 Task: Use action interaction to send mail through flows, save this flow.
Action: Mouse moved to (694, 48)
Screenshot: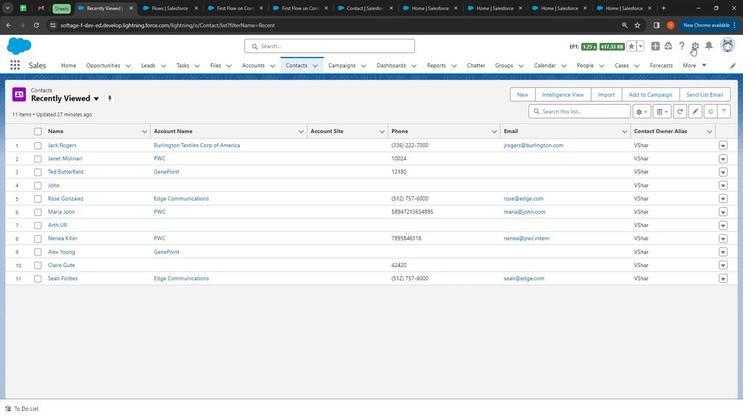 
Action: Mouse pressed left at (694, 48)
Screenshot: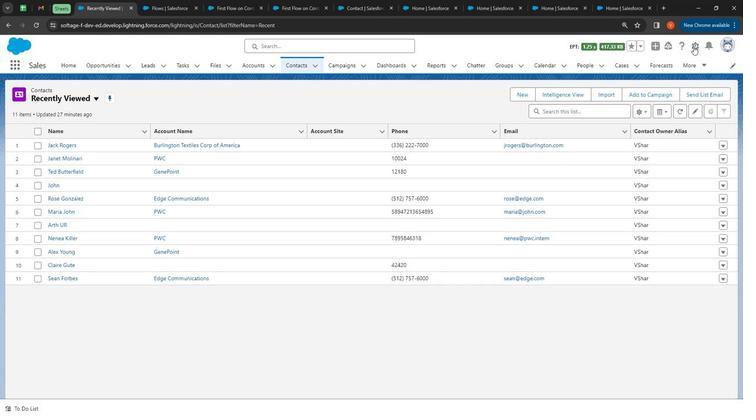 
Action: Mouse moved to (676, 66)
Screenshot: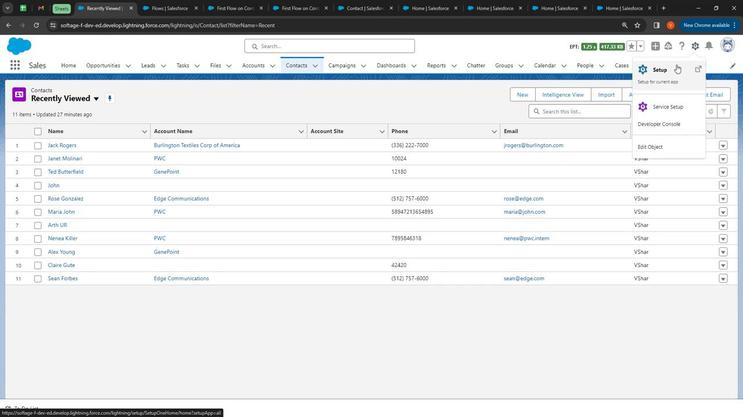 
Action: Mouse pressed left at (676, 66)
Screenshot: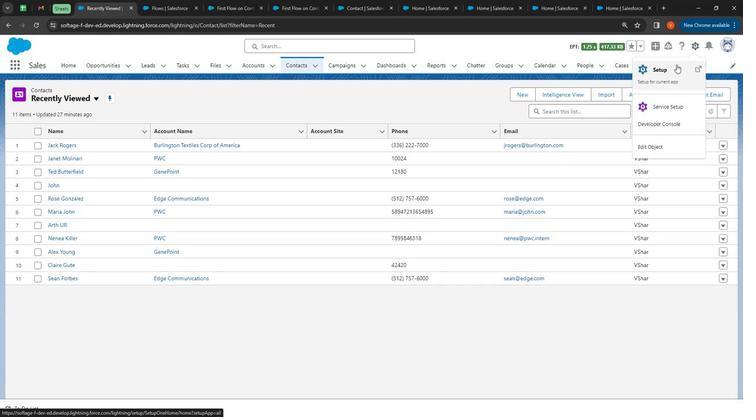 
Action: Mouse moved to (51, 95)
Screenshot: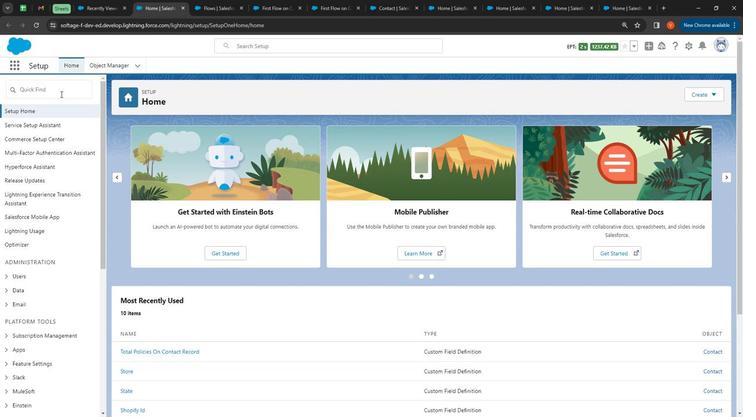 
Action: Mouse pressed left at (51, 95)
Screenshot: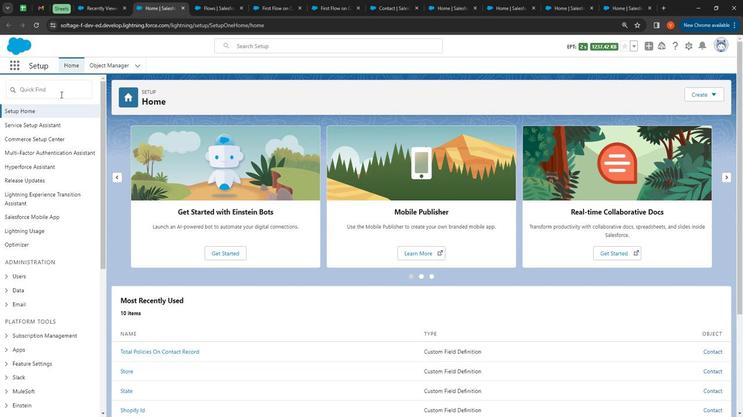 
Action: Mouse moved to (269, 145)
Screenshot: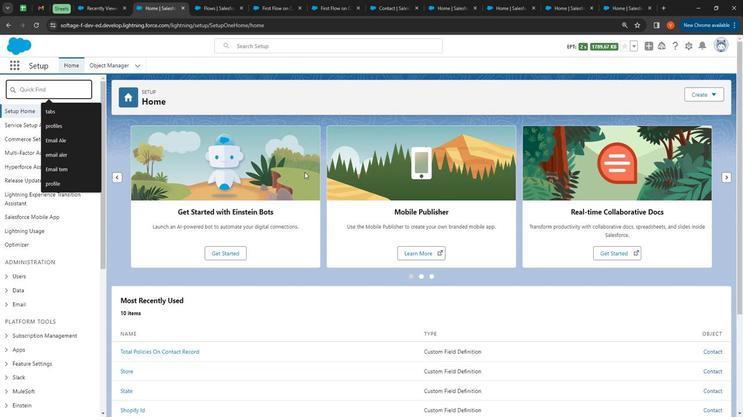 
Action: Key pressed <Key.shift>
Screenshot: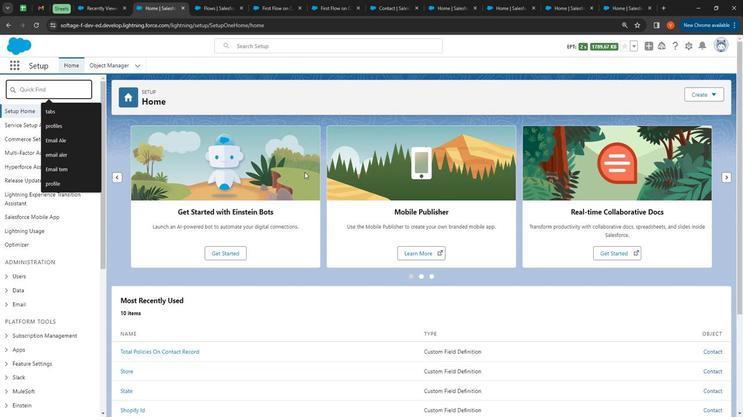 
Action: Mouse moved to (243, 129)
Screenshot: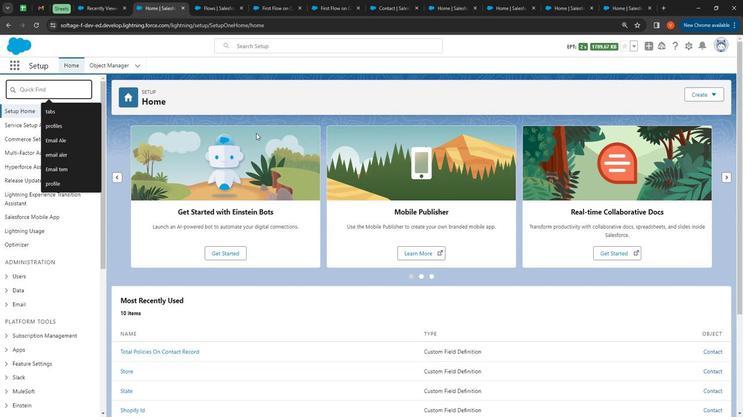
Action: Key pressed Flow
Screenshot: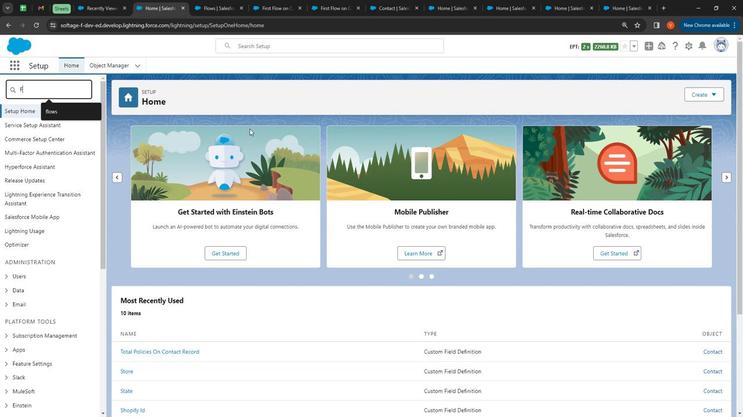 
Action: Mouse moved to (39, 112)
Screenshot: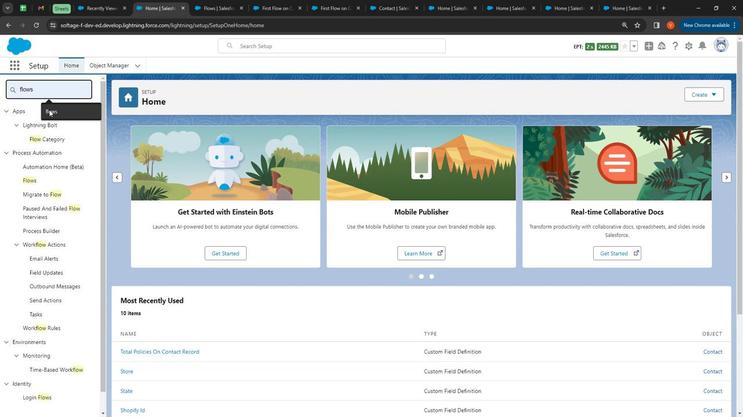 
Action: Mouse pressed left at (39, 112)
Screenshot: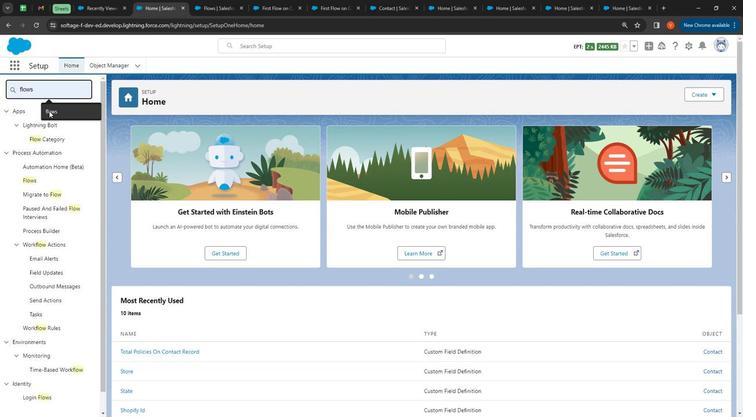 
Action: Mouse moved to (22, 125)
Screenshot: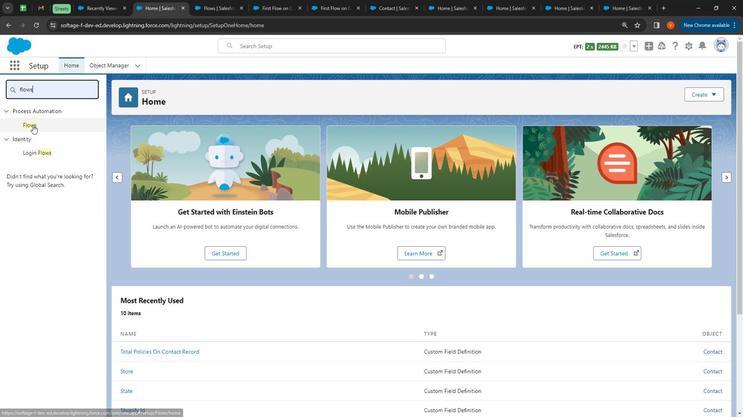 
Action: Mouse pressed left at (22, 125)
Screenshot: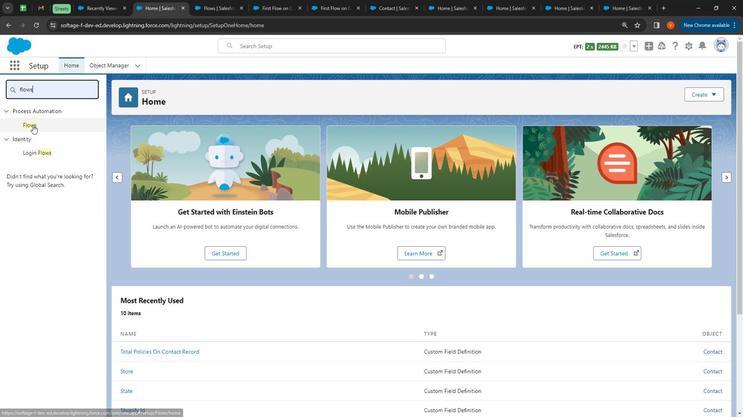 
Action: Mouse moved to (716, 98)
Screenshot: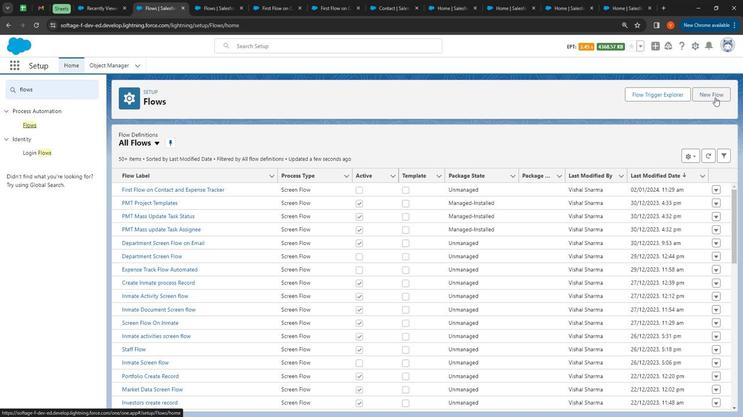 
Action: Mouse pressed left at (716, 98)
Screenshot: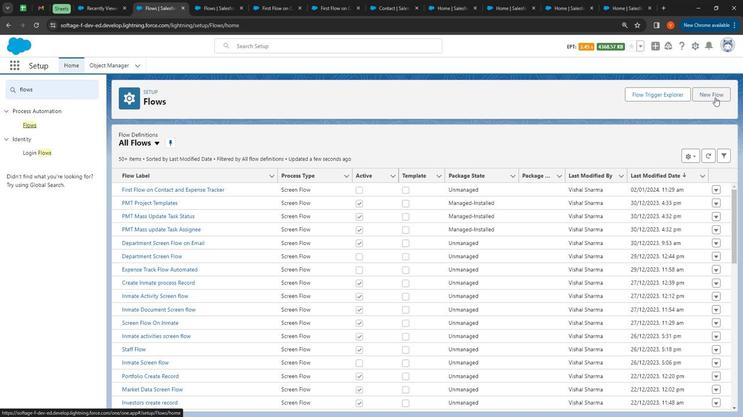 
Action: Mouse moved to (589, 315)
Screenshot: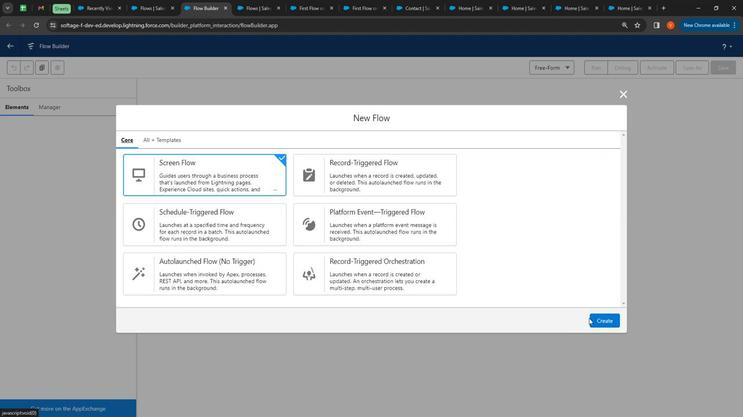 
Action: Mouse pressed left at (589, 315)
Screenshot: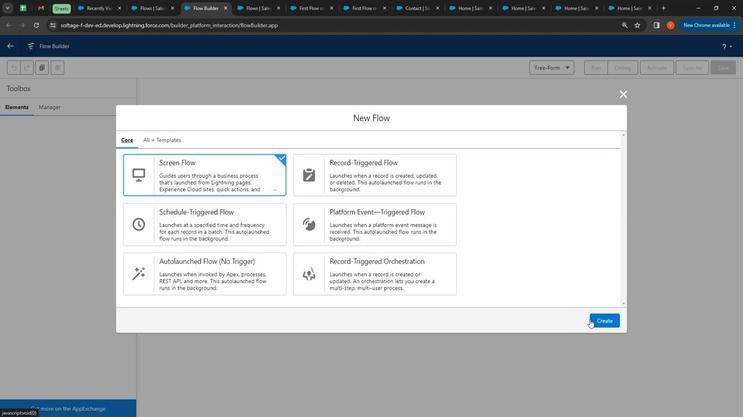 
Action: Mouse moved to (368, 150)
Screenshot: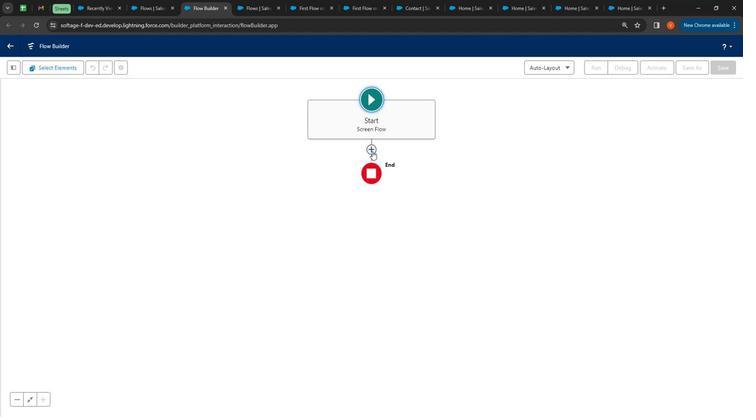 
Action: Mouse pressed left at (368, 150)
Screenshot: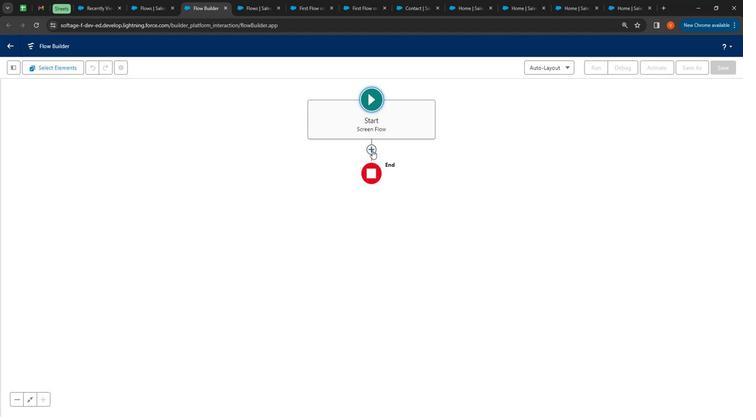 
Action: Mouse moved to (344, 190)
Screenshot: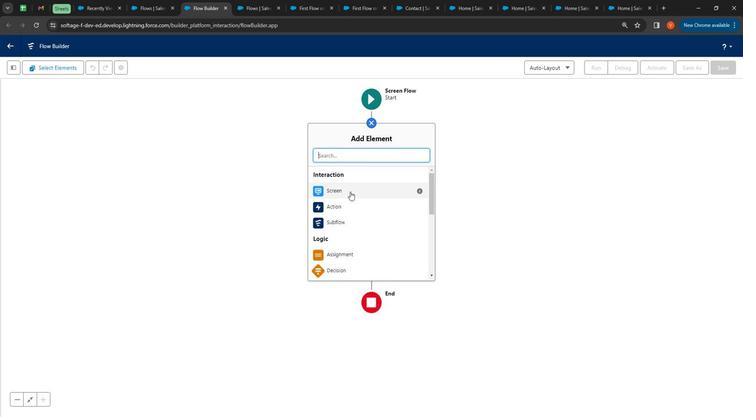 
Action: Mouse pressed left at (344, 190)
Screenshot: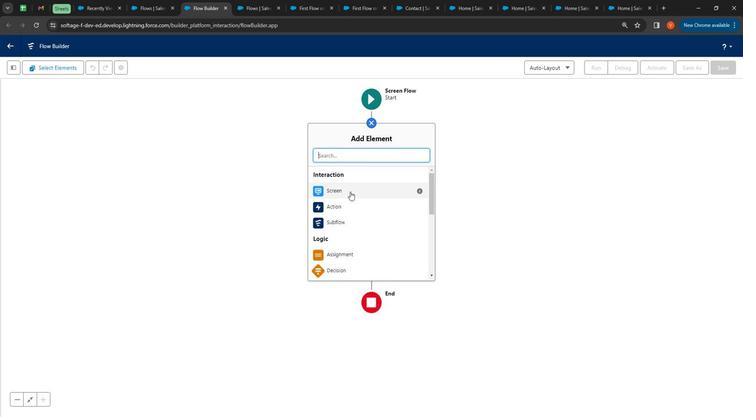 
Action: Mouse moved to (610, 143)
Screenshot: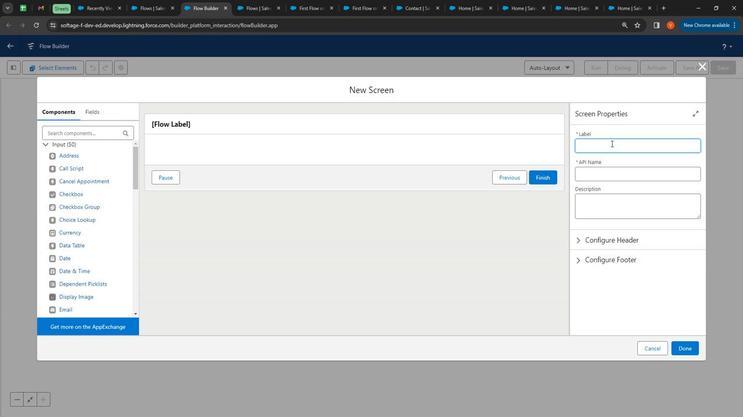 
Action: Mouse pressed left at (610, 143)
Screenshot: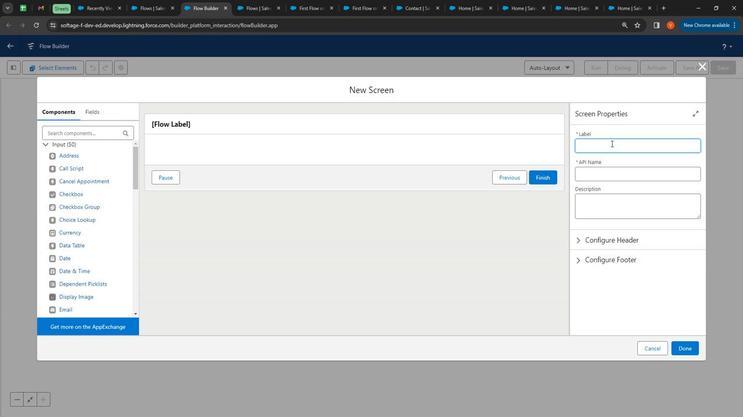
Action: Mouse moved to (488, 157)
Screenshot: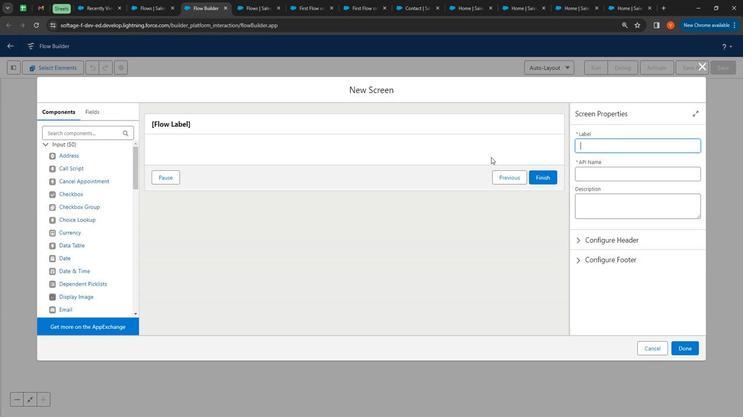 
Action: Key pressed <Key.shift>
Screenshot: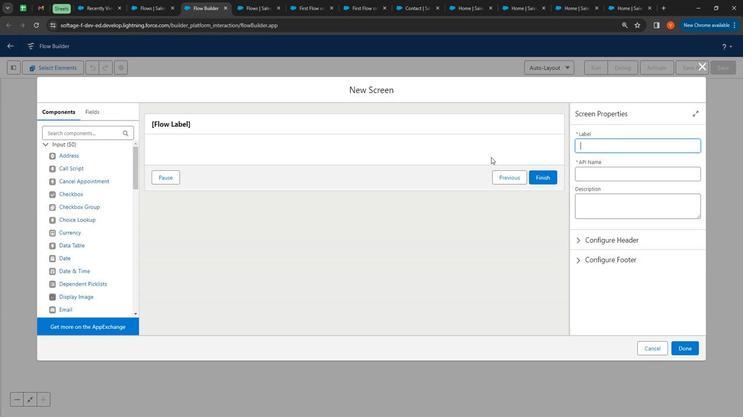 
Action: Mouse moved to (428, 160)
Screenshot: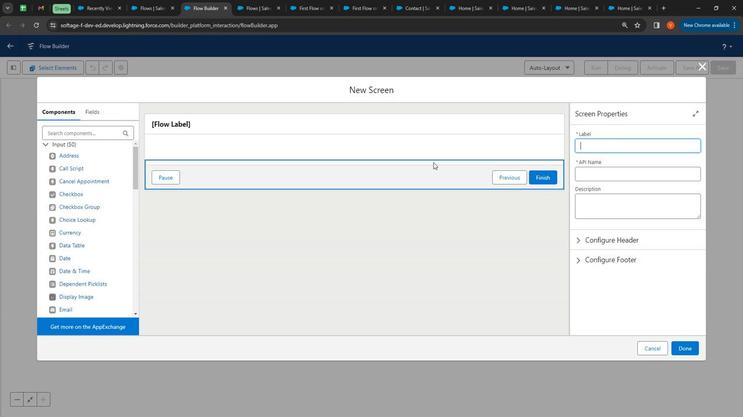 
Action: Key pressed <Key.shift><Key.shift><Key.shift><Key.shift><Key.shift><Key.shift><Key.shift><Key.shift><Key.shift><Key.shift><Key.shift><Key.shift><Key.shift><Key.shift><Key.shift><Key.shift>Ddepart<Key.backspace><Key.backspace><Key.backspace><Key.backspace><Key.backspace><Key.backspace>epartment<Key.space><Key.shift><Key.shift><Key.shift><Key.shift><Key.shift><Key.shift><Key.shift><Key.shift><Key.shift><Key.shift><Key.shift><Key.shift><Key.shift><Key.shift><Key.shift><Key.shift><Key.shift><Key.shift><Key.shift><Key.shift><Key.shift><Key.shift><Key.shift><Key.shift><Key.shift><Key.shift><Key.shift><Key.shift><Key.shift><Key.shift><Key.shift><Key.shift><Key.shift><Key.shift><Key.shift><Key.shift><Key.shift><Key.shift><Key.shift><Key.shift><Key.shift><Key.shift><Key.shift><Key.shift><Key.shift><Key.shift><Key.shift><Key.shift><Key.shift><Key.shift><Key.shift><Key.shift><Key.shift><Key.shift><Key.shift><Key.shift>Screen<Key.space>for<Key.space><Key.shift>Mail
Screenshot: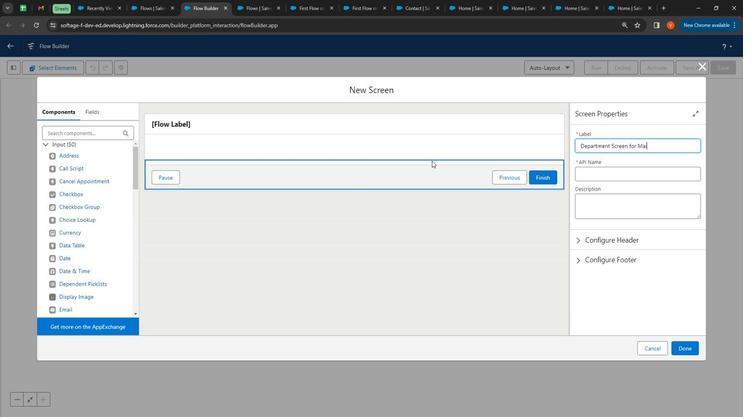 
Action: Mouse moved to (630, 211)
Screenshot: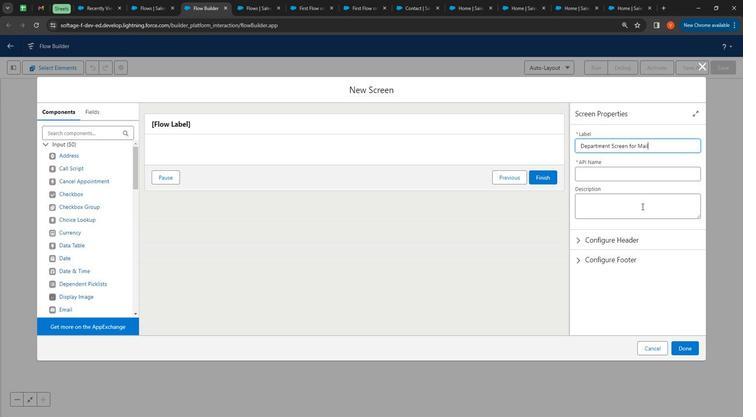 
Action: Mouse pressed left at (630, 211)
Screenshot: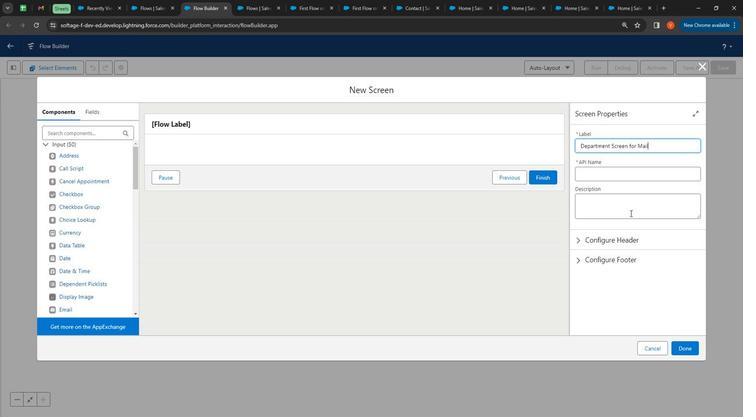 
Action: Mouse moved to (631, 211)
Screenshot: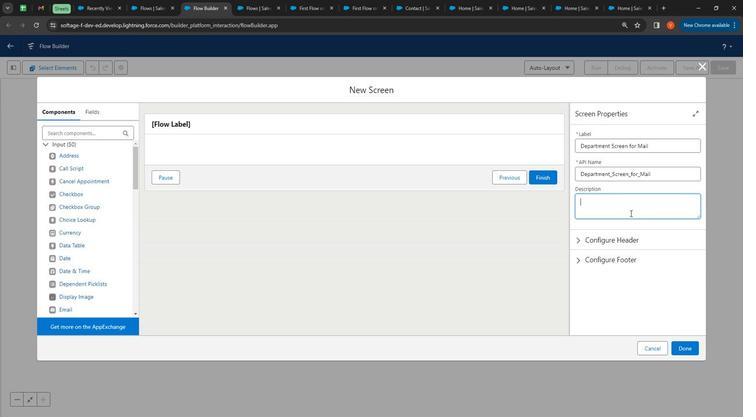 
Action: Key pressed <Key.shift>
Screenshot: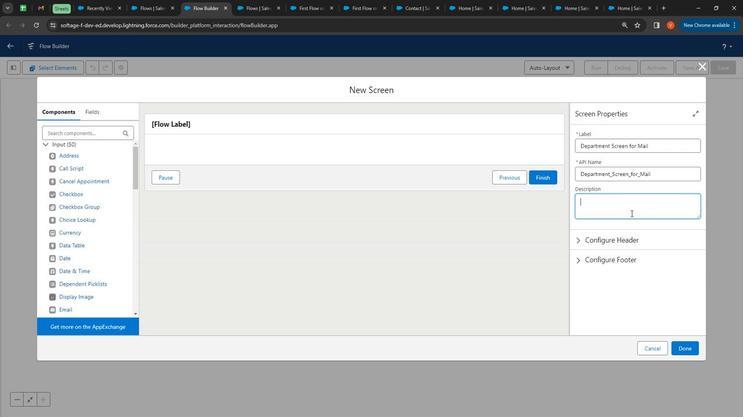 
Action: Mouse moved to (579, 180)
Screenshot: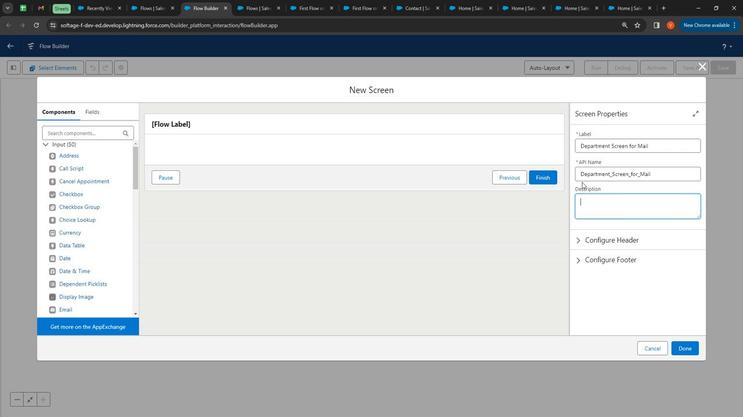 
Action: Key pressed Department<Key.space><Key.shift>Screen<Key.space>flwo<Key.backspace><Key.backspace><Key.backspace>or<Key.space>mail
Screenshot: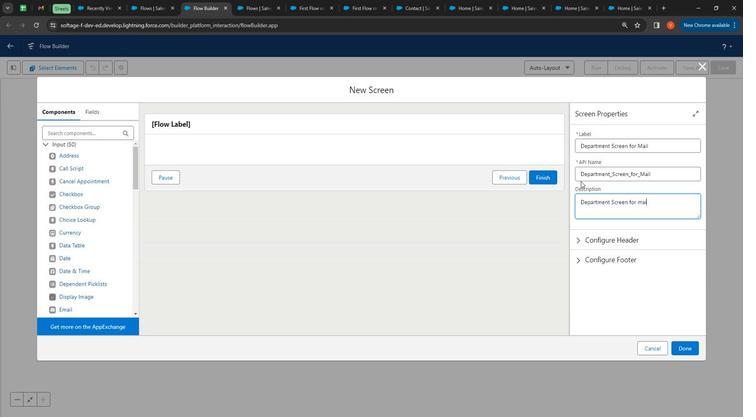 
Action: Mouse moved to (467, 240)
Screenshot: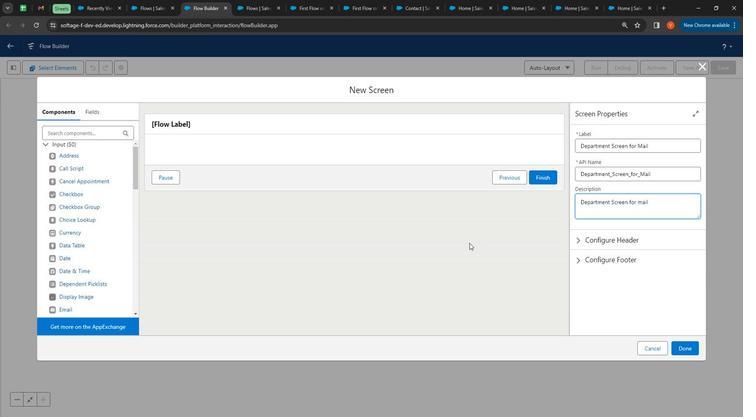 
Action: Mouse pressed left at (467, 240)
Screenshot: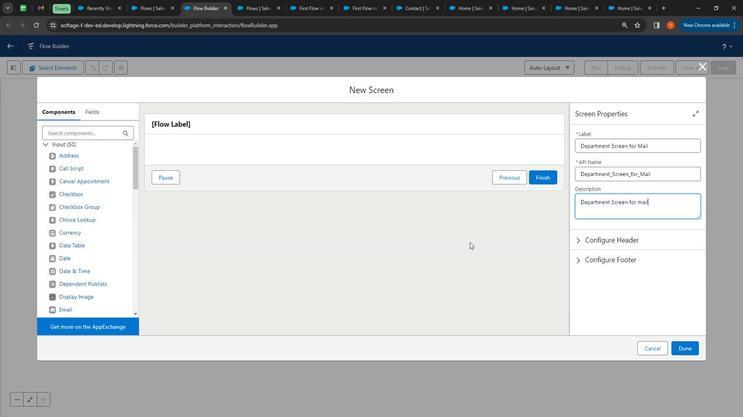 
Action: Mouse moved to (63, 135)
Screenshot: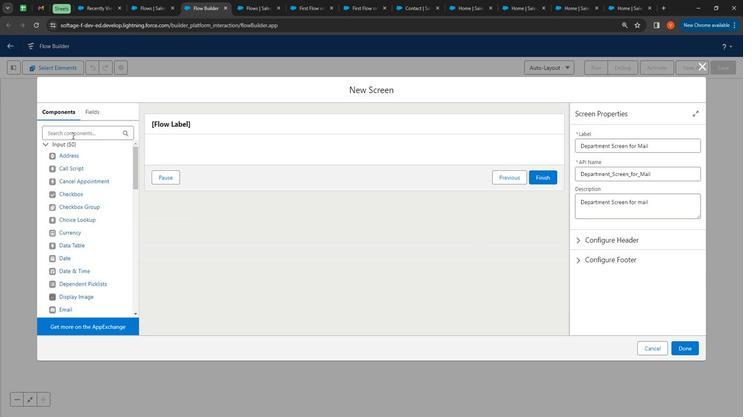
Action: Mouse pressed left at (63, 135)
Screenshot: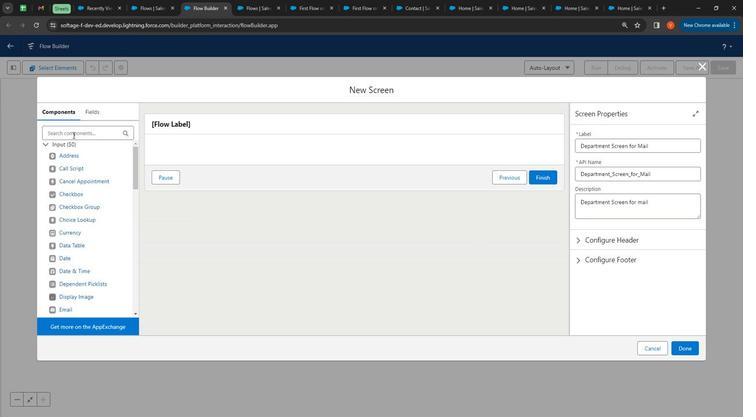 
Action: Mouse moved to (55, 128)
Screenshot: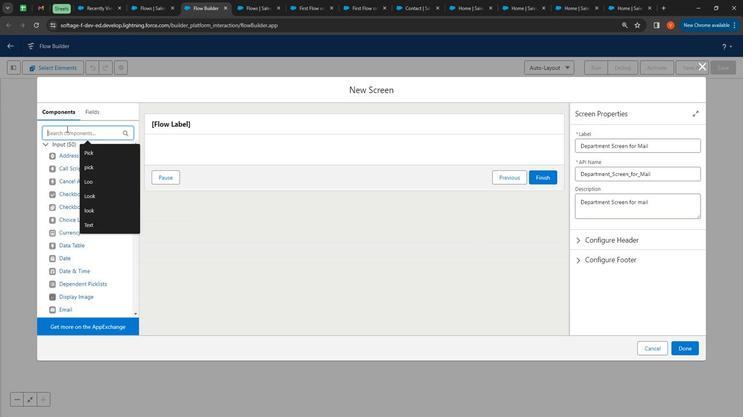 
Action: Key pressed <Key.shift><Key.shift><Key.shift><Key.shift><Key.shift><Key.shift><Key.shift>Text
Screenshot: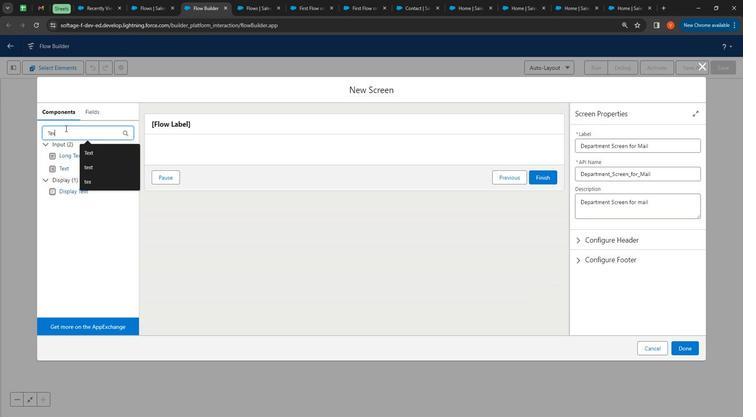 
Action: Mouse moved to (48, 172)
Screenshot: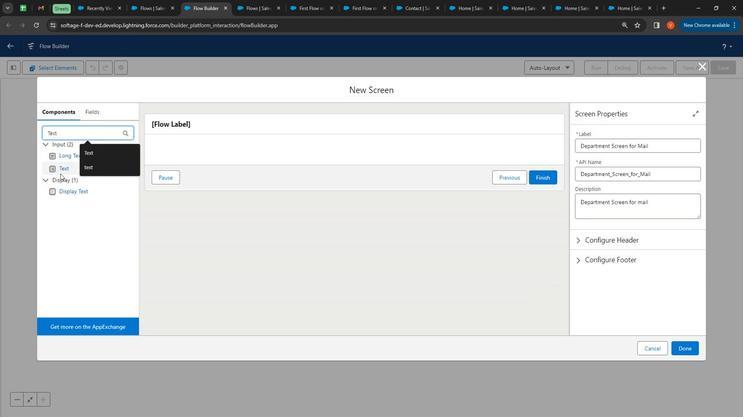 
Action: Mouse pressed left at (48, 172)
Screenshot: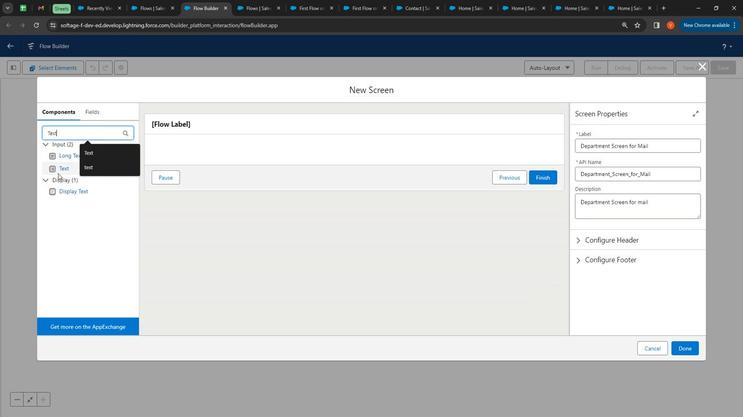 
Action: Mouse moved to (51, 166)
Screenshot: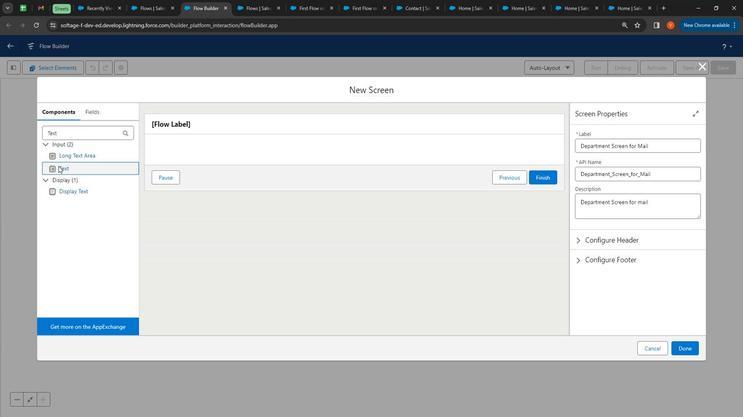 
Action: Mouse pressed left at (51, 166)
Screenshot: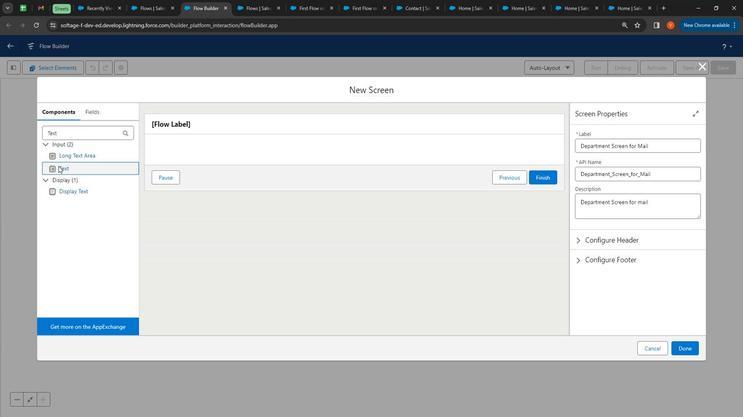 
Action: Mouse moved to (597, 143)
Screenshot: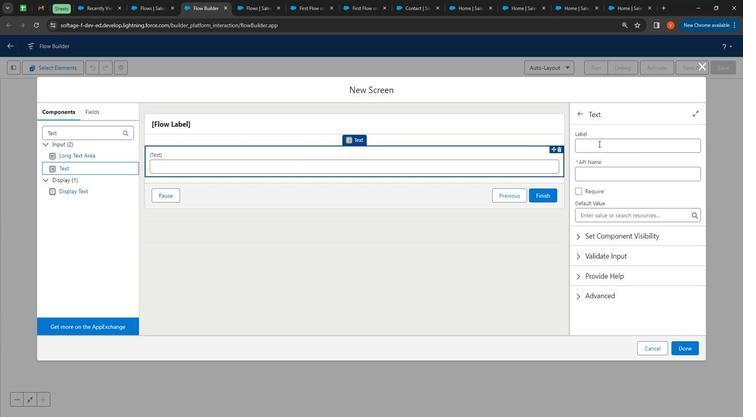 
Action: Mouse pressed left at (597, 143)
Screenshot: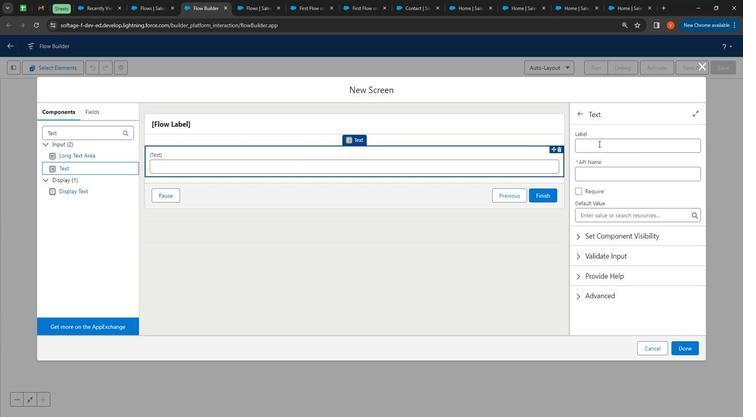 
Action: Mouse moved to (504, 171)
Screenshot: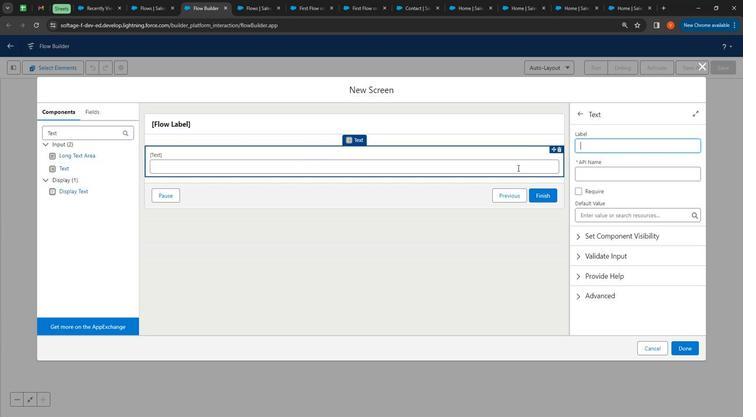 
Action: Key pressed <Key.shift>
Screenshot: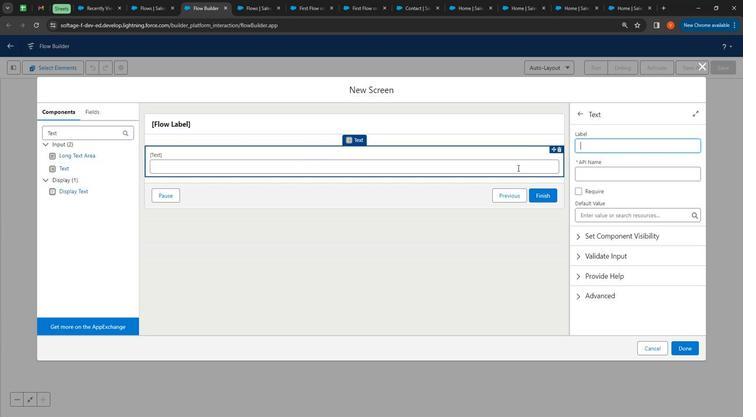 
Action: Mouse moved to (417, 198)
Screenshot: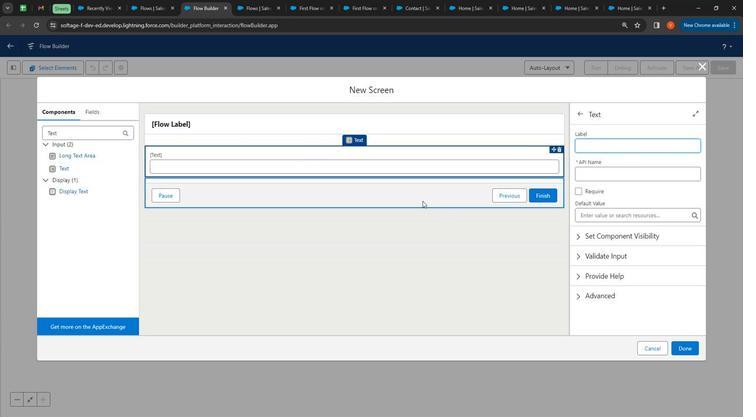 
Action: Key pressed <Key.shift>
Screenshot: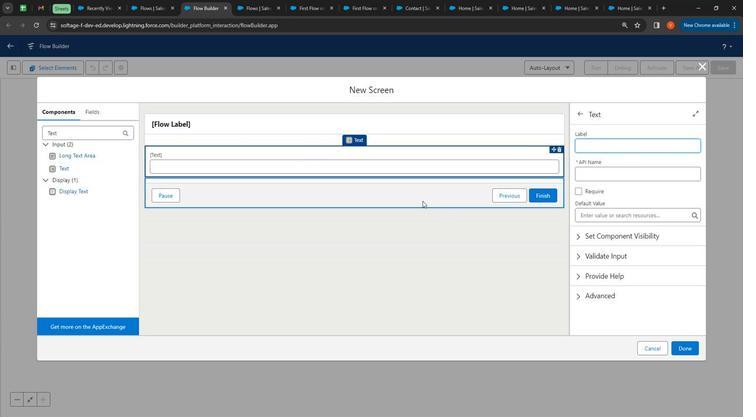 
Action: Mouse moved to (416, 197)
Screenshot: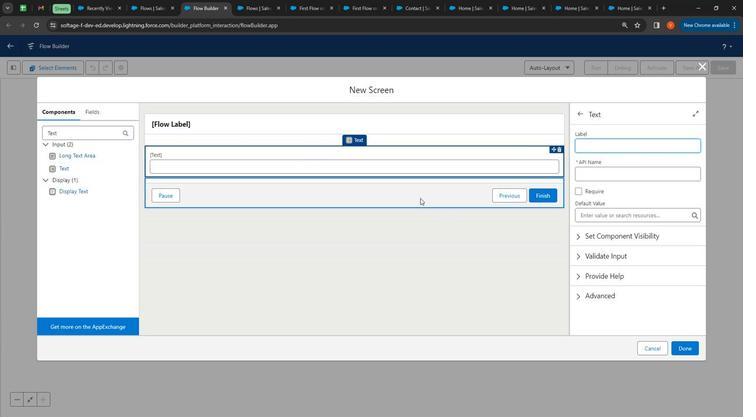 
Action: Key pressed <Key.shift>
Screenshot: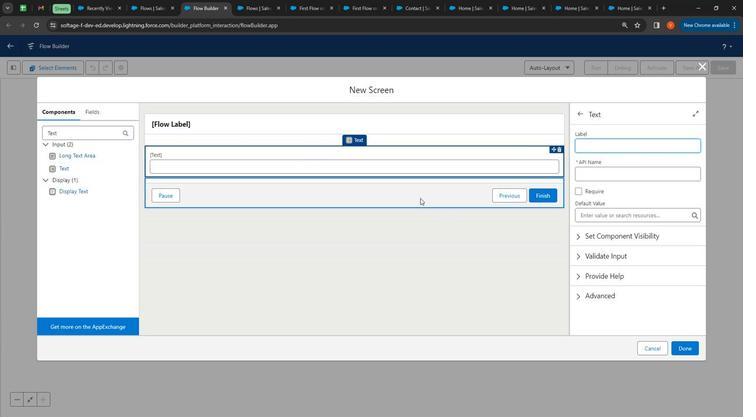 
Action: Mouse moved to (415, 196)
Screenshot: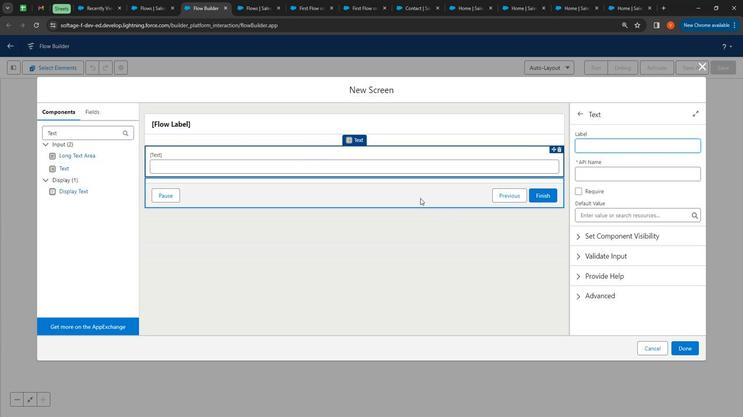 
Action: Key pressed <Key.shift><Key.shift><Key.shift><Key.shift><Key.shift><Key.shift><Key.shift><Key.shift><Key.shift><Key.shift><Key.shift><Key.shift><Key.shift><Key.shift><Key.shift><Key.shift><Key.shift><Key.shift><Key.shift><Key.shift>Department<Key.space><Key.shift>ANm<Key.backspace><Key.backspace><Key.backspace><Key.shift>Name
Screenshot: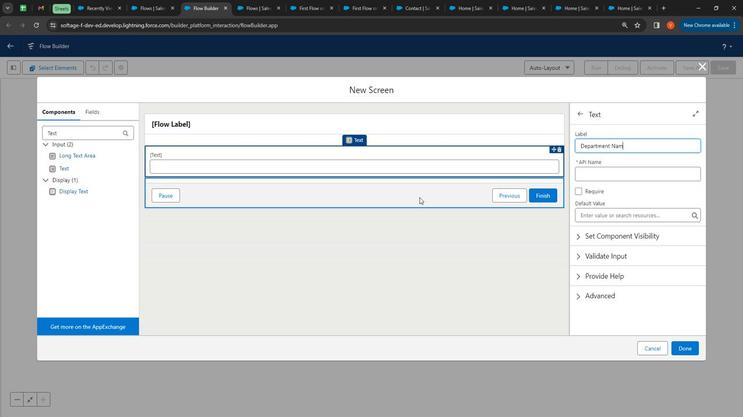
Action: Mouse moved to (606, 167)
Screenshot: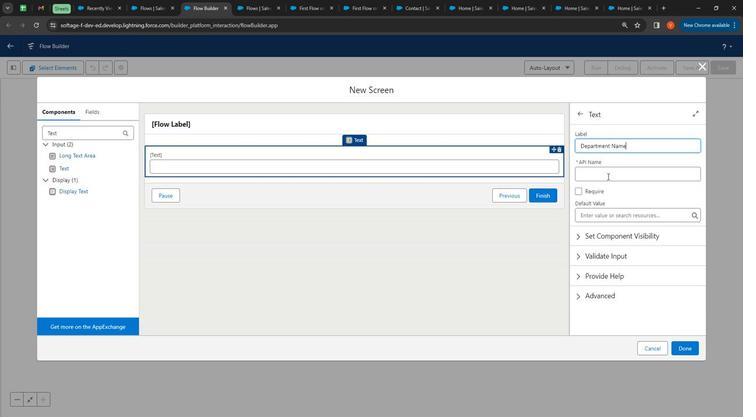 
Action: Mouse pressed left at (606, 167)
Screenshot: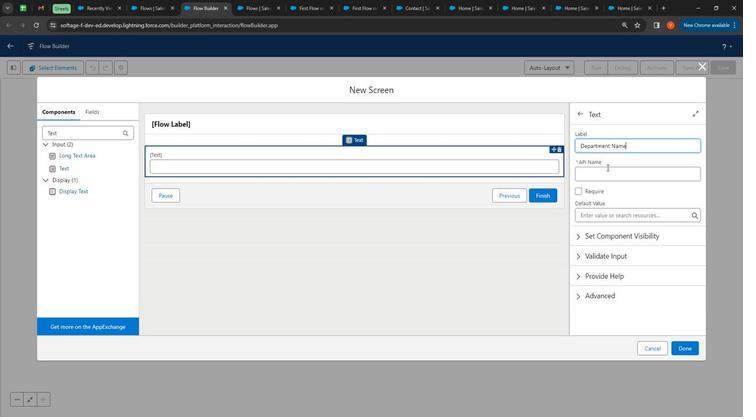 
Action: Mouse moved to (582, 187)
Screenshot: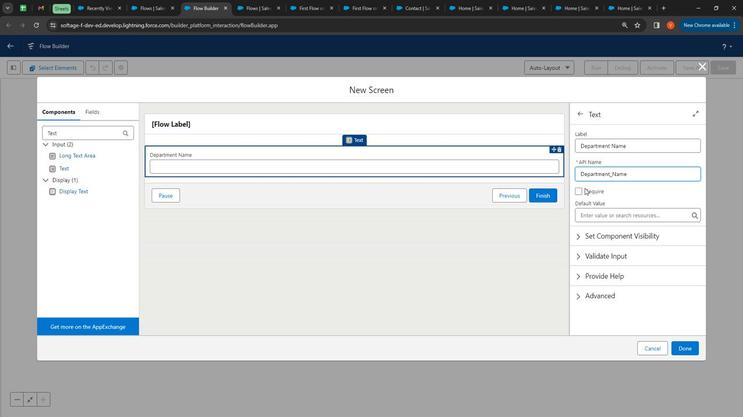 
Action: Mouse pressed left at (582, 187)
Screenshot: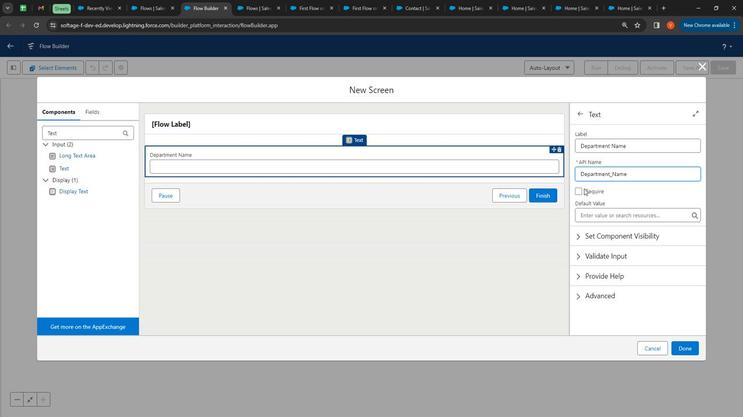 
Action: Mouse moved to (686, 347)
Screenshot: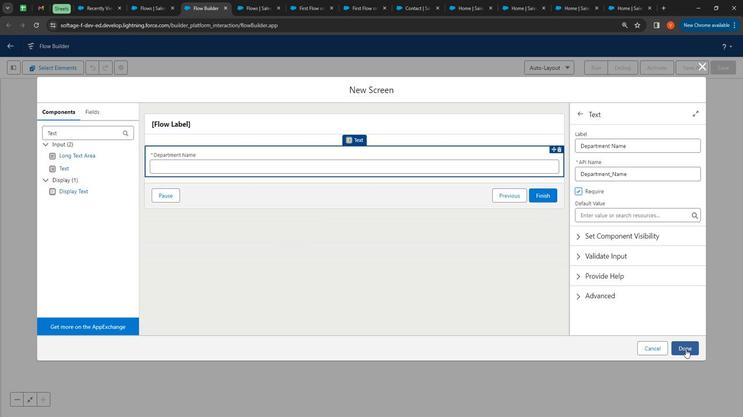 
Action: Mouse pressed left at (686, 347)
Screenshot: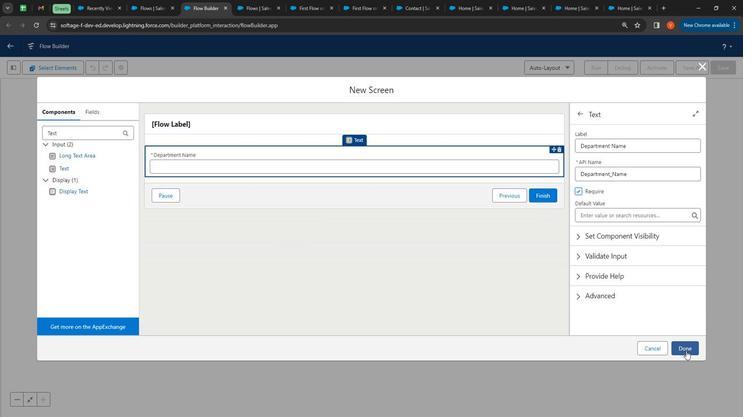 
Action: Mouse moved to (366, 170)
Screenshot: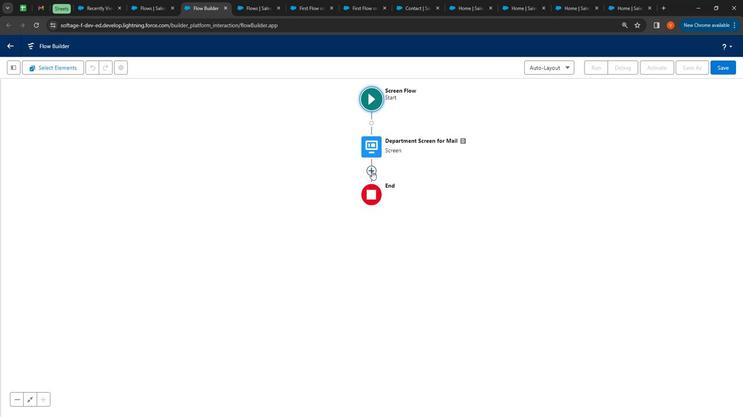 
Action: Mouse pressed left at (366, 170)
Screenshot: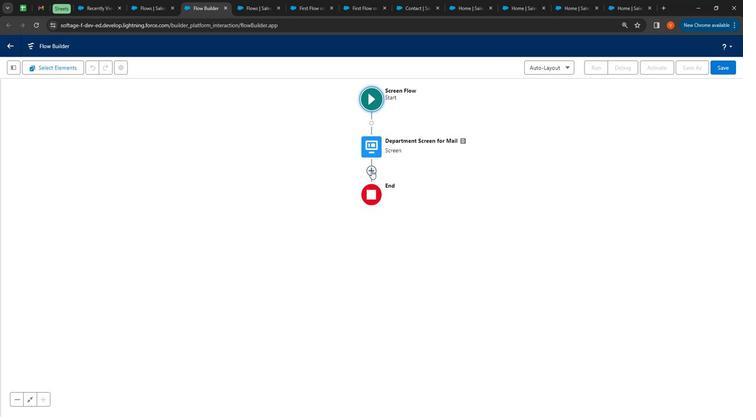 
Action: Mouse moved to (334, 254)
Screenshot: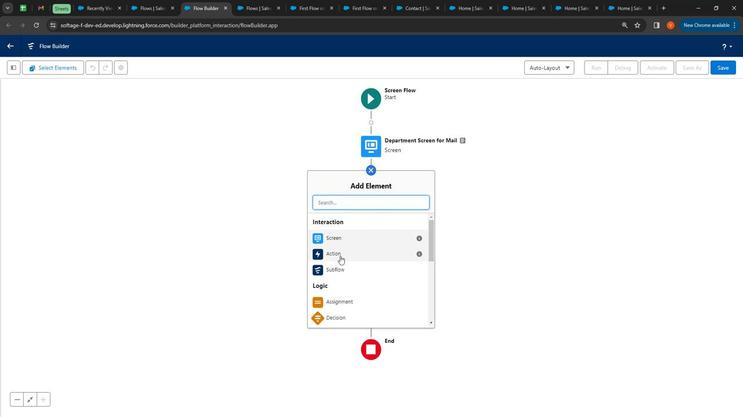 
Action: Mouse pressed left at (334, 254)
Screenshot: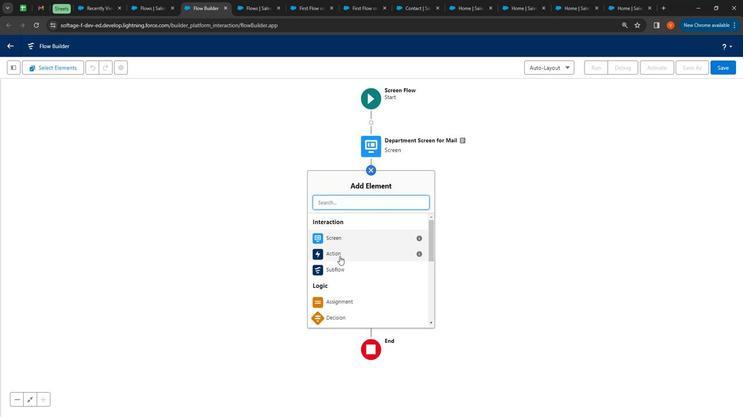 
Action: Mouse moved to (402, 134)
Screenshot: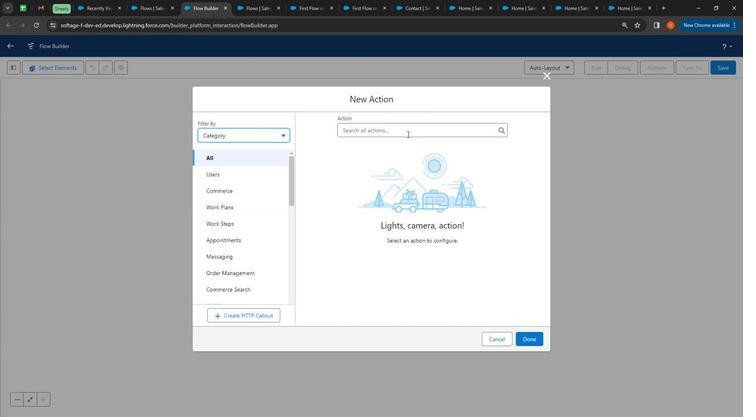 
Action: Mouse pressed left at (402, 134)
Screenshot: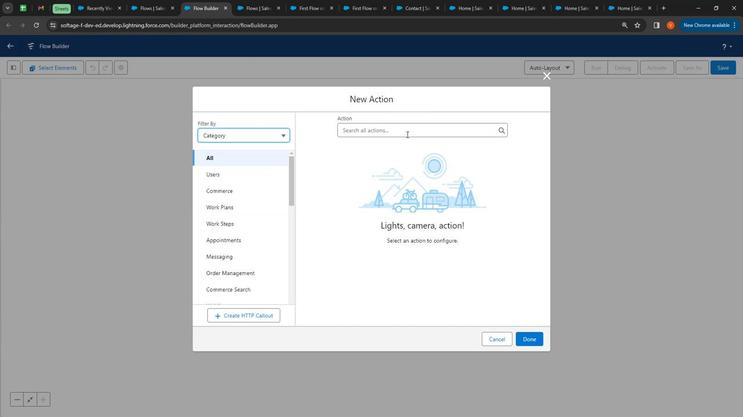 
Action: Mouse moved to (348, 192)
Screenshot: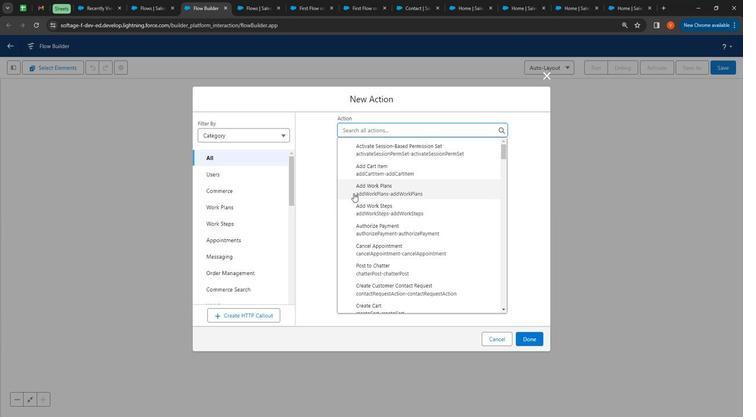 
Action: Key pressed <Key.shift>
Screenshot: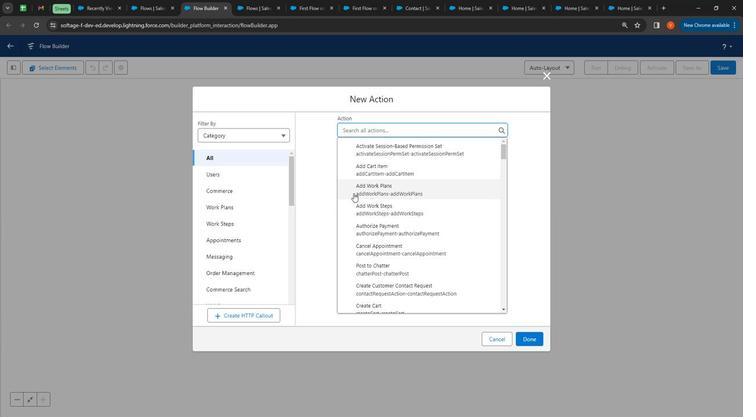 
Action: Mouse moved to (322, 181)
Screenshot: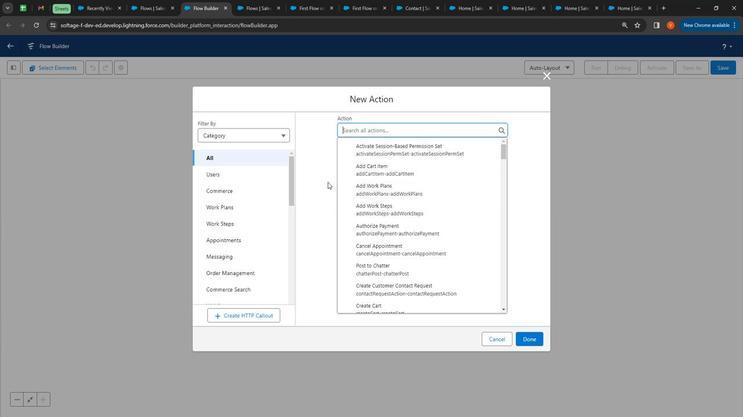 
Action: Key pressed <Key.shift><Key.shift><Key.shift><Key.shift><Key.shift><Key.shift><Key.shift><Key.shift><Key.shift><Key.shift><Key.shift><Key.shift><Key.shift>Mail
Screenshot: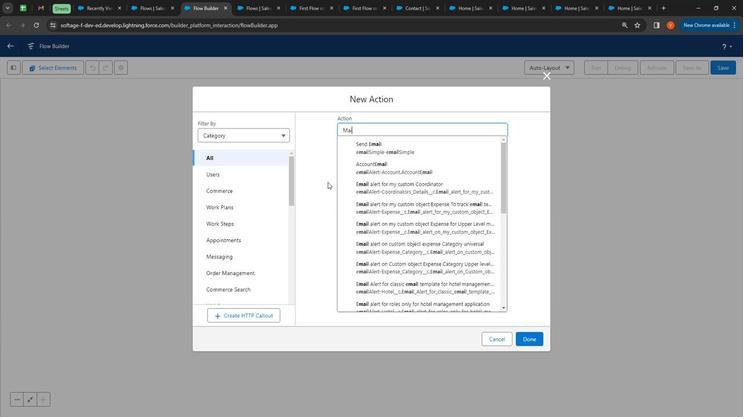 
Action: Mouse moved to (387, 153)
Screenshot: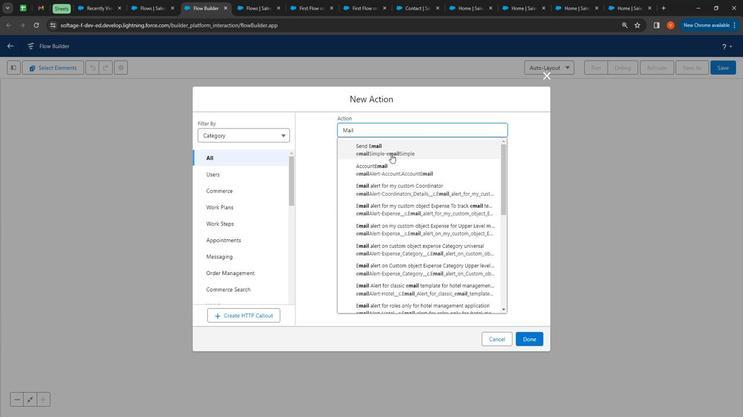 
Action: Mouse pressed left at (387, 153)
Screenshot: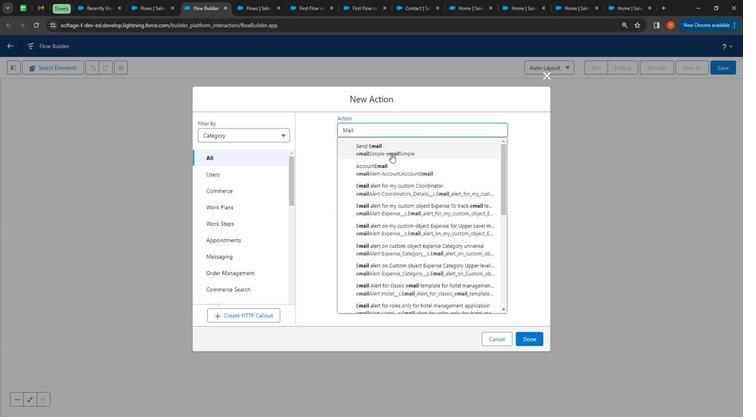 
Action: Mouse moved to (325, 159)
Screenshot: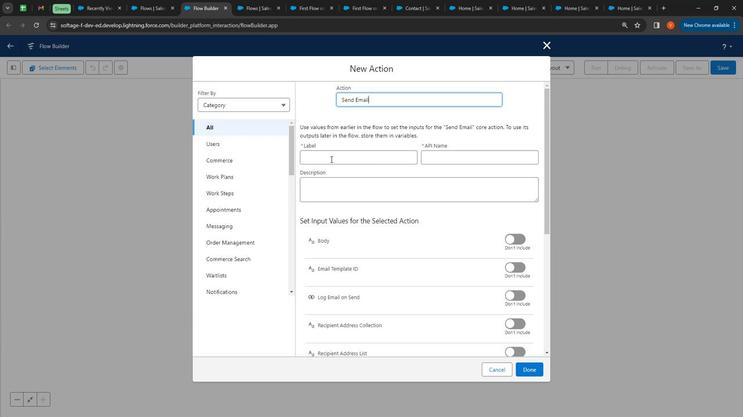 
Action: Mouse pressed left at (325, 159)
Screenshot: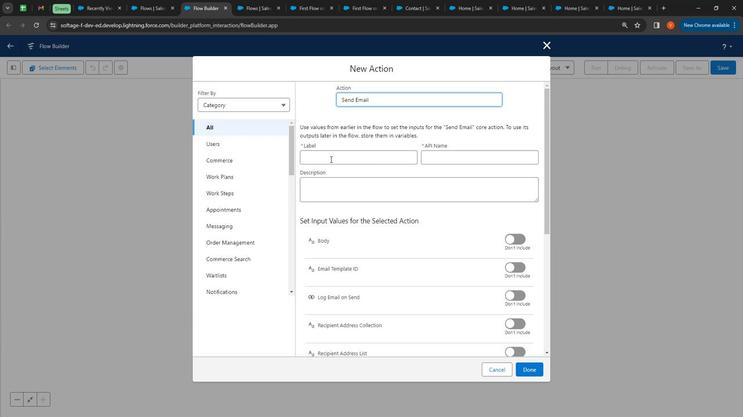 
Action: Mouse moved to (20, 178)
Screenshot: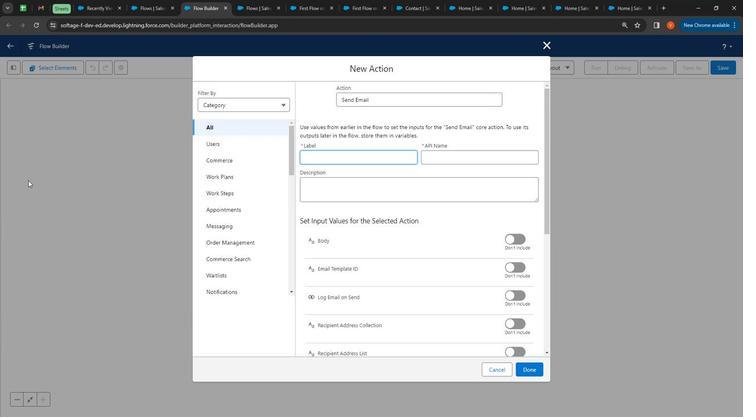 
Action: Key pressed <Key.shift>
Screenshot: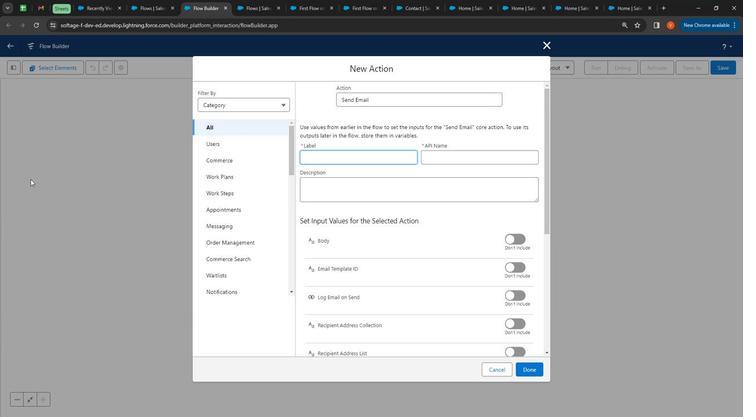 
Action: Mouse moved to (65, 206)
Screenshot: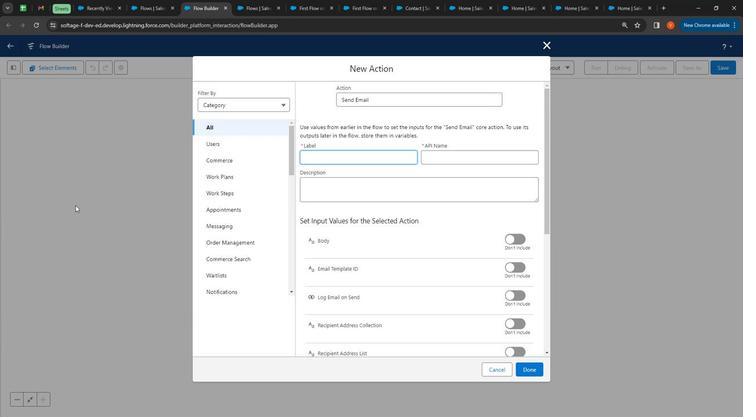
Action: Key pressed <Key.shift>
Screenshot: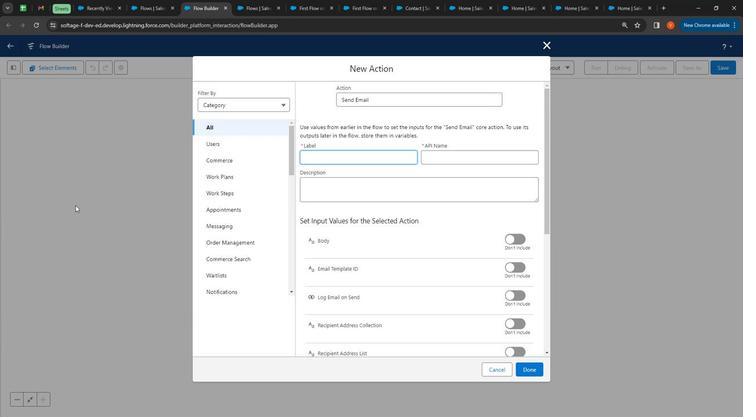 
Action: Mouse moved to (60, 203)
Screenshot: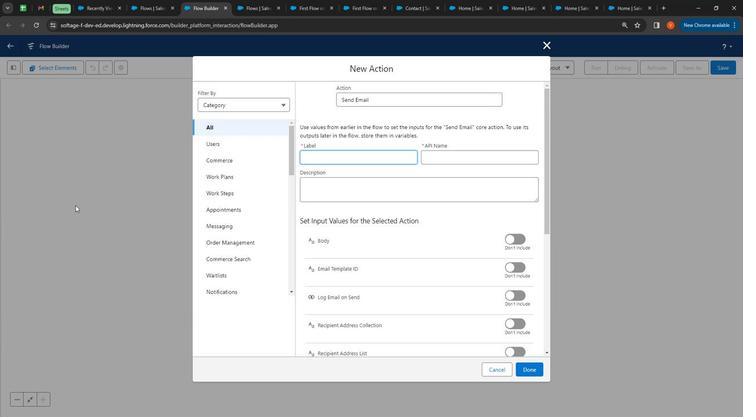 
Action: Key pressed <Key.shift>
Screenshot: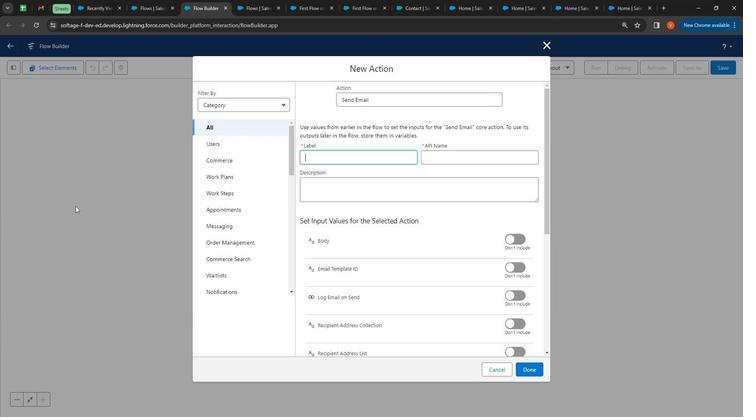 
Action: Mouse moved to (59, 203)
Screenshot: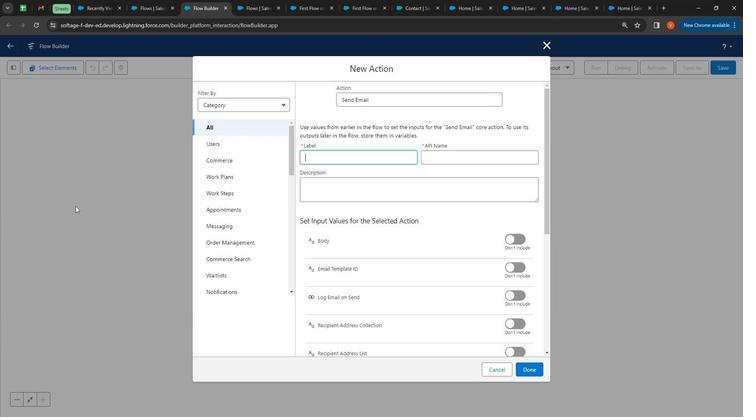 
Action: Key pressed <Key.shift>
Screenshot: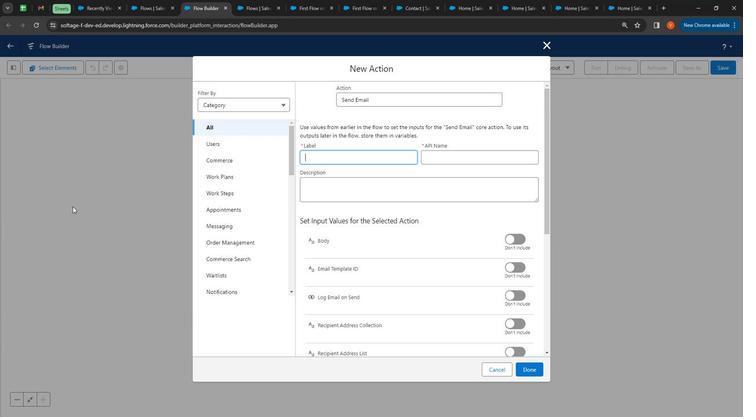 
Action: Mouse moved to (59, 202)
Screenshot: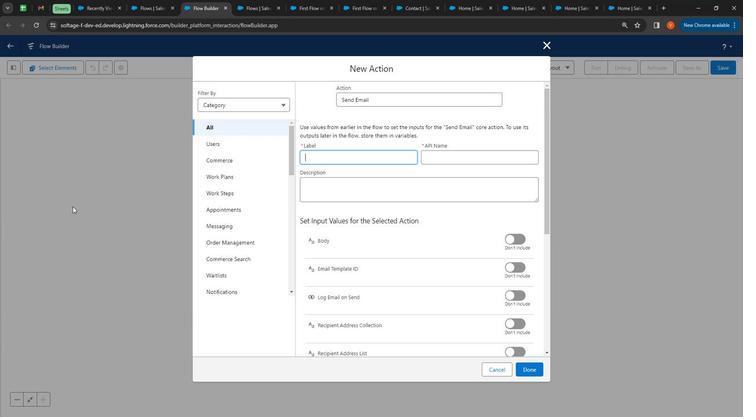 
Action: Key pressed <Key.shift><Key.shift><Key.shift><Key.shift><Key.shift><Key.shift><Key.shift><Key.shift><Key.shift><Key.shift><Key.shift><Key.shift><Key.shift><Key.shift><Key.shift><Key.shift>Send<Key.space>mail<Key.space><Key.shift>to<Key.space>all<Key.space>the<Key.space>recordswhich<Key.space>are<Key.space>created
Screenshot: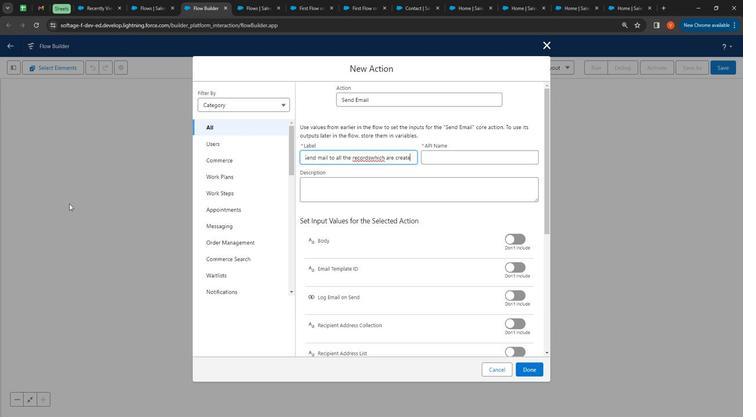 
Action: Mouse moved to (362, 158)
Screenshot: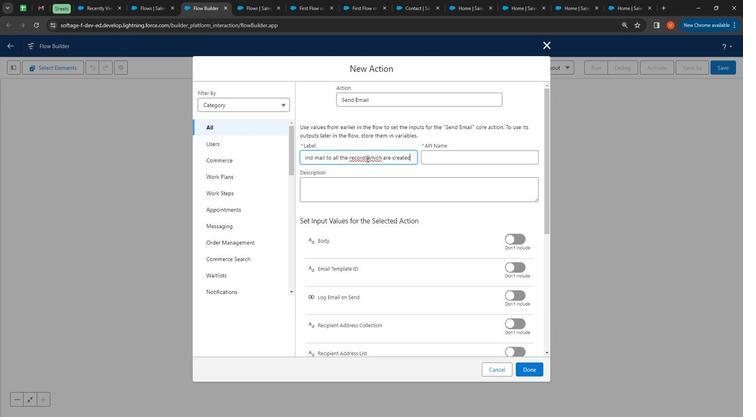 
Action: Mouse pressed left at (362, 158)
Screenshot: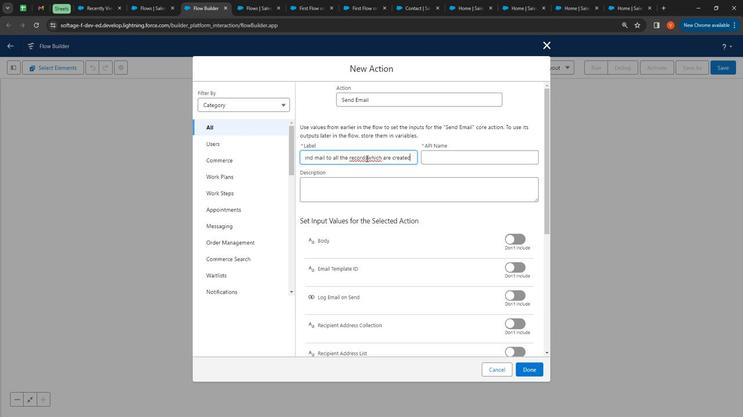 
Action: Mouse moved to (363, 156)
Screenshot: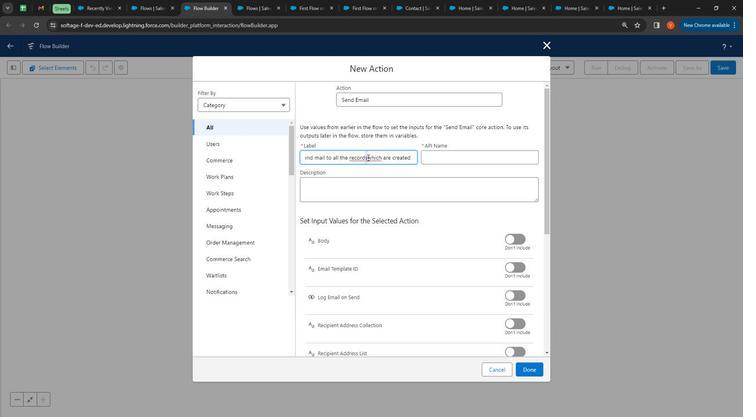 
Action: Mouse pressed left at (363, 156)
Screenshot: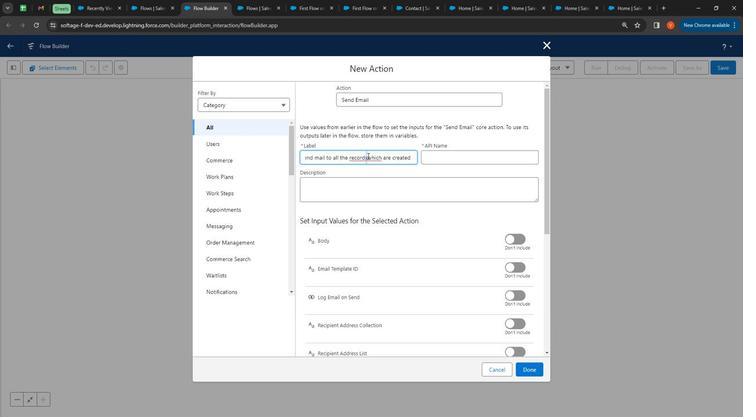 
Action: Mouse moved to (364, 163)
Screenshot: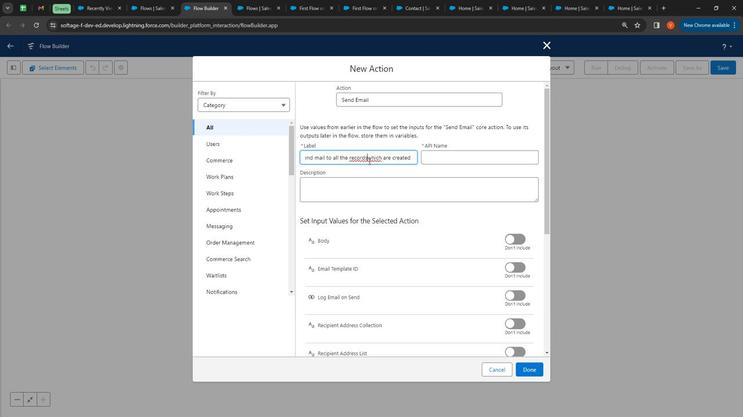 
Action: Key pressed <Key.space>
Screenshot: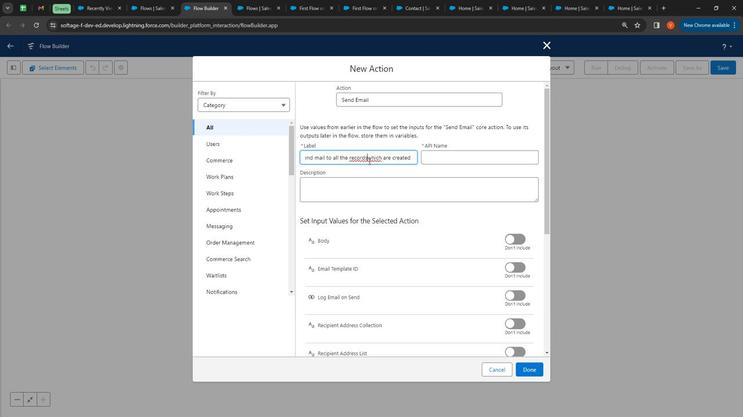 
Action: Mouse moved to (462, 159)
Screenshot: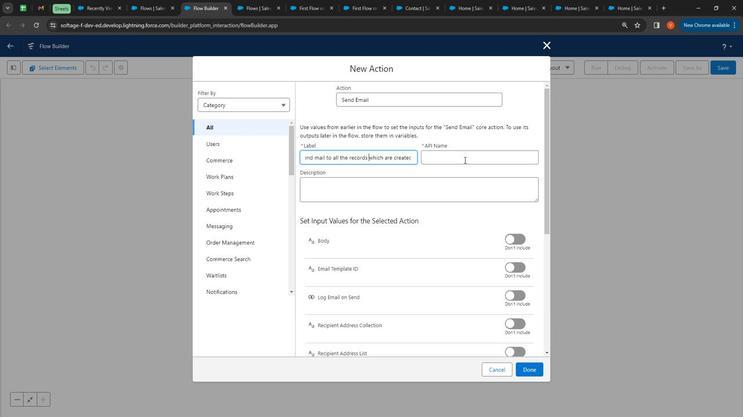 
Action: Mouse pressed left at (462, 159)
Screenshot: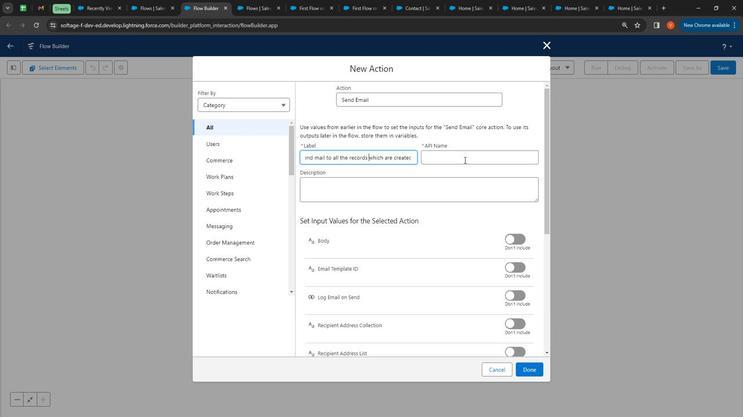 
Action: Mouse moved to (392, 188)
Screenshot: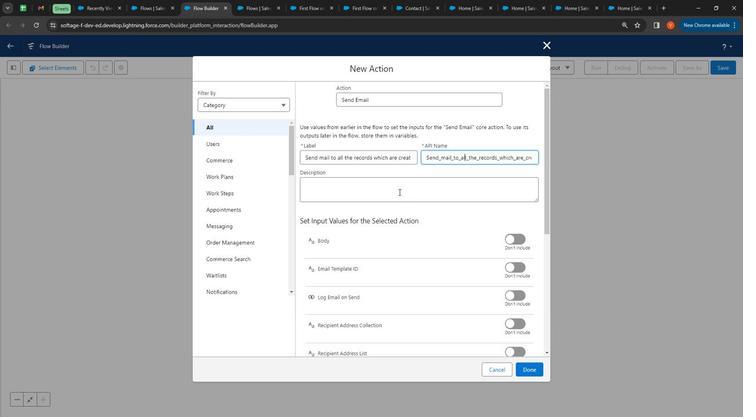 
Action: Mouse pressed left at (392, 188)
Screenshot: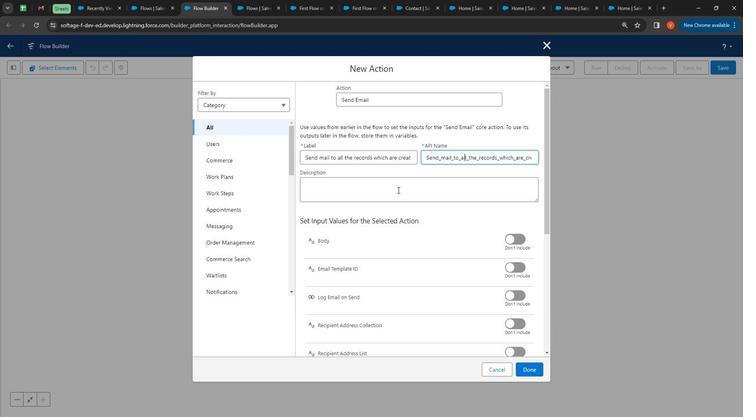 
Action: Mouse moved to (370, 175)
Screenshot: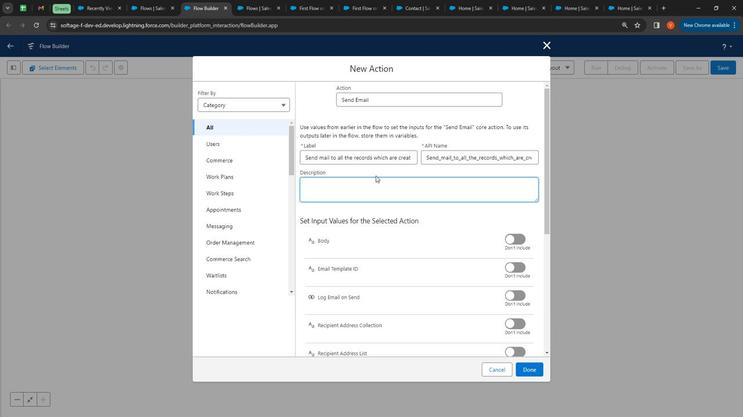 
Action: Key pressed <Key.space><Key.backspace><Key.shift><Key.shift><Key.shift><Key.shift><Key.shift><Key.shift><Key.shift><Key.shift><Key.shift><Key.shift><Key.shift><Key.shift><Key.shift><Key.shift><Key.shift>Send<Key.space>mail<Key.space>to<Key.space>all<Key.space>the<Key.space>newely<Key.space>created<Key.space><Key.shift>Records
Screenshot: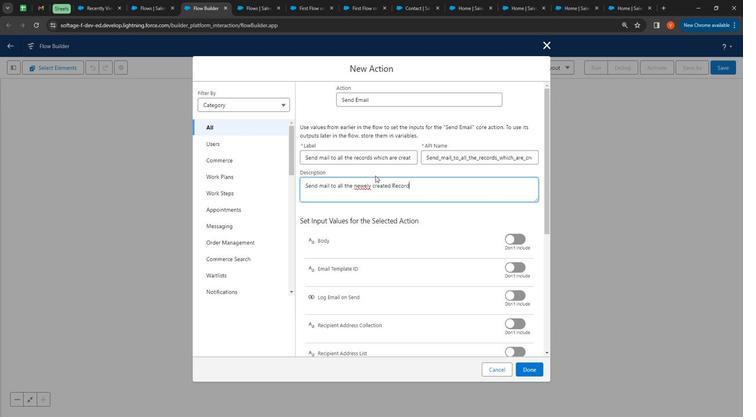 
Action: Mouse moved to (357, 183)
Screenshot: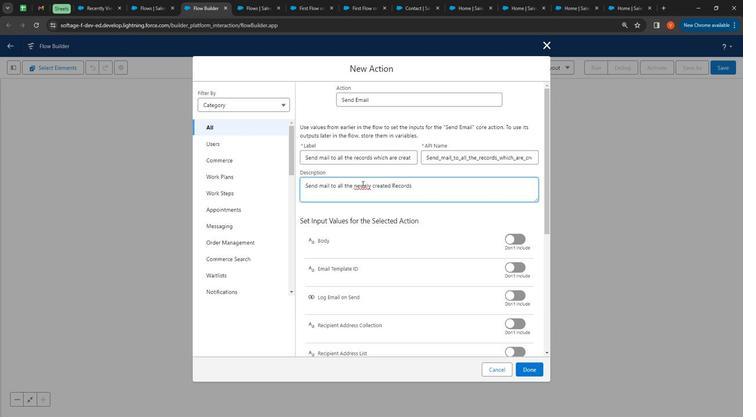 
Action: Mouse pressed right at (357, 183)
Screenshot: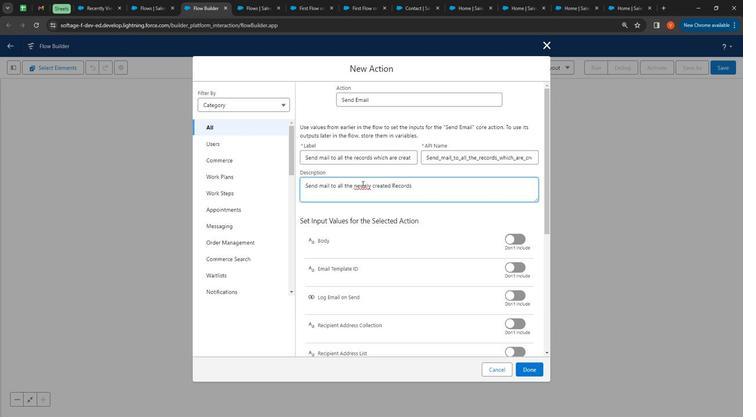 
Action: Mouse moved to (394, 206)
Screenshot: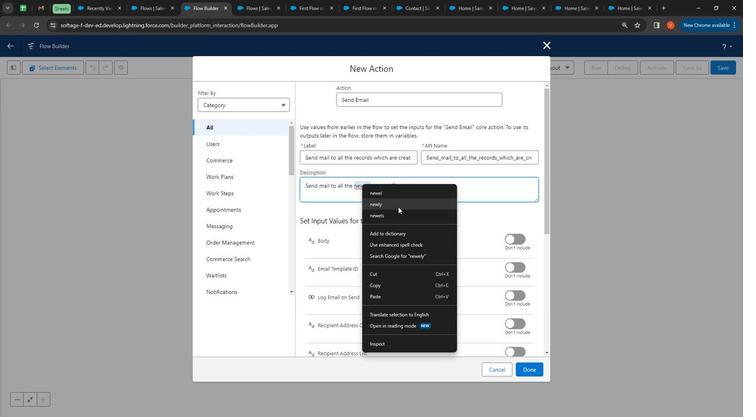 
Action: Mouse pressed left at (394, 206)
Screenshot: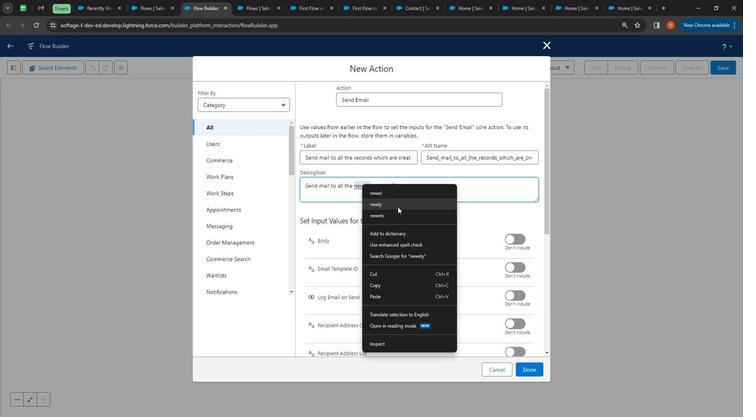 
Action: Mouse moved to (424, 187)
Screenshot: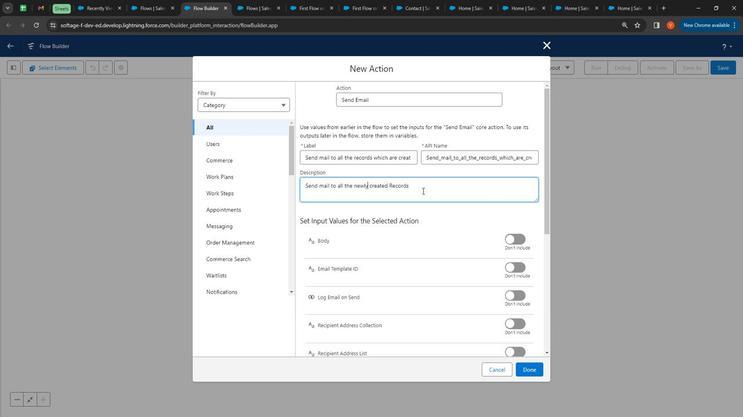 
Action: Mouse pressed left at (424, 187)
Screenshot: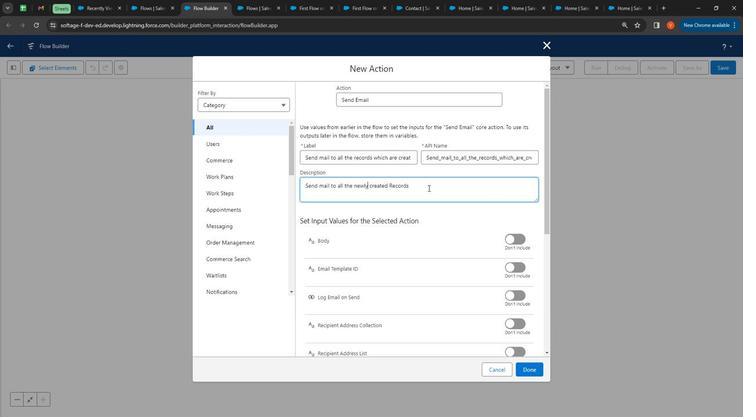
Action: Mouse moved to (385, 254)
Screenshot: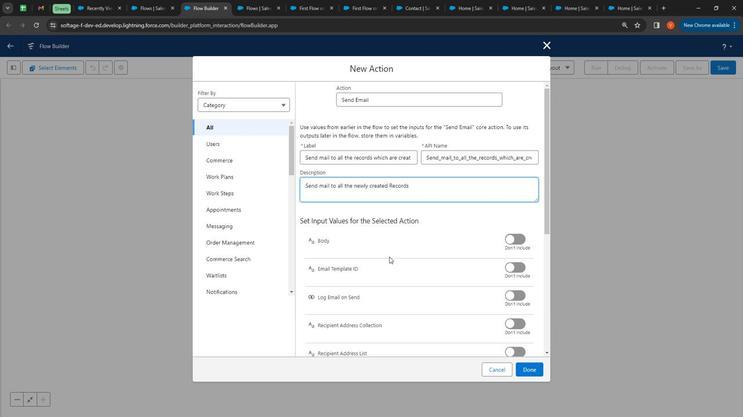 
Action: Key pressed ,<Key.space><Key.shift><Key.shift>Send<Key.space>them<Key.space><Key.shift>Welcome<Key.space>message<Key.space>mail.
Screenshot: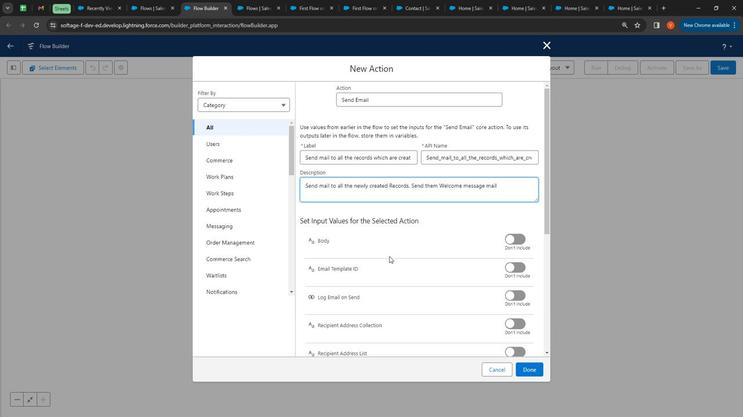 
Action: Mouse moved to (518, 239)
Screenshot: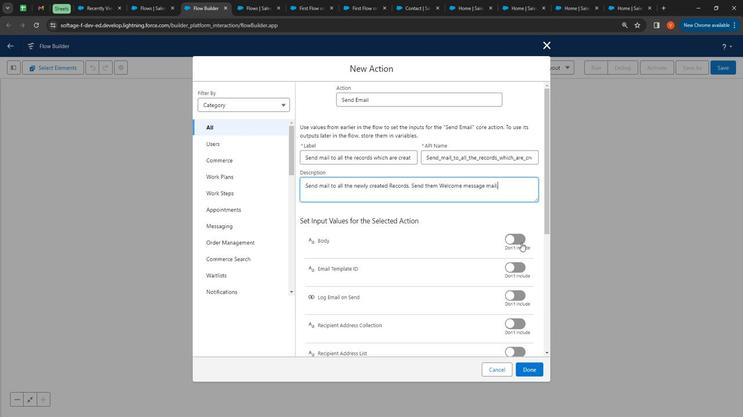 
Action: Mouse pressed left at (518, 239)
Screenshot: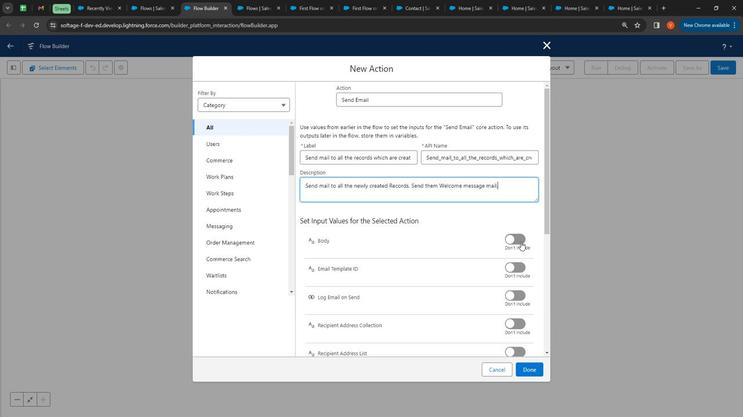 
Action: Mouse moved to (374, 249)
Screenshot: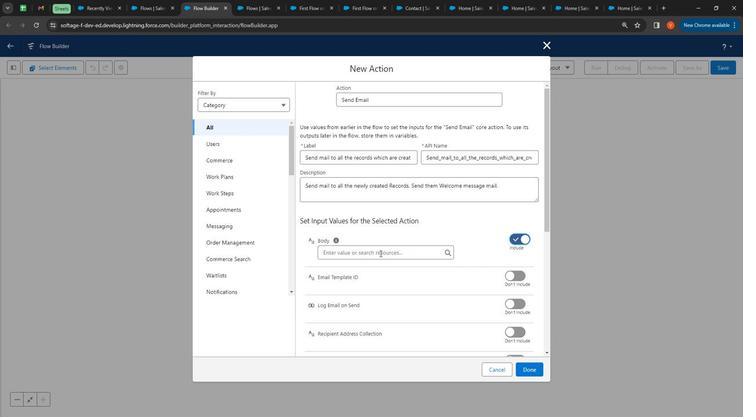 
Action: Mouse pressed left at (374, 249)
Screenshot: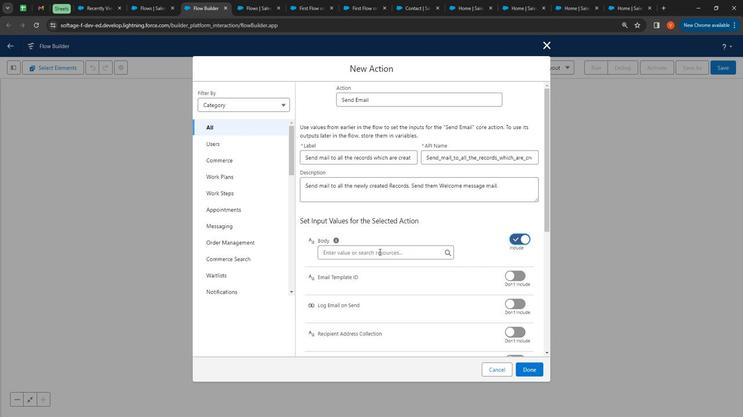 
Action: Mouse moved to (390, 86)
Screenshot: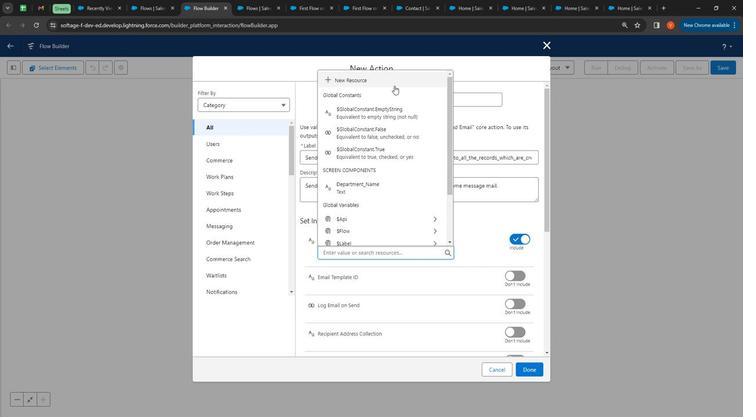 
Action: Mouse pressed left at (390, 86)
Screenshot: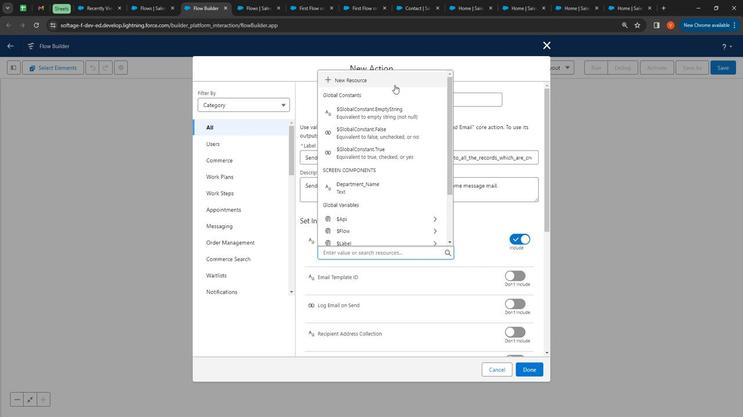 
Action: Mouse moved to (249, 187)
Screenshot: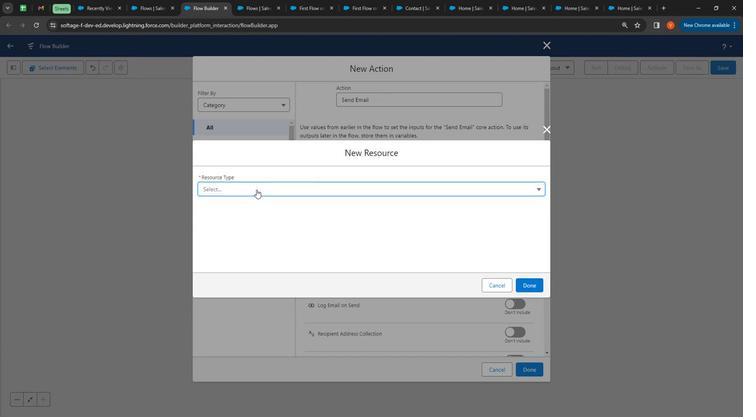 
Action: Mouse pressed left at (249, 187)
Screenshot: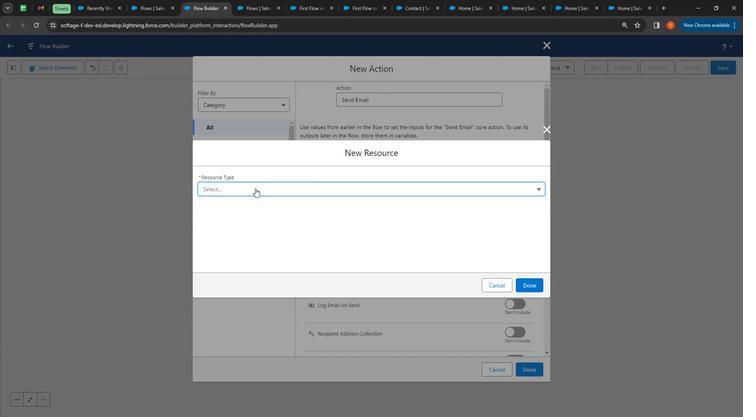 
Action: Mouse moved to (257, 260)
Screenshot: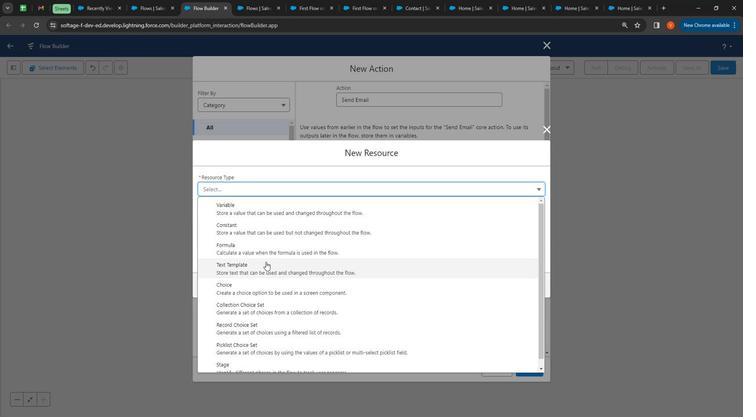 
Action: Mouse pressed left at (257, 260)
Screenshot: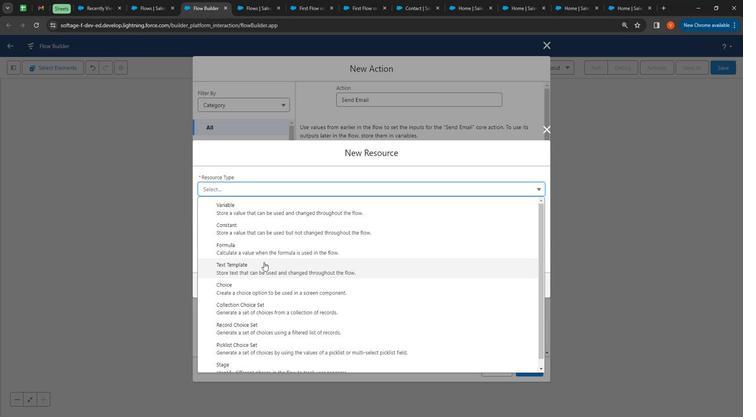 
Action: Mouse moved to (249, 165)
Screenshot: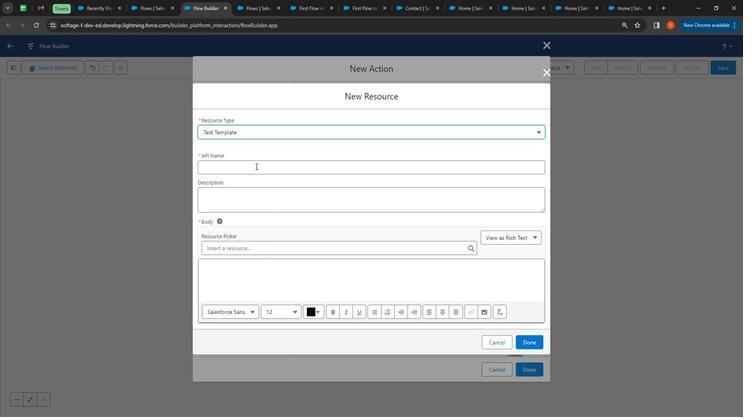 
Action: Mouse pressed left at (249, 165)
Screenshot: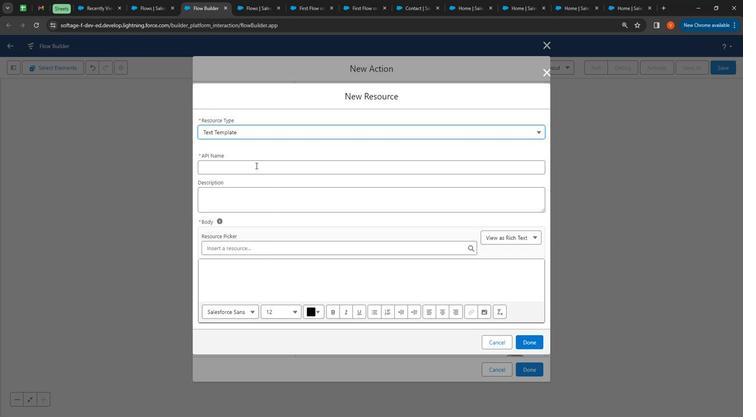 
Action: Mouse moved to (314, 148)
Screenshot: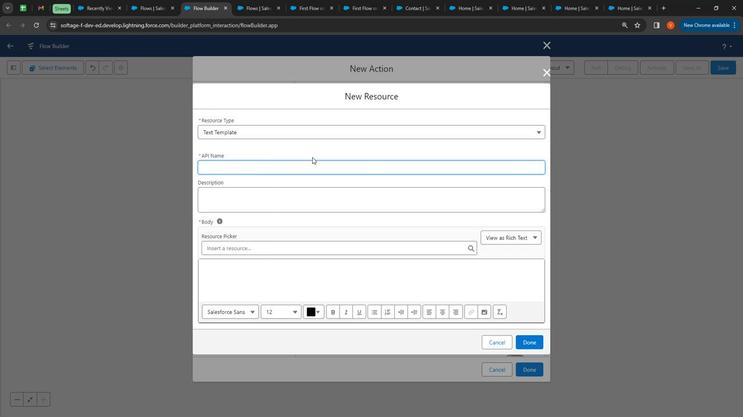 
Action: Key pressed send<Key.space>mail<Key.space>to<Key.space>all<Key.space>the<Key.space><Key.shift><Key.shift><Key.shift><Key.shift><Key.shift><Key.shift><Key.shift><Key.shift><Key.shift><Key.shift><Key.shift><Key.shift>Department<Key.space><Key.shift><Key.shift><Key.shift><Key.shift><Key.shift><Key.shift><Key.shift><Key.shift><Key.shift><Key.shift><Key.shift><Key.shift><Key.shift><Key.shift><Key.shift><Key.shift><Key.shift><Key.shift><Key.shift><Key.shift><Key.shift><Key.shift><Key.shift><Key.shift><Key.shift><Key.shift><Key.shift>Created<Key.space><Key.shift>Records.
Screenshot: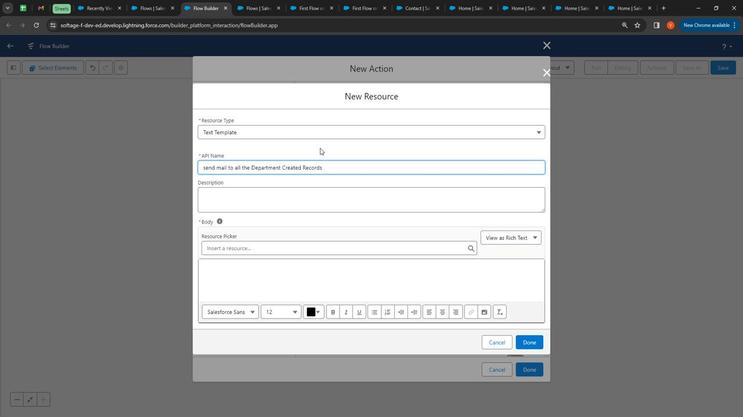
Action: Mouse moved to (222, 194)
Screenshot: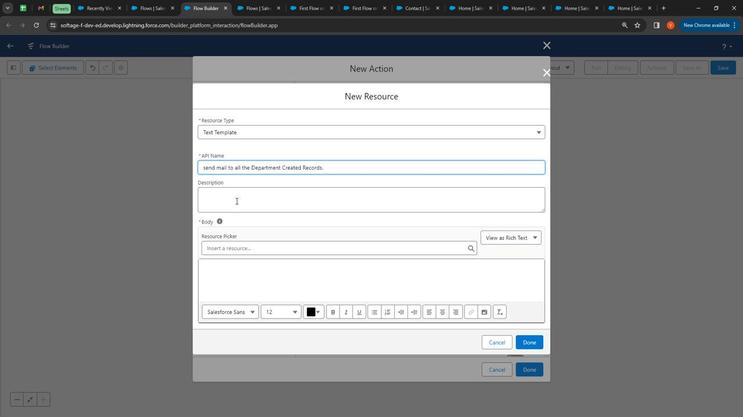 
Action: Mouse pressed left at (222, 194)
Screenshot: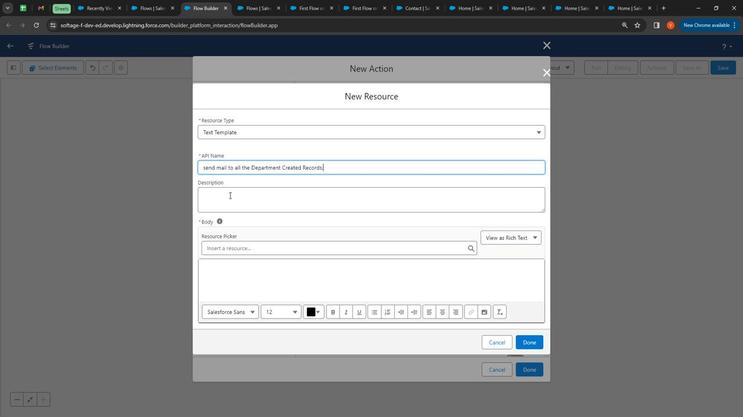 
Action: Mouse moved to (243, 196)
Screenshot: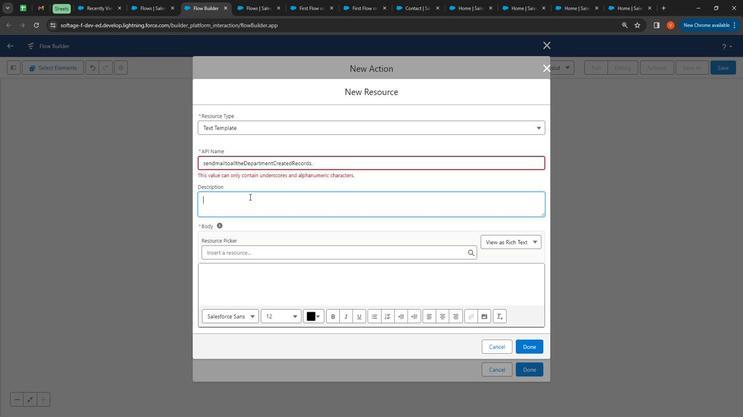 
Action: Key pressed <Key.shift>
Screenshot: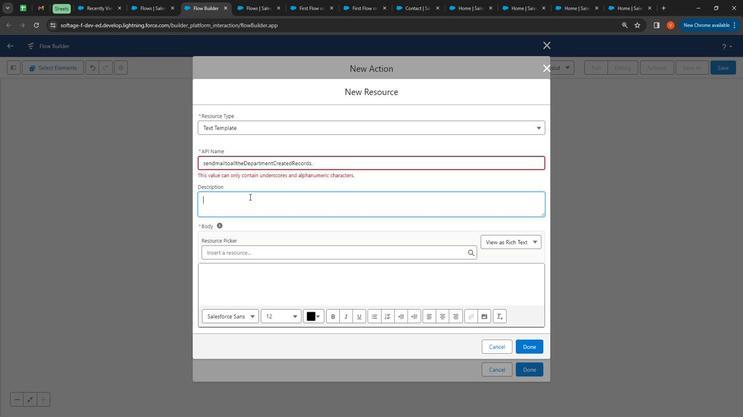 
Action: Mouse moved to (323, 164)
Screenshot: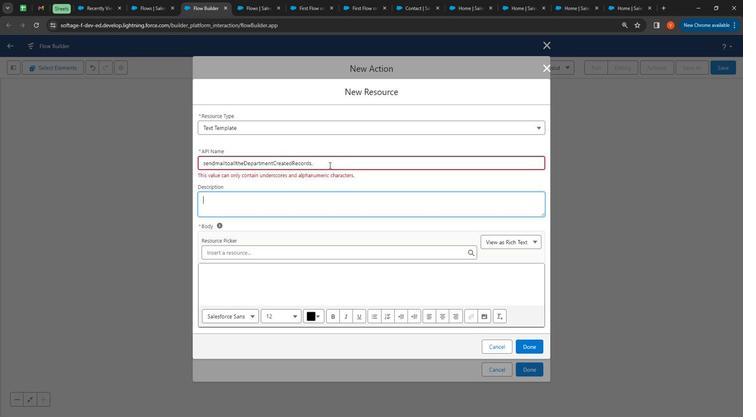 
Action: Mouse pressed left at (323, 164)
Screenshot: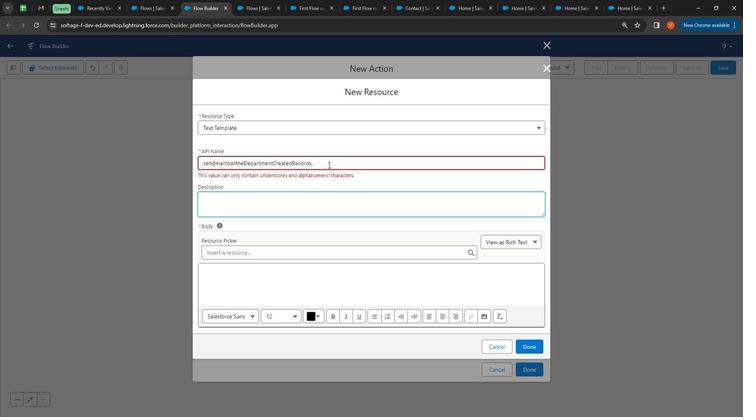 
Action: Mouse moved to (268, 128)
Screenshot: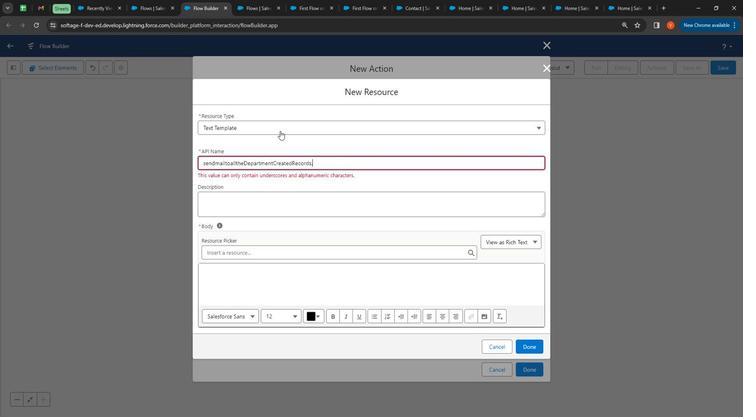 
Action: Key pressed <Key.backspace>
Screenshot: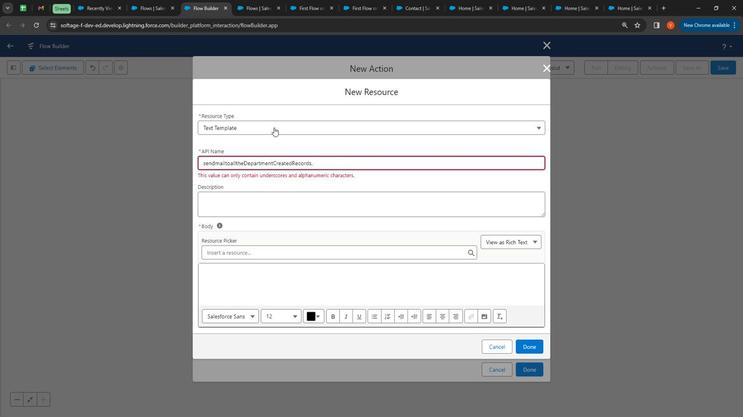 
Action: Mouse moved to (246, 206)
Screenshot: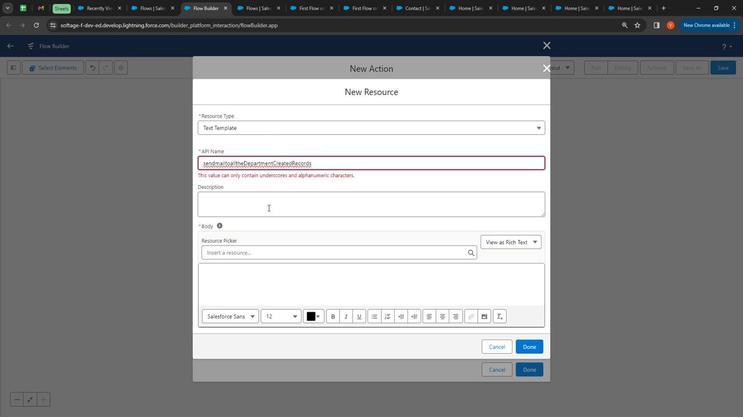 
Action: Mouse pressed left at (246, 206)
Screenshot: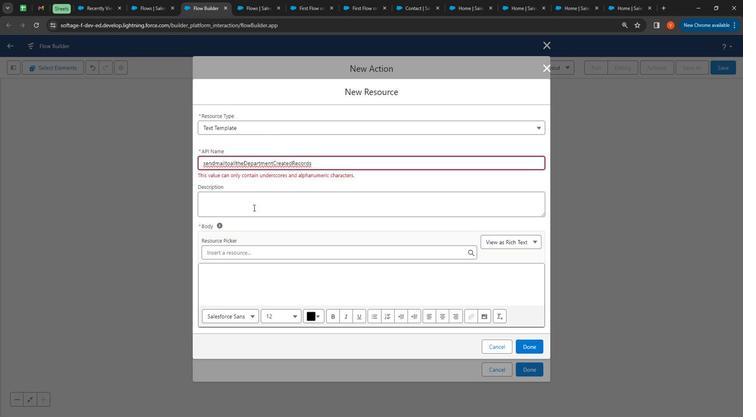
Action: Mouse moved to (248, 205)
Screenshot: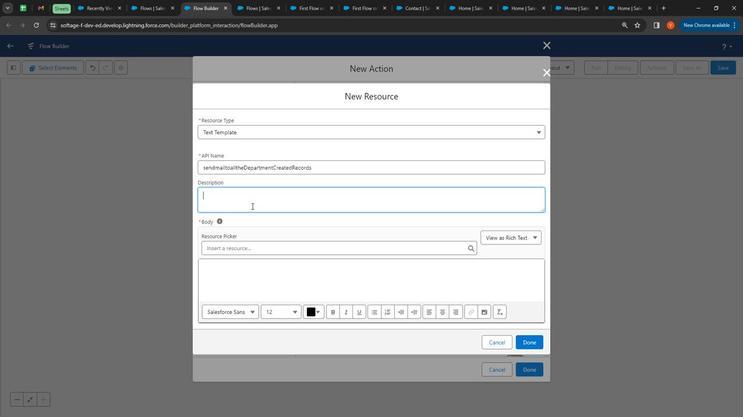 
Action: Key pressed <Key.shift>Send<Key.space>mail<Key.space>to<Key.space>all<Key.space>the<Key.space>new<Key.space>created<Key.space>recorrds<Key.backspace><Key.backspace><Key.backspace>ds<Key.space><Key.shift>Which<Key.space>are<Key.space>created<Key.space>in<Key.space><Key.shift>Expense<Key.space><Key.shift>Tracker<Key.backspace>r<Key.space><Key.shift>Application
Screenshot: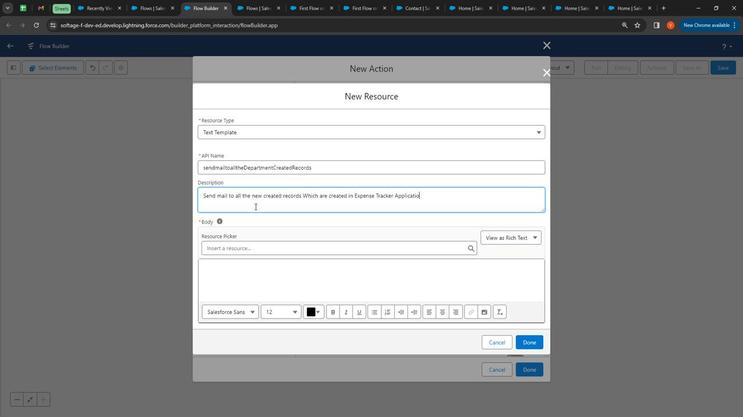 
Action: Mouse moved to (231, 262)
Screenshot: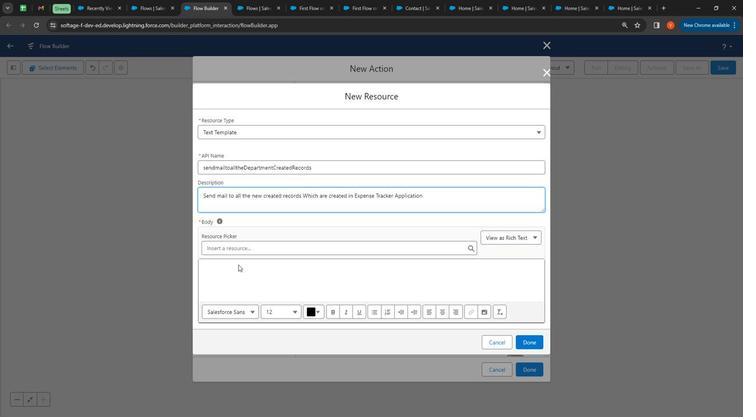 
Action: Mouse pressed left at (231, 262)
Screenshot: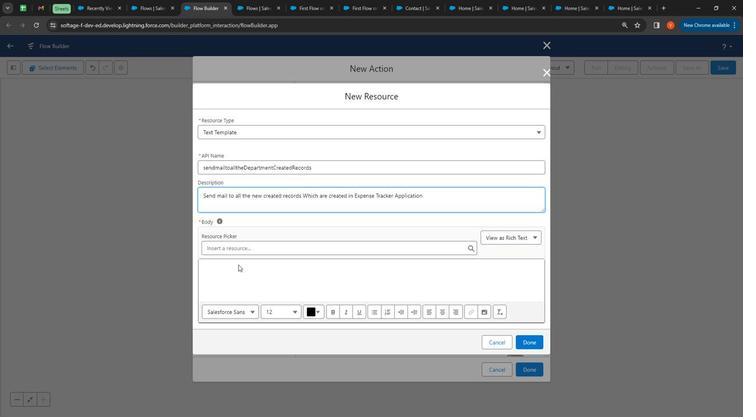 
Action: Mouse moved to (221, 250)
Screenshot: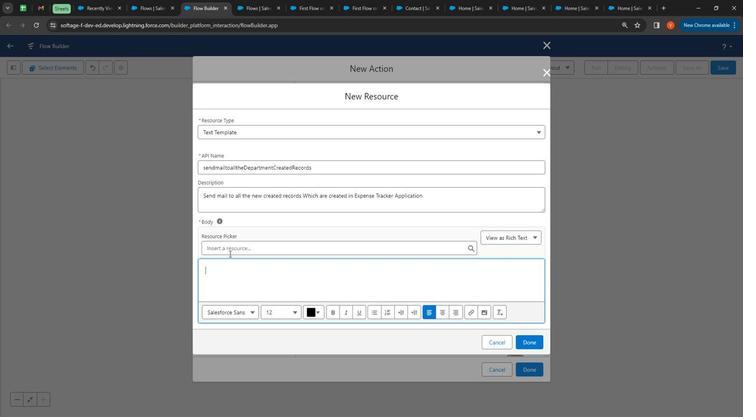 
Action: Mouse pressed left at (221, 250)
Screenshot: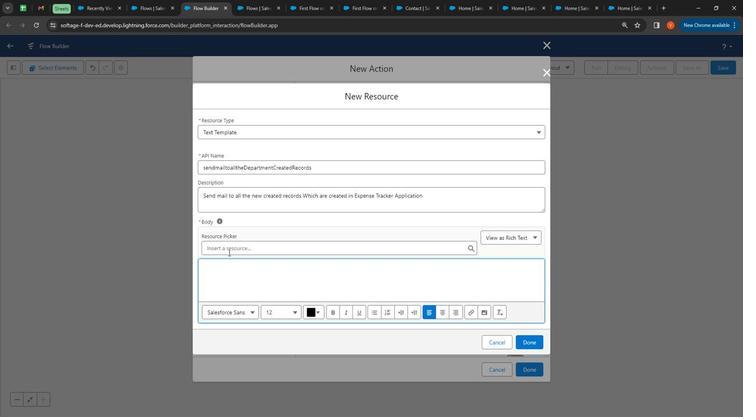 
Action: Mouse moved to (258, 265)
Screenshot: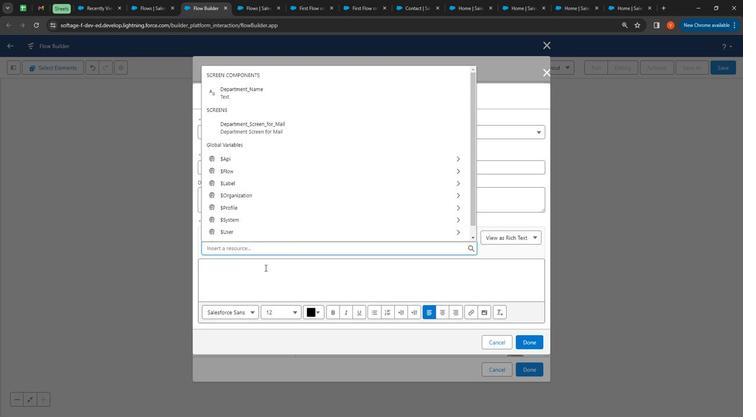 
Action: Mouse pressed left at (258, 265)
Screenshot: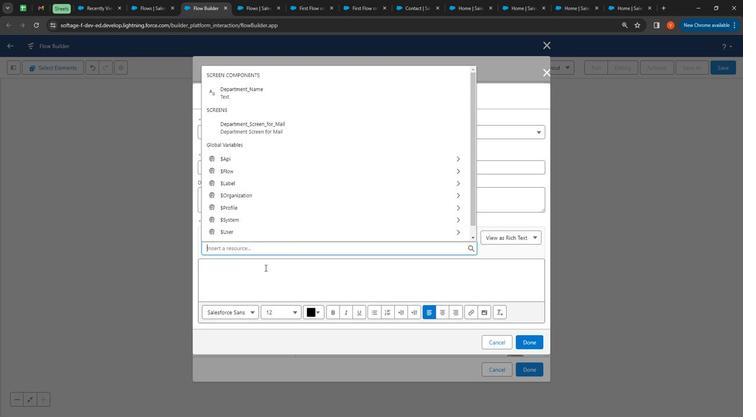 
Action: Mouse moved to (253, 263)
Screenshot: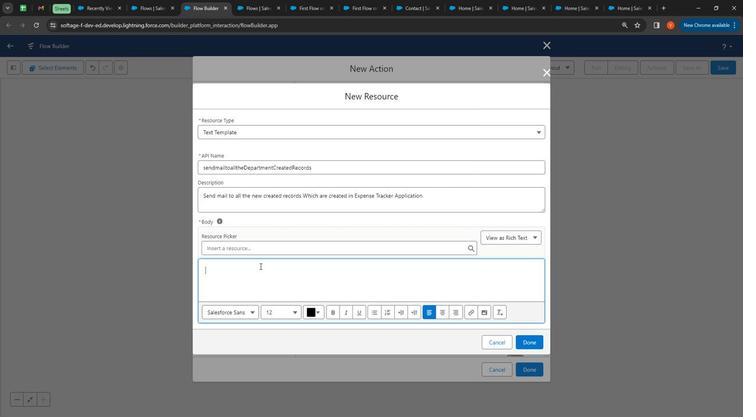 
Action: Key pressed <Key.shift><Key.shift><Key.shift><Key.shift><Key.shift><Key.shift><Key.shift><Key.shift>Welcome<Key.space>to<Key.space><Key.shift>Expense<Key.space><Key.shift>Tracker<Key.space>custom<Key.space><Key.shift><Key.shift><Key.shift><Key.shift><Key.shift><Key.shift><Key.shift><Key.shift><Key.shift><Key.shift><Key.shift><Key.shift><Key.shift><Key.shift><Key.shift><Key.shift><Key.shift><Key.shift><Key.shift><Key.shift><Key.shift><Key.shift><Key.shift>Application<Key.space><Key.shift>We<Key.space>love<Key.space>to<Key.space>have<Key.space>you<Key.space>on<Key.space>board<Key.space>we<Key.space>like<Key.space>to<Key.space>give<Key.space>you<Key.space>a<Key.space>very<Key.space>huge<Key.space>round<Key.space>of<Key.space>applause<Key.space>
Screenshot: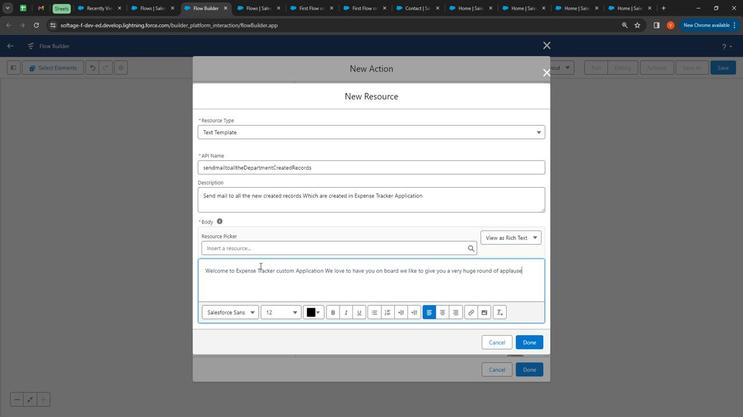 
Action: Mouse moved to (298, 244)
Screenshot: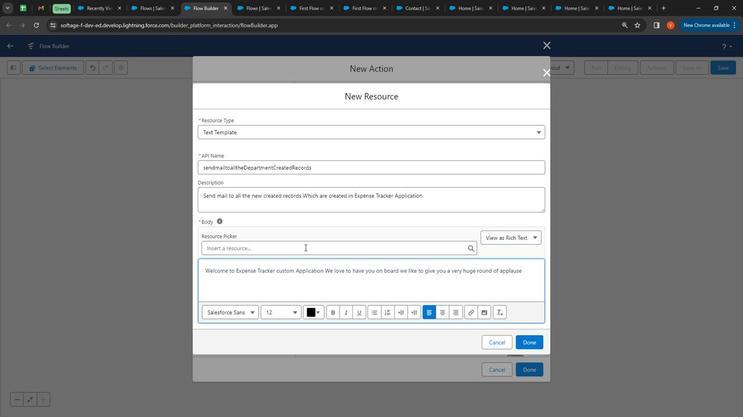 
Action: Key pressed <Key.shift><Key.shift><Key.shift><Key.shift><Key.shift><Key.shift><Key.shift><Key.shift><Key.shift><Key.shift><Key.shift><Key.shift><Key.shift><Key.shift>To<Key.space>join<Key.space>our<Key.space><Key.shift><Key.shift><Key.shift><Key.shift><Key.shift><Key.shift><Key.shift><Key.shift><Key.shift><Key.shift><Key.shift><Key.shift><Key.shift><Key.shift><Key.shift><Key.shift><Key.shift><Key.shift><Key.shift><Key.shift><Key.shift><Key.shift><Key.shift><Key.shift><Key.shift><Key.shift><Key.shift><Key.shift><Key.shift><Key.shift><Key.shift><Key.shift><Key.shift><Key.shift><Key.shift>Organization.<Key.space><Key.shift>You<Key.space>made<Key.space>in<Key.space>by<Key.space>comitating<Key.space>
Screenshot: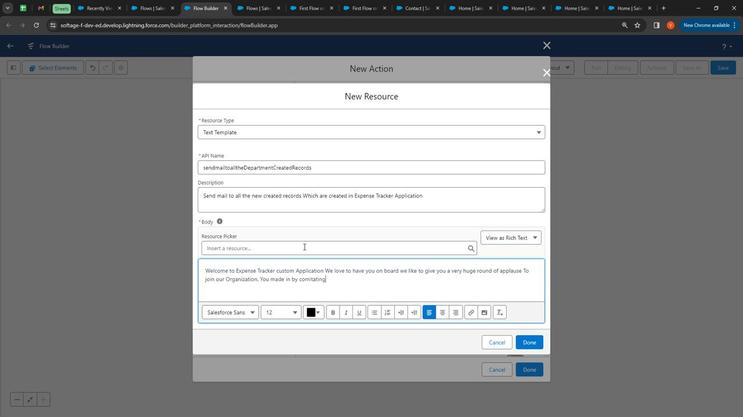 
Action: Mouse moved to (308, 276)
Screenshot: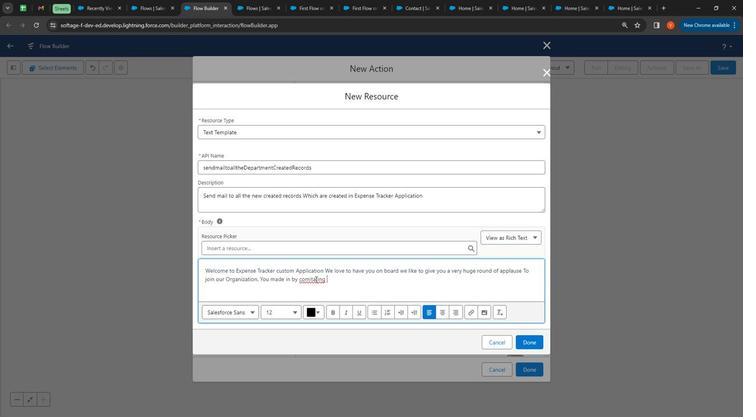 
Action: Mouse pressed right at (308, 276)
Screenshot: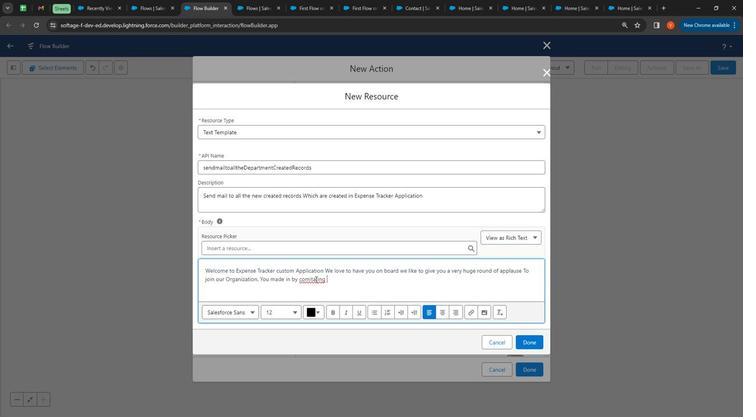 
Action: Mouse moved to (348, 119)
Screenshot: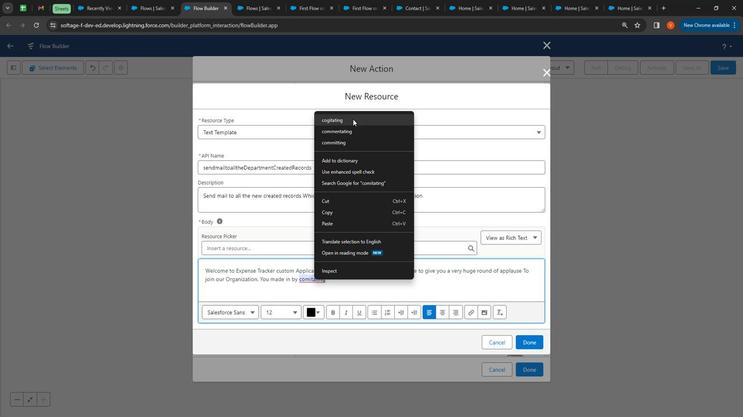 
Action: Mouse pressed left at (348, 119)
Screenshot: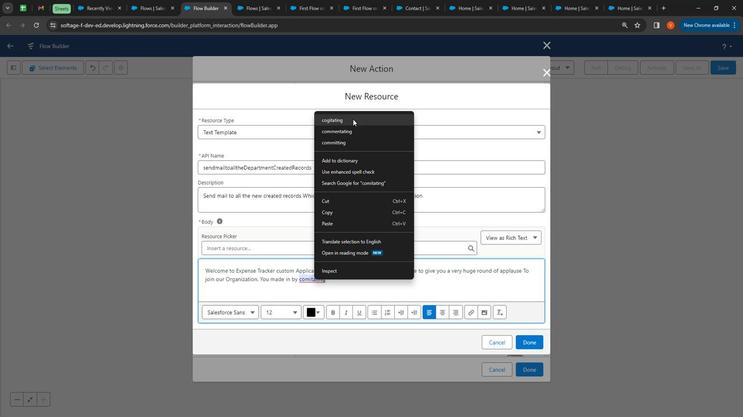
Action: Mouse moved to (301, 278)
Screenshot: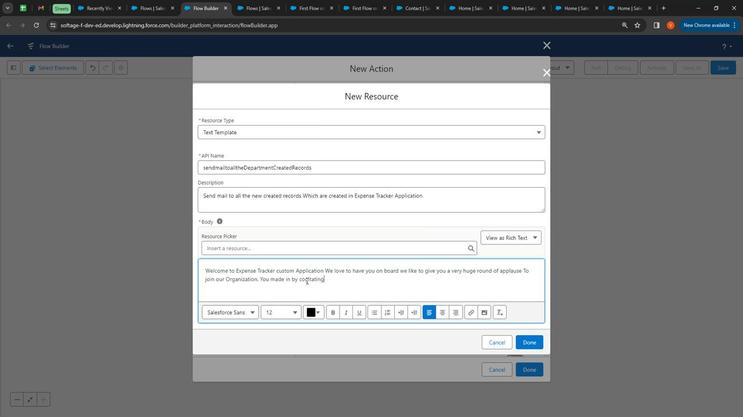 
Action: Mouse pressed left at (301, 278)
Screenshot: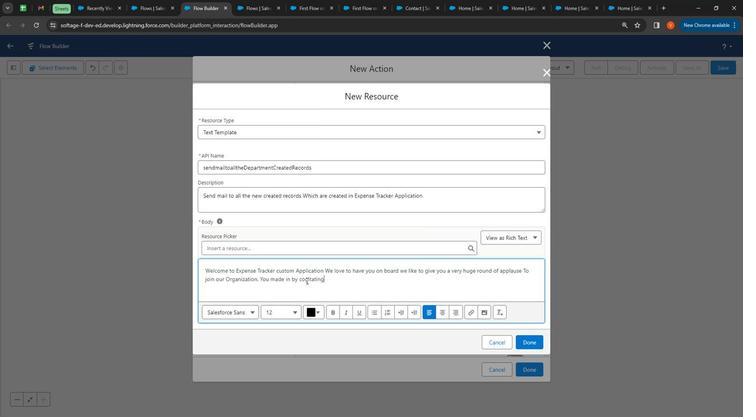 
Action: Mouse moved to (302, 278)
Screenshot: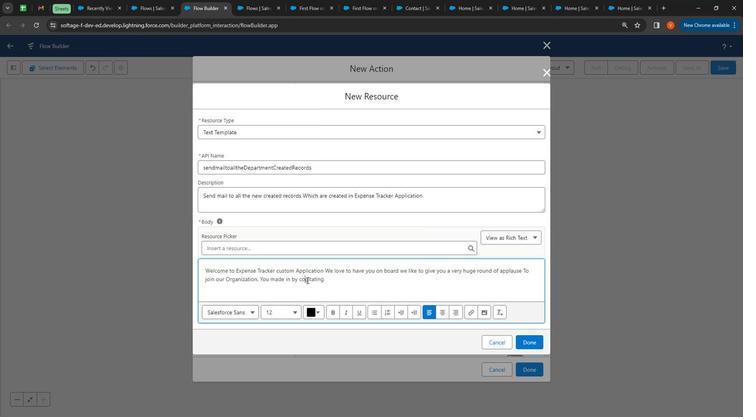 
Action: Mouse pressed left at (302, 278)
Screenshot: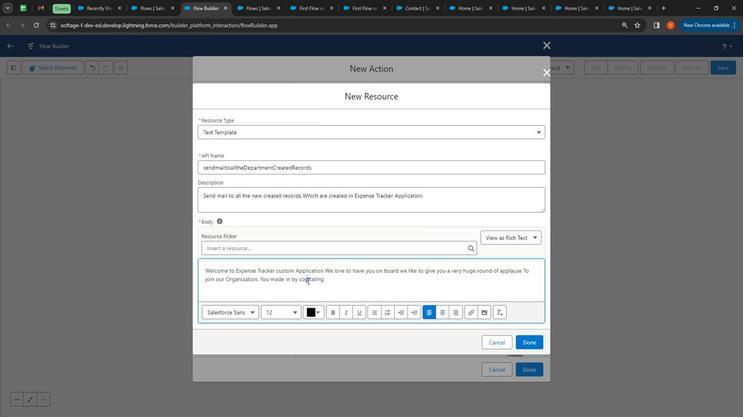 
Action: Mouse moved to (309, 293)
Screenshot: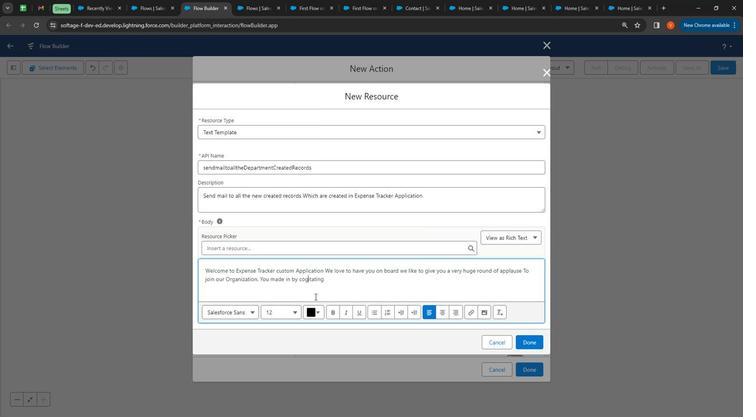 
Action: Key pressed <Key.backspace>mp
Screenshot: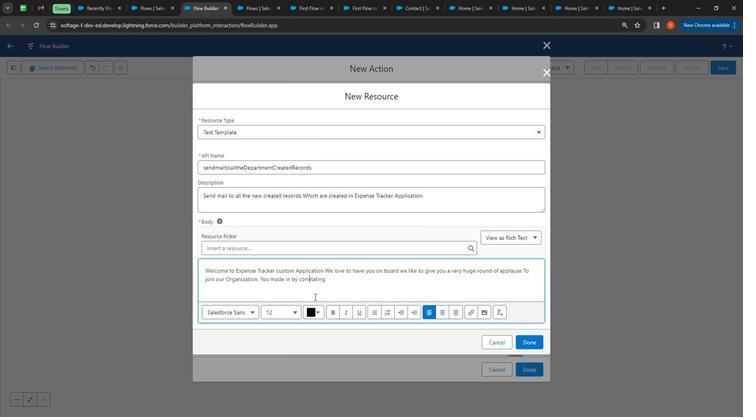 
Action: Mouse moved to (315, 278)
Screenshot: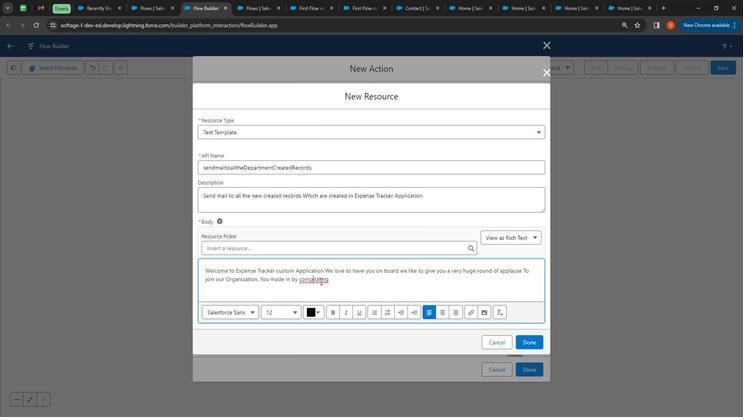 
Action: Mouse pressed right at (315, 278)
Screenshot: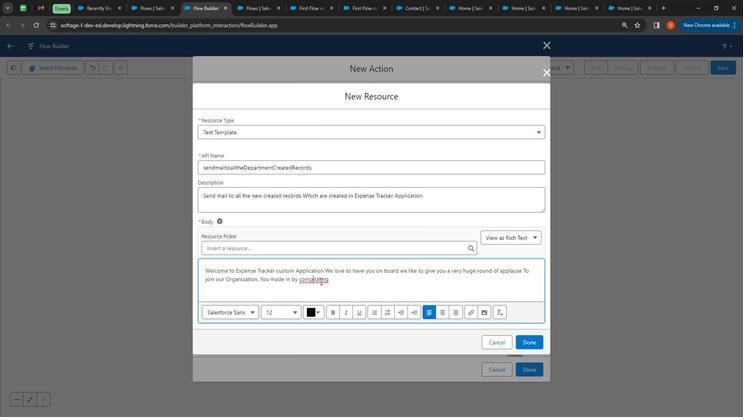 
Action: Mouse moved to (375, 144)
Screenshot: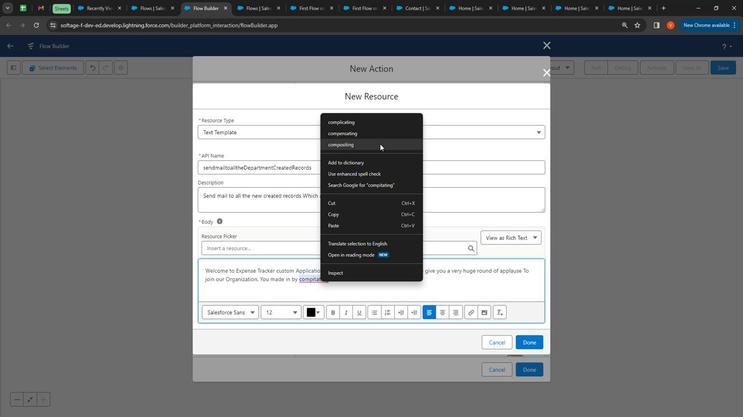 
Action: Mouse pressed left at (375, 144)
Screenshot: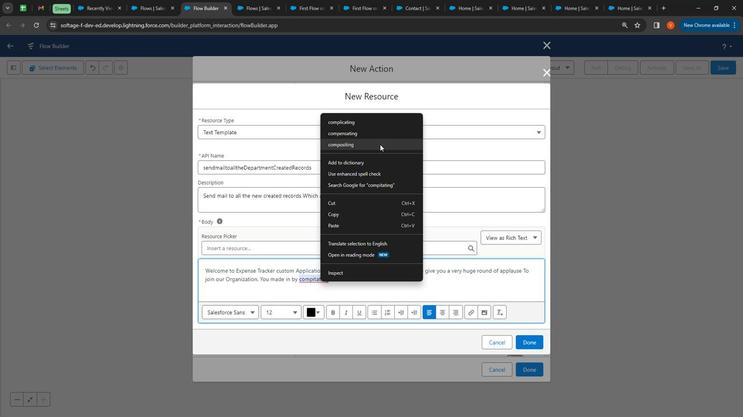 
Action: Mouse moved to (356, 273)
Screenshot: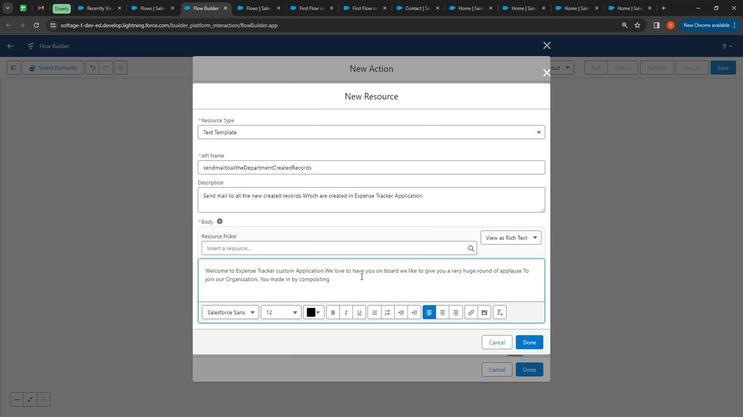 
Action: Mouse pressed left at (356, 273)
Screenshot: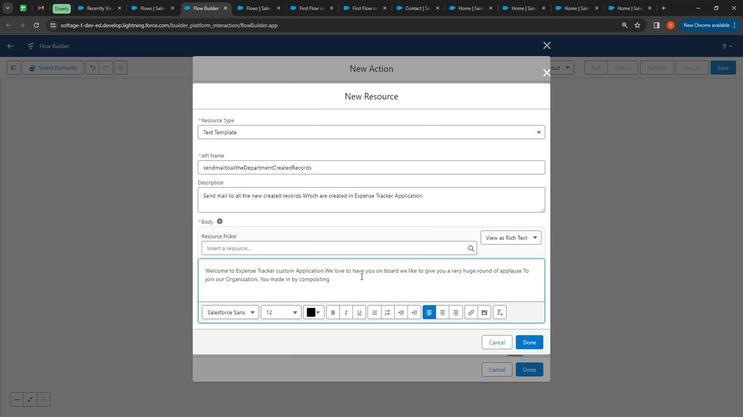 
Action: Mouse moved to (354, 275)
Screenshot: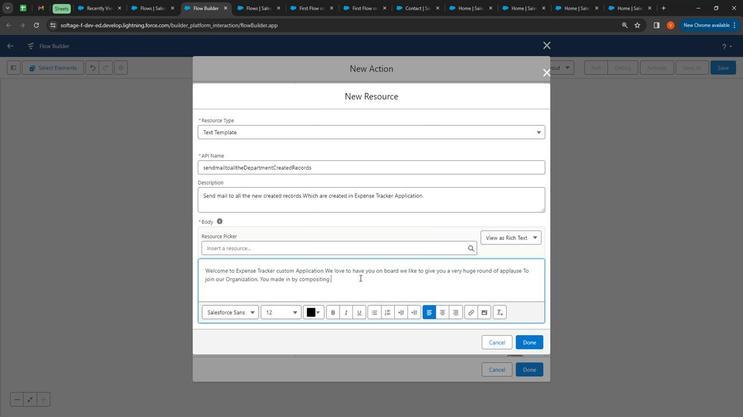 
Action: Key pressed <Key.space>
Screenshot: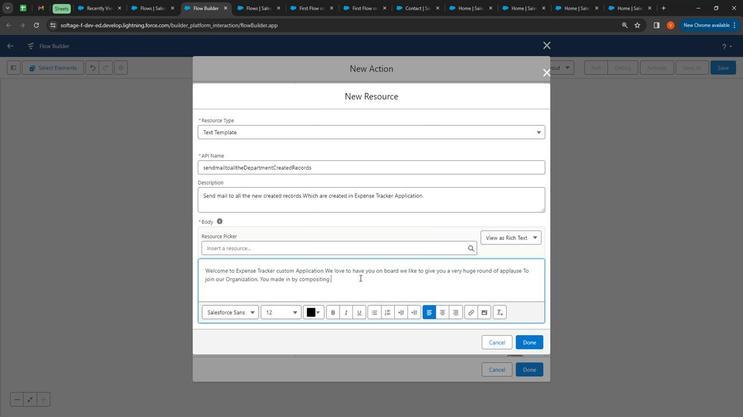 
Action: Mouse moved to (344, 270)
Screenshot: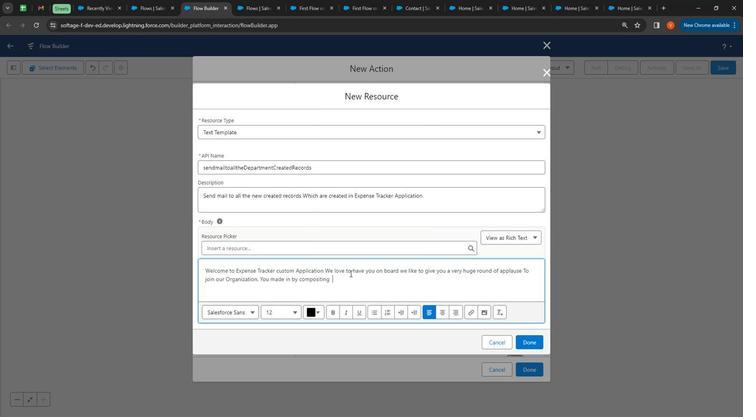 
Action: Key pressed <Key.backspace><Key.shift><Key.shift><Key.shift><Key.shift><Key.shift><Key.shift><Key.shift><Key.shift><Key.shift><Key.shift><Key.shift>Team<Key.space>mates.<Key.enter><Key.enter><Key.shift>Welcome<Key.backspace><Key.backspace><Key.backspace><Key.backspace><Key.backspace><Key.backspace><Key.backspace><Key.shift>Once<Key.space>again<Key.space>welcome<Key.space>to<Key.space>the<Key.space>organz<Key.backspace>inzation<Key.space><Key.backspace>.<Key.enter><Key.enter><Key.shift>THans<Key.backspace><Key.backspace><Key.backspace><Key.backspace><Key.shift>hanks<Key.space><Key.shift>And<Key.space><Key.shift>Regards.
Screenshot: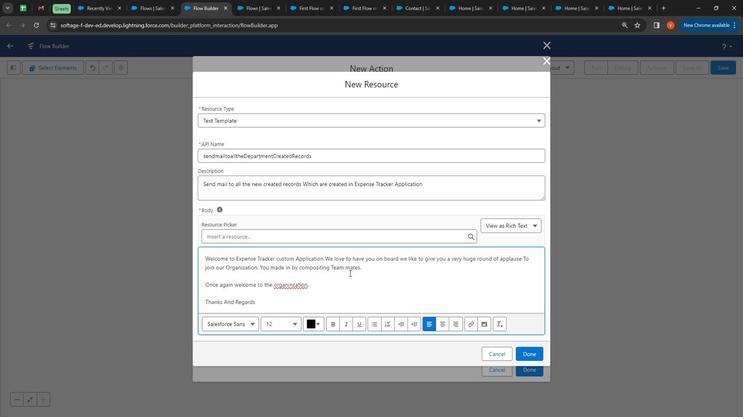 
Action: Mouse moved to (287, 281)
Screenshot: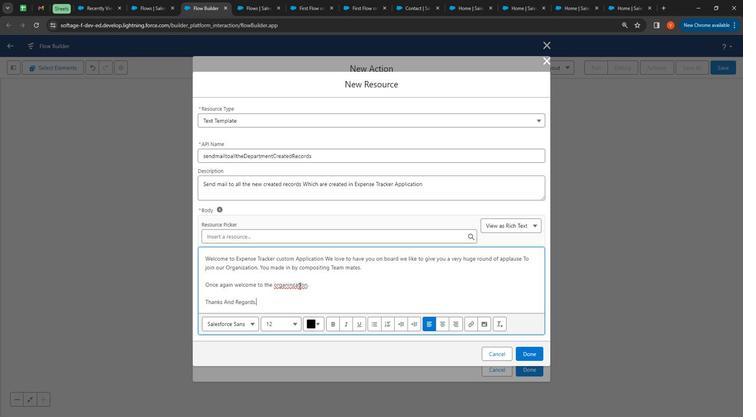 
Action: Mouse pressed right at (287, 281)
Screenshot: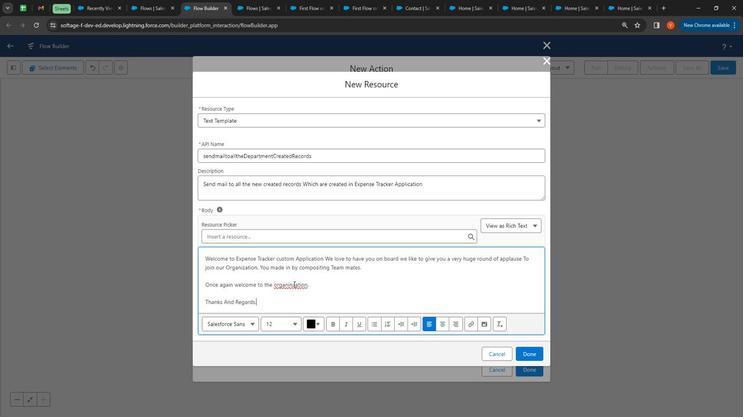 
Action: Mouse moved to (275, 280)
Screenshot: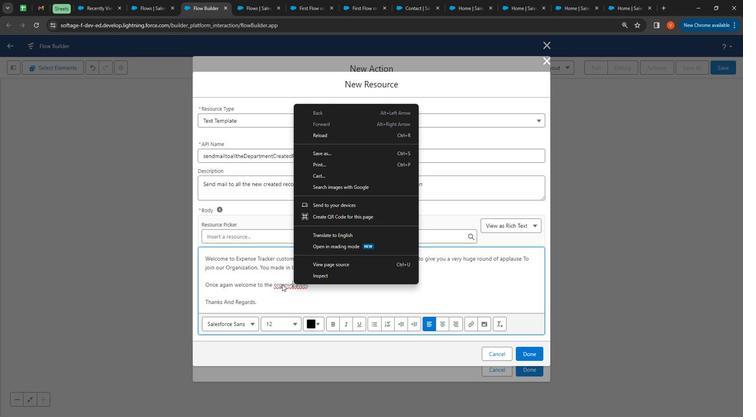 
Action: Mouse pressed left at (275, 280)
Screenshot: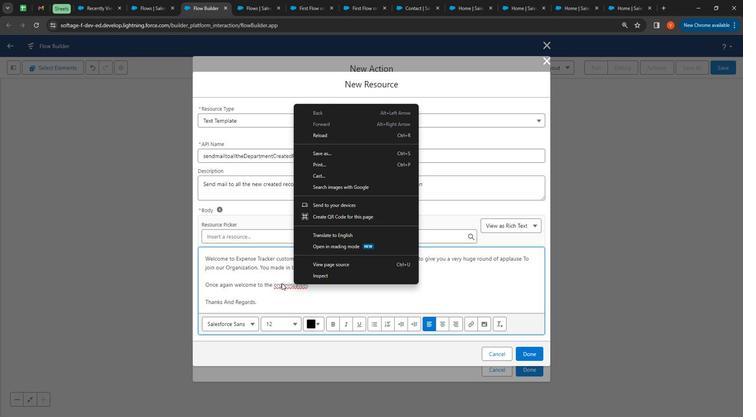 
Action: Mouse moved to (275, 279)
Screenshot: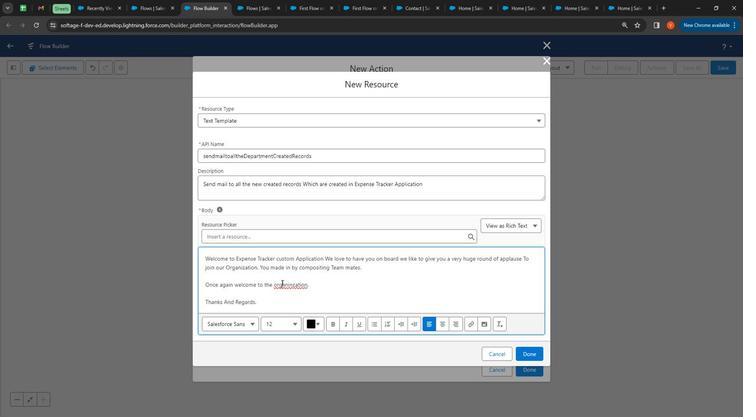 
Action: Mouse pressed right at (275, 279)
Screenshot: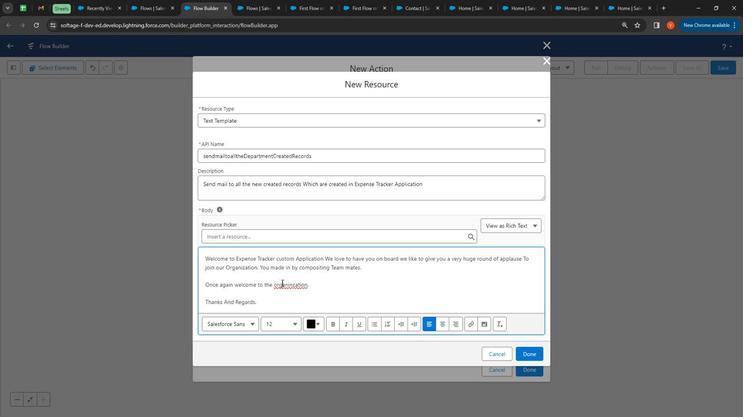 
Action: Mouse moved to (309, 123)
Screenshot: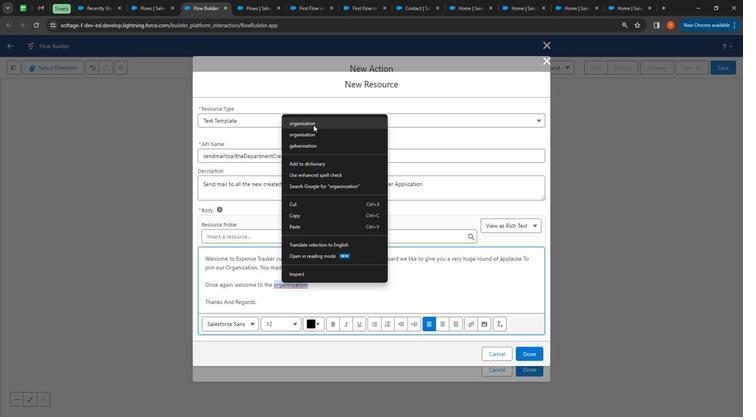 
Action: Mouse pressed left at (309, 123)
Screenshot: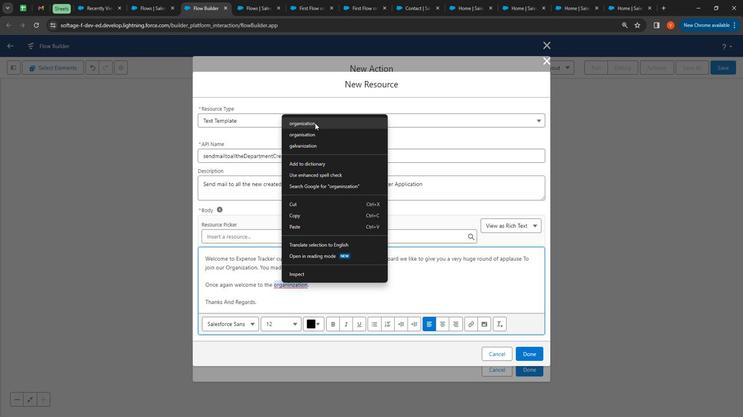 
Action: Mouse moved to (263, 300)
Screenshot: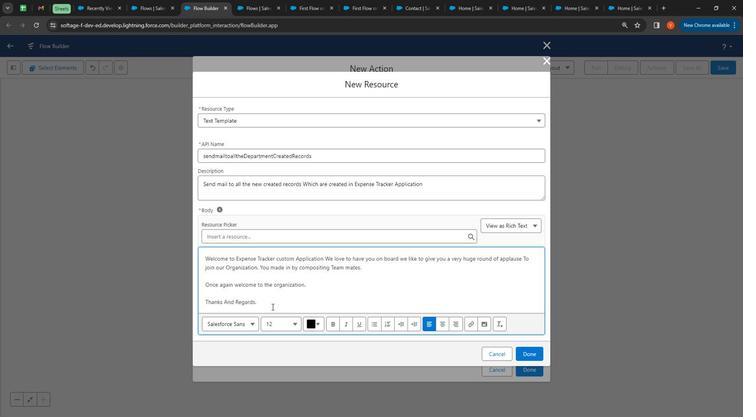 
Action: Mouse pressed left at (263, 300)
Screenshot: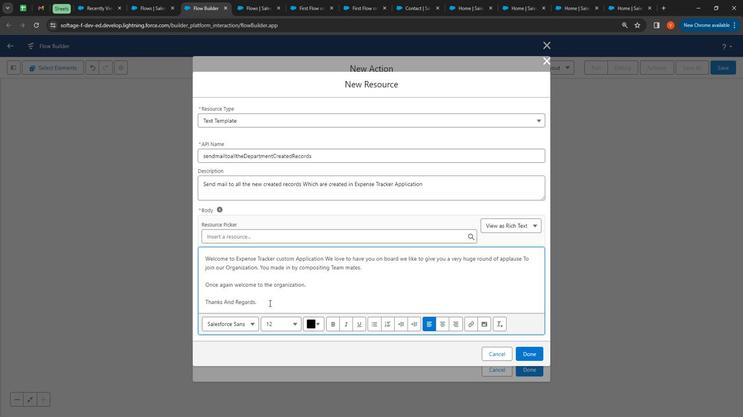 
Action: Key pressed <Key.enter><Key.shift><Key.shift><Key.shift><Key.shift><Key.shift>System<Key.space><Key.shift>Admin
Screenshot: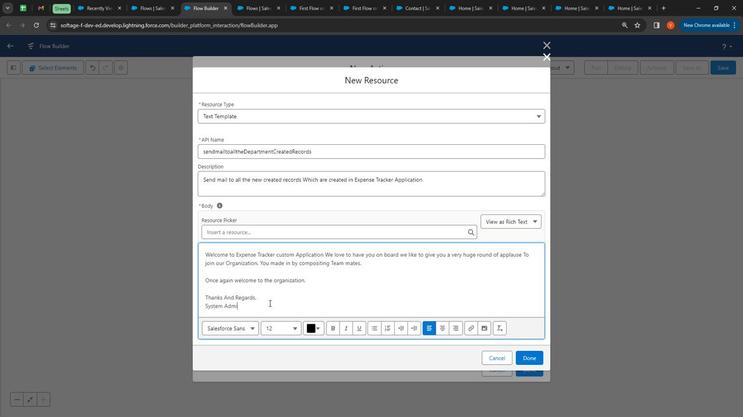 
Action: Mouse moved to (253, 296)
Screenshot: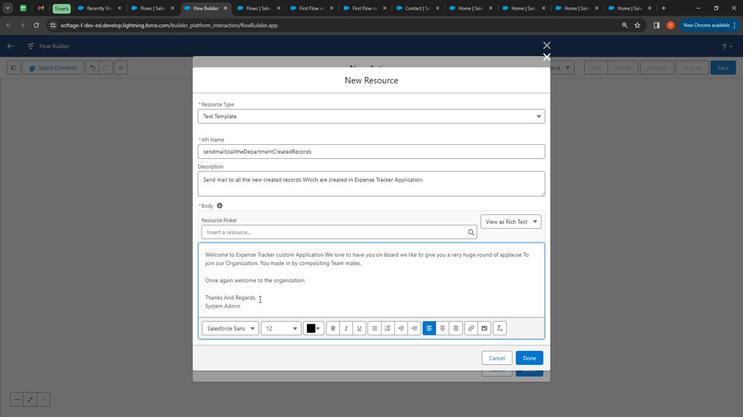 
Action: Mouse pressed left at (253, 296)
Screenshot: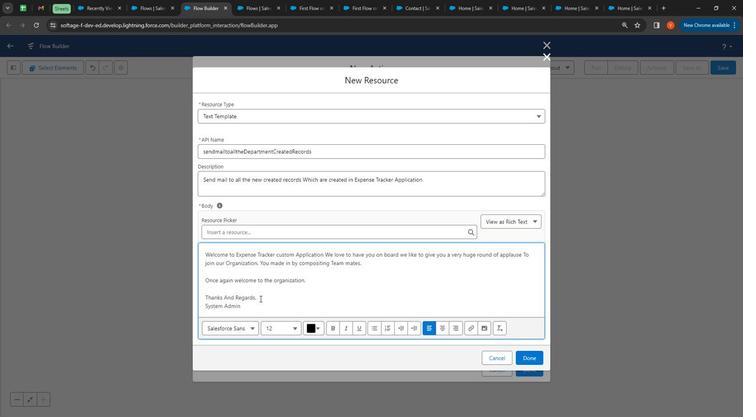 
Action: Mouse moved to (331, 326)
Screenshot: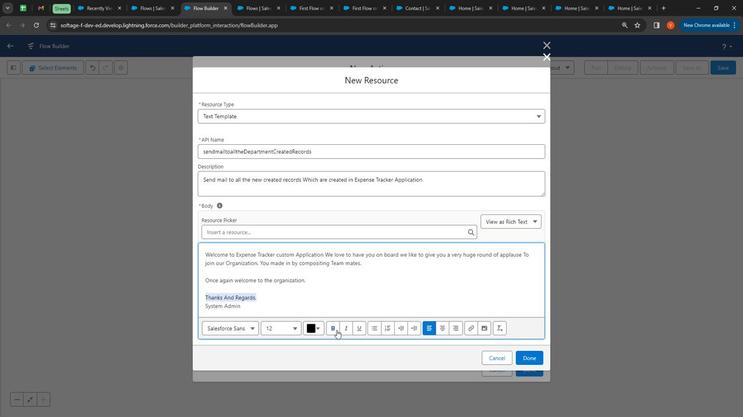 
Action: Mouse pressed left at (331, 326)
Screenshot: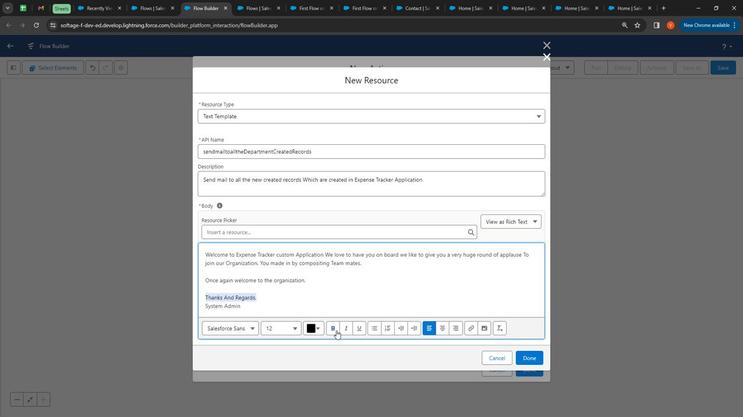 
Action: Mouse moved to (341, 323)
Screenshot: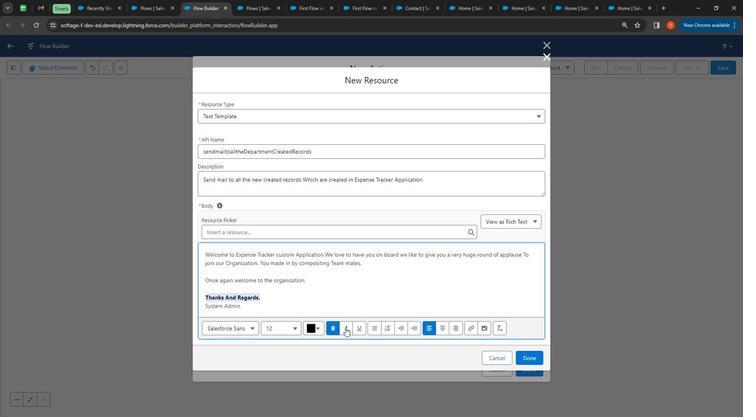 
Action: Mouse pressed left at (341, 323)
Screenshot: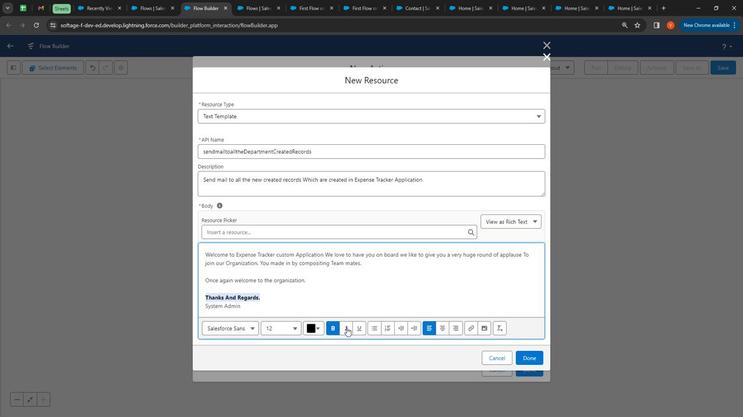 
Action: Mouse moved to (356, 323)
Screenshot: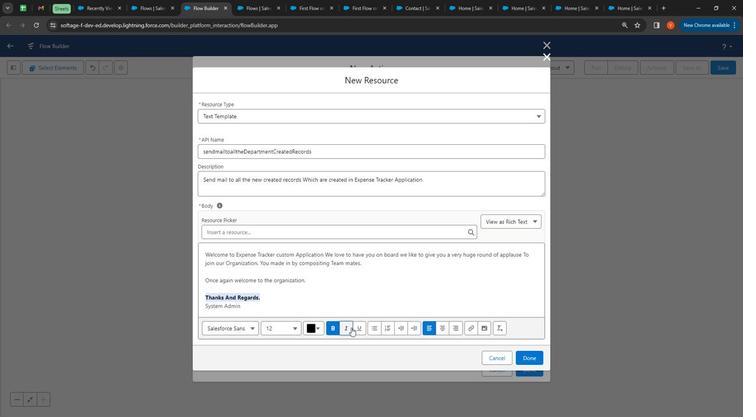 
Action: Mouse pressed left at (356, 323)
Screenshot: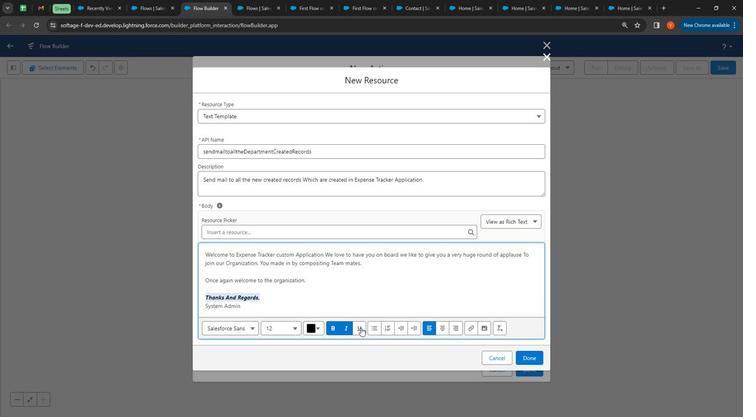 
Action: Mouse moved to (334, 290)
Screenshot: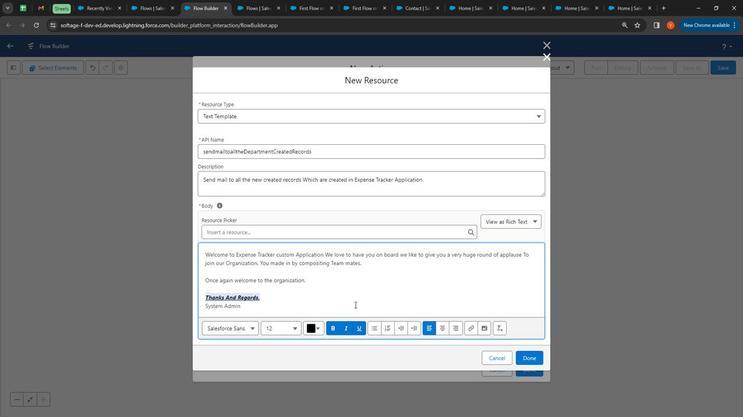 
Action: Mouse pressed left at (334, 290)
Screenshot: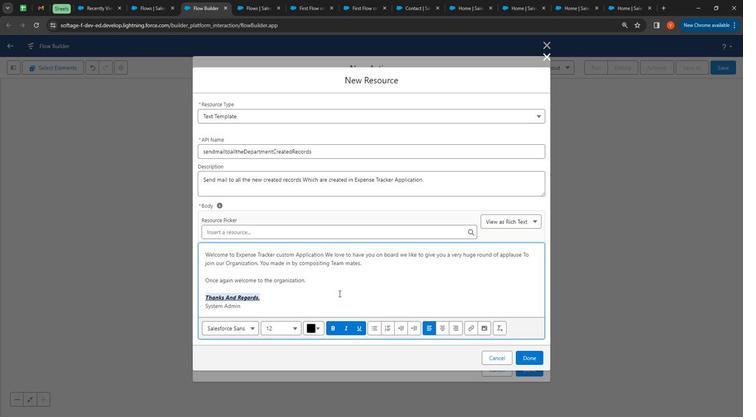
Action: Mouse moved to (251, 303)
Screenshot: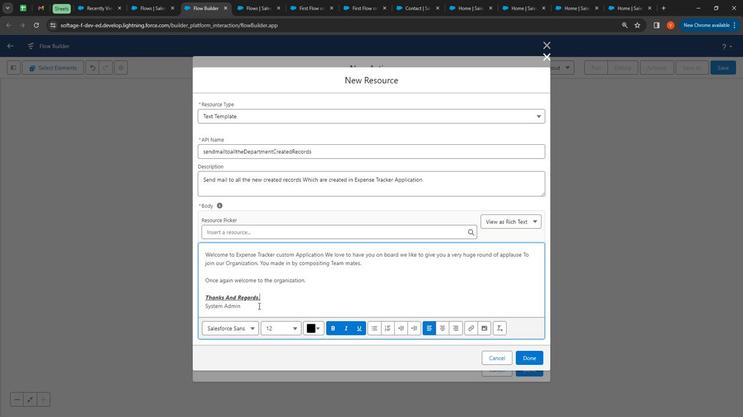 
Action: Mouse pressed left at (251, 303)
Screenshot: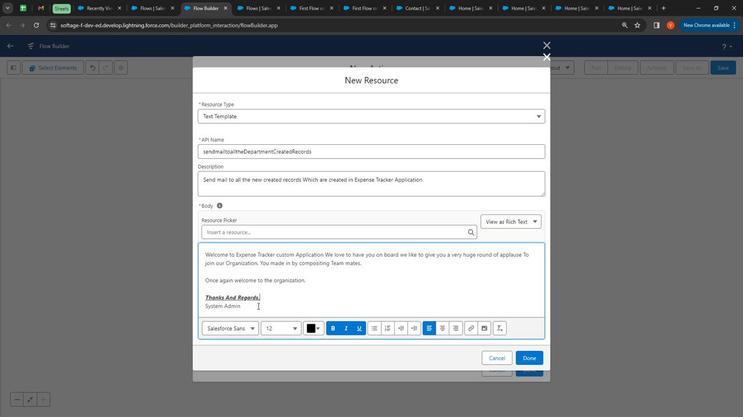 
Action: Mouse moved to (345, 326)
Screenshot: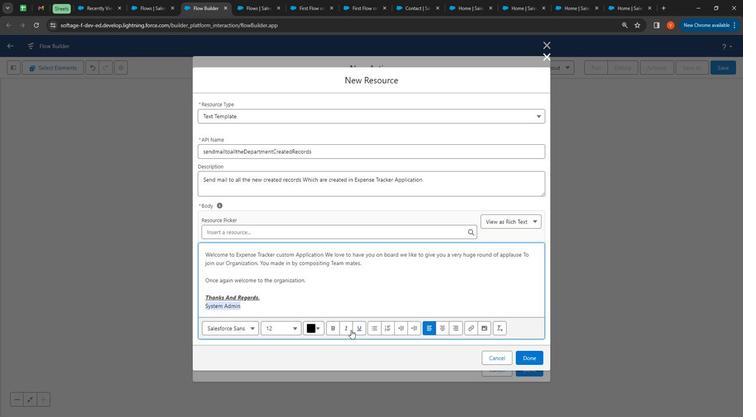 
Action: Mouse pressed left at (345, 326)
Screenshot: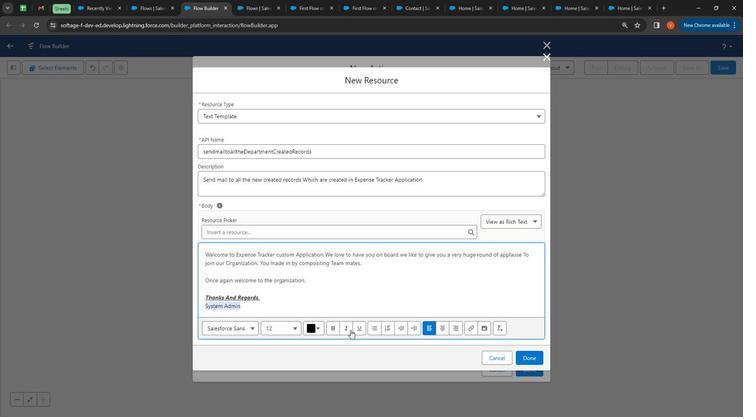 
Action: Mouse moved to (331, 293)
Screenshot: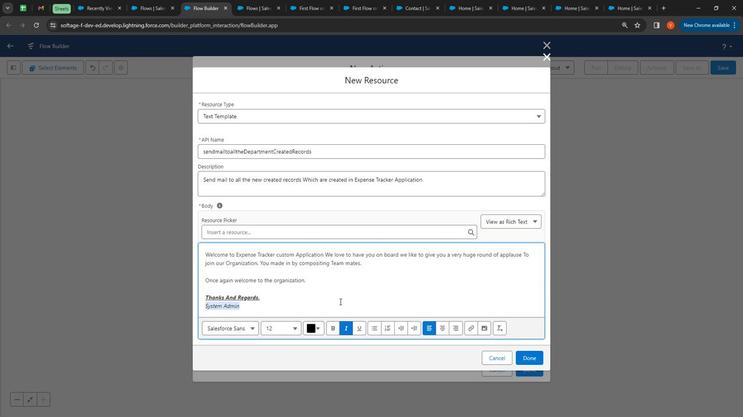 
Action: Mouse pressed left at (331, 293)
Screenshot: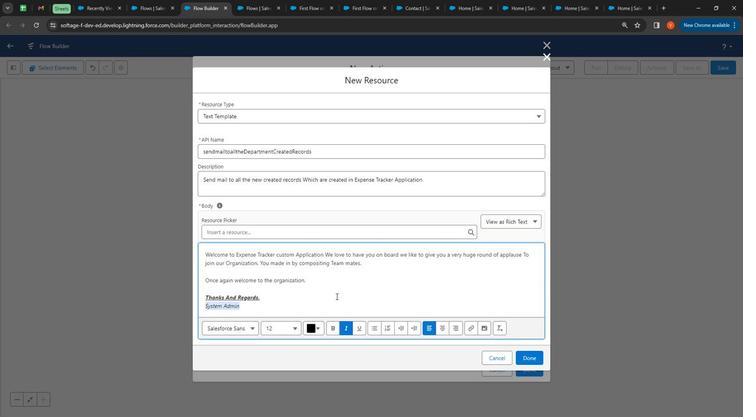 
Action: Mouse moved to (323, 283)
Screenshot: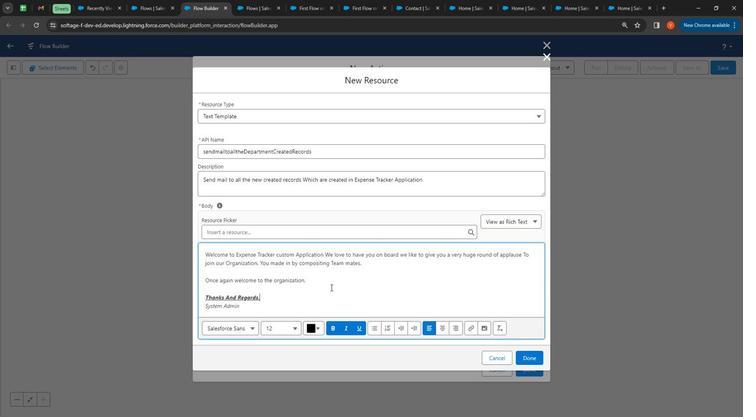 
Action: Mouse pressed left at (323, 283)
Screenshot: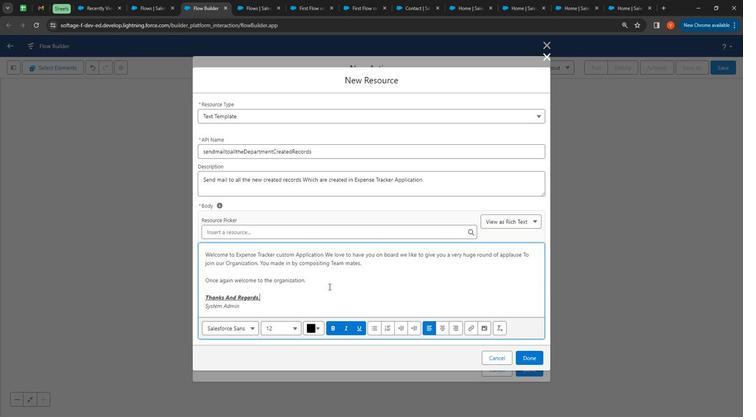 
Action: Mouse moved to (338, 324)
Screenshot: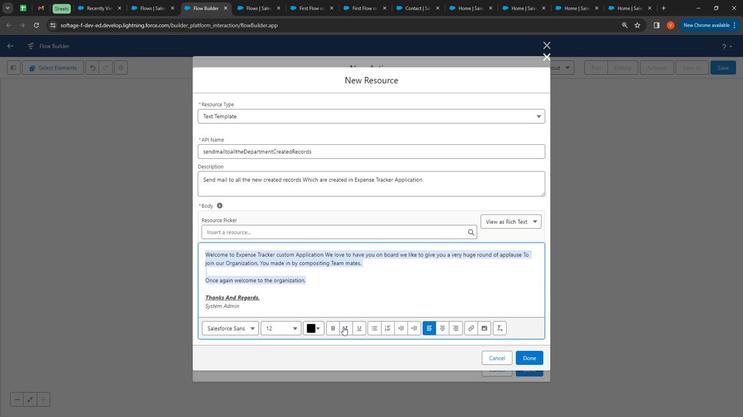 
Action: Mouse pressed left at (338, 324)
Screenshot: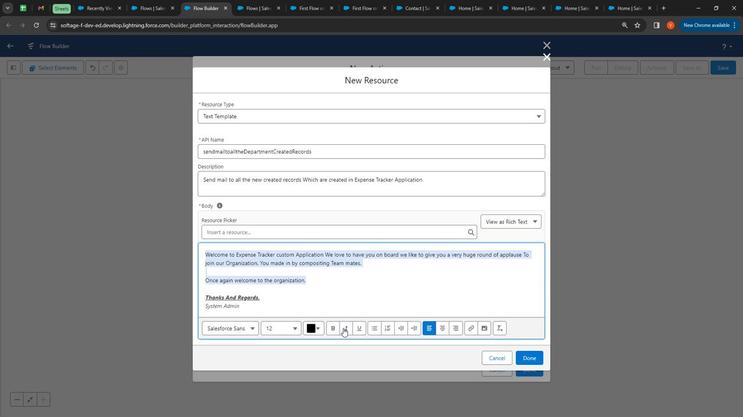 
Action: Mouse moved to (202, 249)
Screenshot: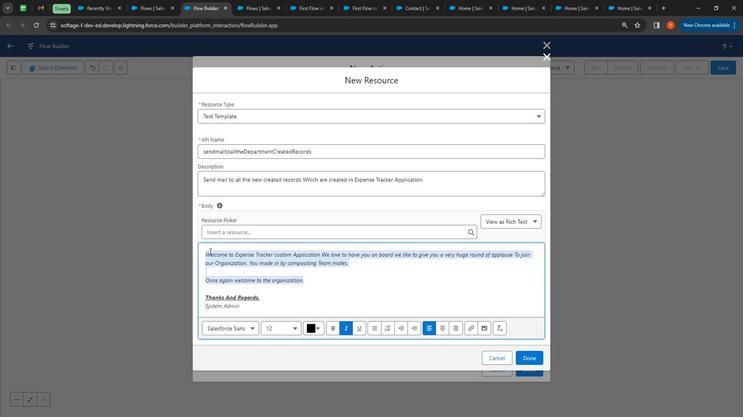 
Action: Mouse pressed left at (202, 249)
Screenshot: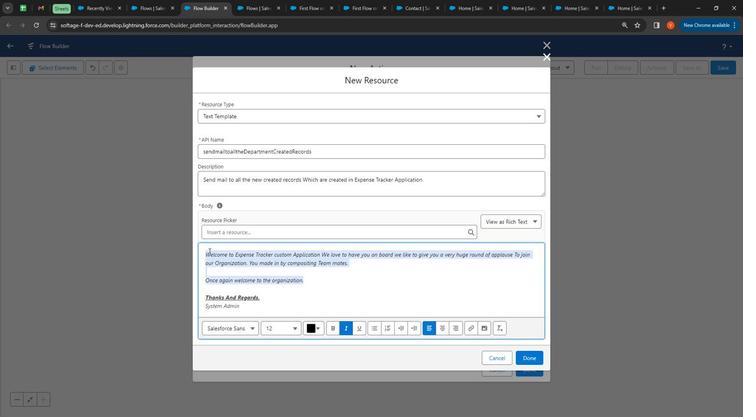 
Action: Mouse moved to (197, 246)
Screenshot: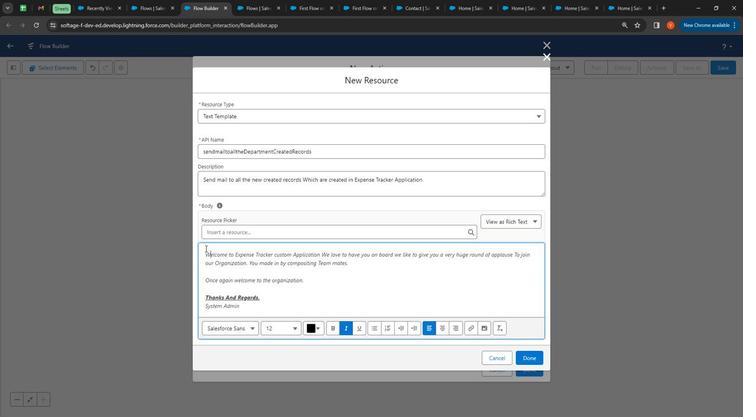 
Action: Mouse pressed left at (197, 246)
Screenshot: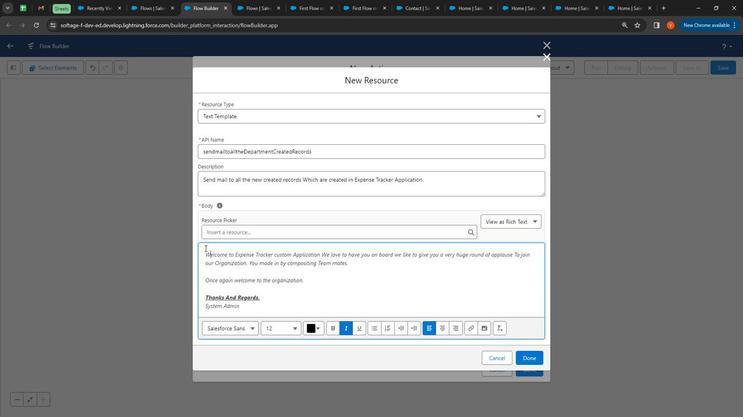 
Action: Mouse moved to (209, 247)
Screenshot: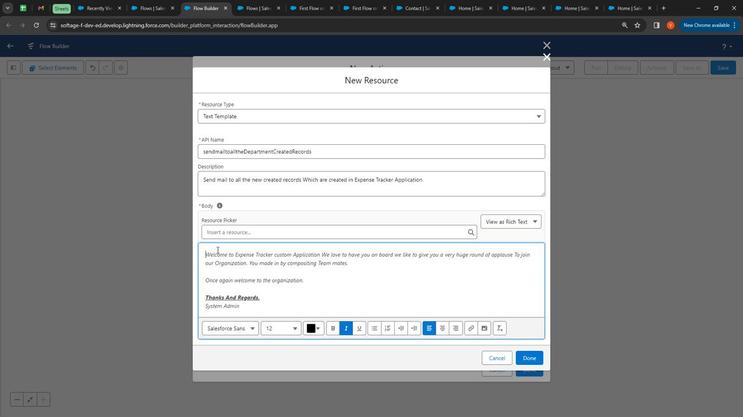 
Action: Key pressed <Key.enter><Key.up><Key.shift>Dear<Key.space><Key.shift><Key.shift><Key.shift><Key.shift><Key.shift><Key.shift><Key.shift><Key.shift><Key.shift><Key.shift><Key.shift><Key.shift><Key.shift><Key.shift><Key.shift><Key.shift><Key.shift><Key.shift><Key.shift><Key.shift><Key.shift><Key.shift><Key.shift><Key.shift><Key.shift><Key.shift><Key.shift><Key.shift><Key.shift><Key.shift><Key.shift><Key.shift><Key.shift><Key.shift><Key.shift><Key.shift><Key.shift><Key.shift><Key.shift><Key.shift><Key.shift><Key.shift><Key.shift><Key.shift><Key.shift><Key.shift><Key.shift><Key.shift><Key.shift><Key.shift><Key.shift><Key.shift><Key.shift><Key.shift><Key.shift><Key.shift><Key.shift><Key.shift><Key.shift><Key.shift><Key.shift><Key.shift><Key.shift><Key.shift><Key.shift><Key.shift><Key.shift><Key.shift><Key.shift><Key.shift><Key.shift><Key.shift><Key.shift>My<Key.space><Key.shift>Contact<Key.space><Key.shift>Records<Key.space>
Screenshot: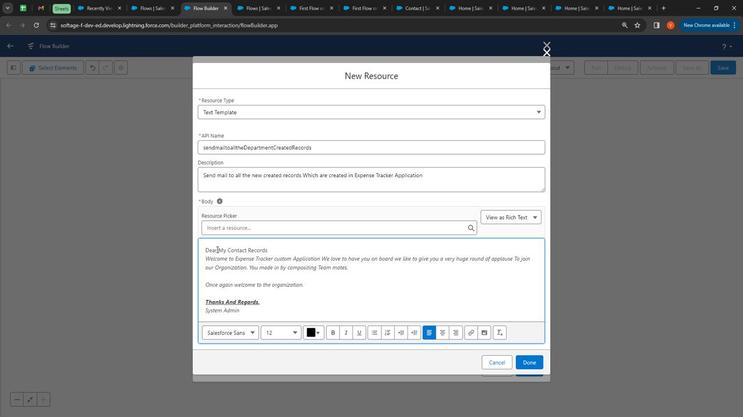
Action: Mouse moved to (264, 246)
Screenshot: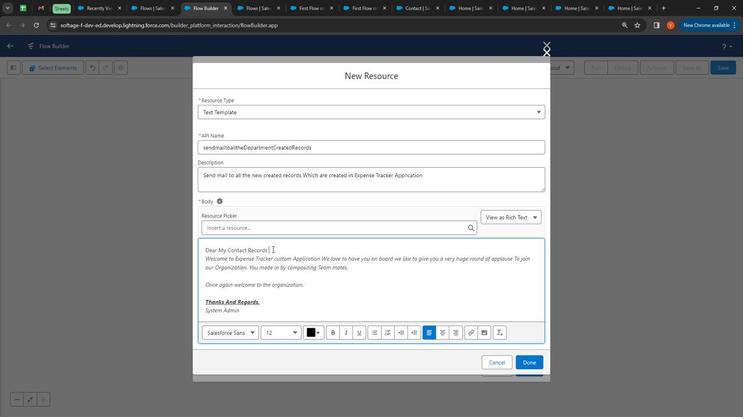 
Action: Mouse pressed left at (264, 246)
Screenshot: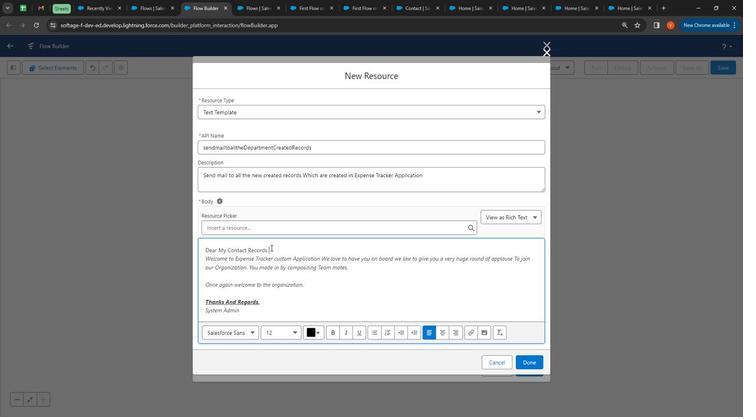 
Action: Mouse moved to (329, 332)
Screenshot: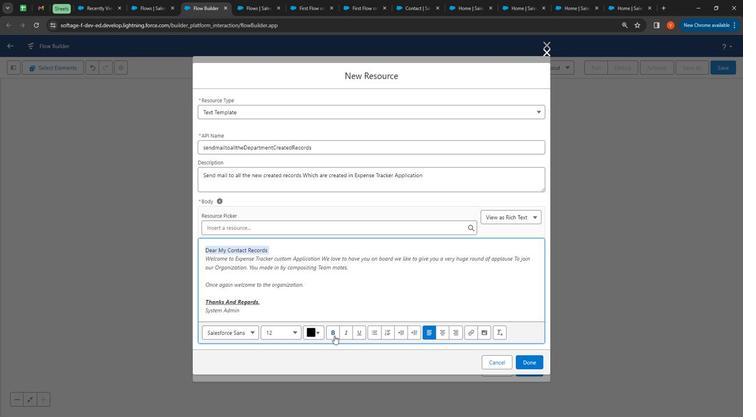 
Action: Mouse pressed left at (329, 332)
Screenshot: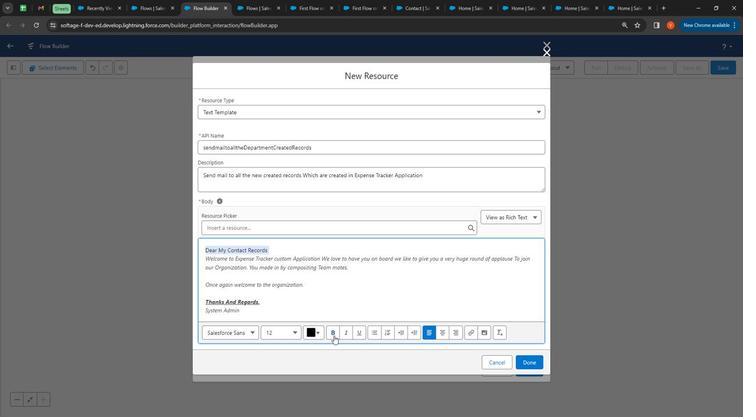 
Action: Mouse moved to (339, 332)
Screenshot: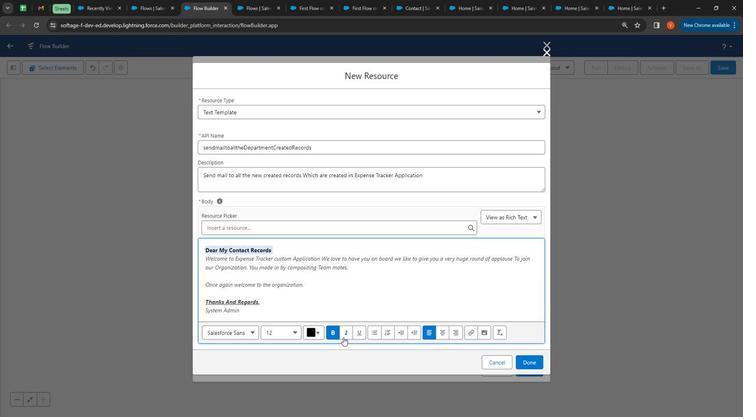 
Action: Mouse pressed left at (339, 332)
Screenshot: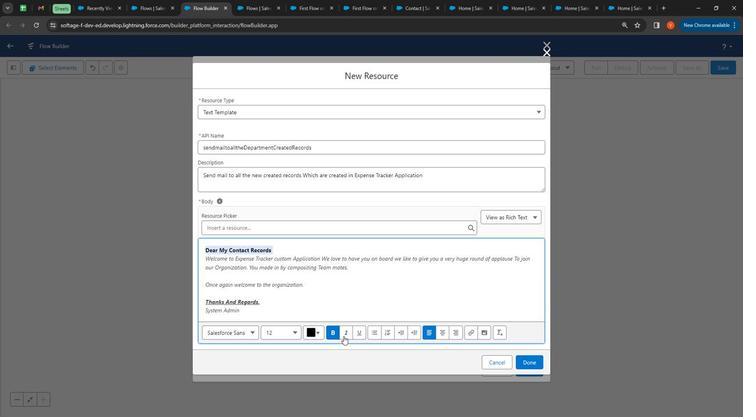 
Action: Mouse moved to (355, 328)
Screenshot: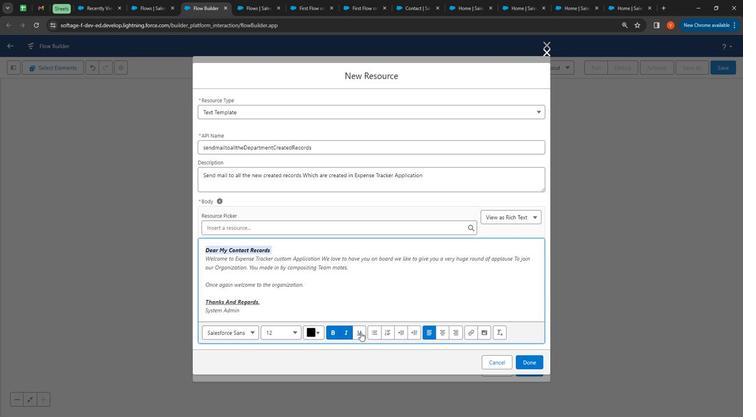 
Action: Mouse pressed left at (355, 328)
Screenshot: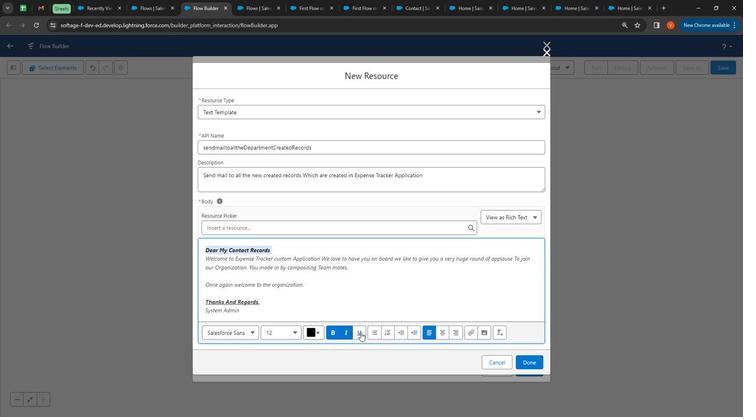 
Action: Mouse moved to (341, 289)
Screenshot: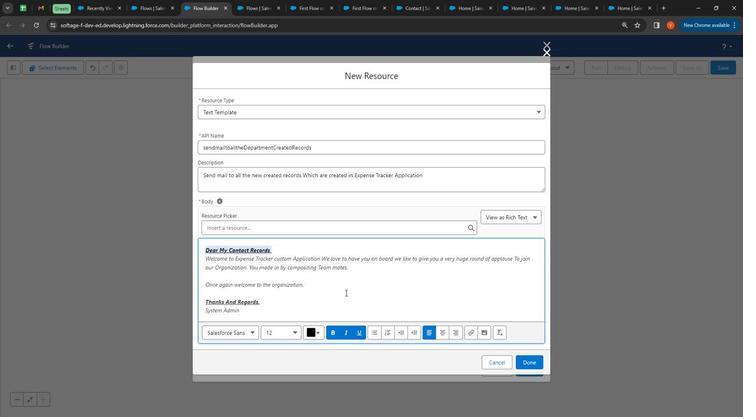 
Action: Mouse pressed left at (341, 289)
Screenshot: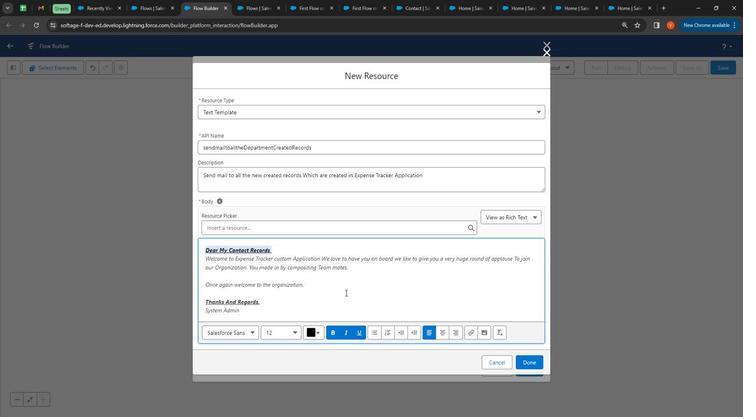 
Action: Mouse moved to (277, 249)
Screenshot: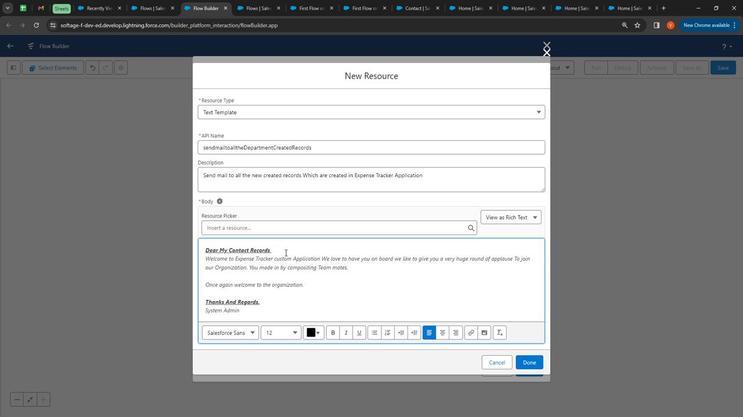 
Action: Mouse pressed left at (277, 249)
Screenshot: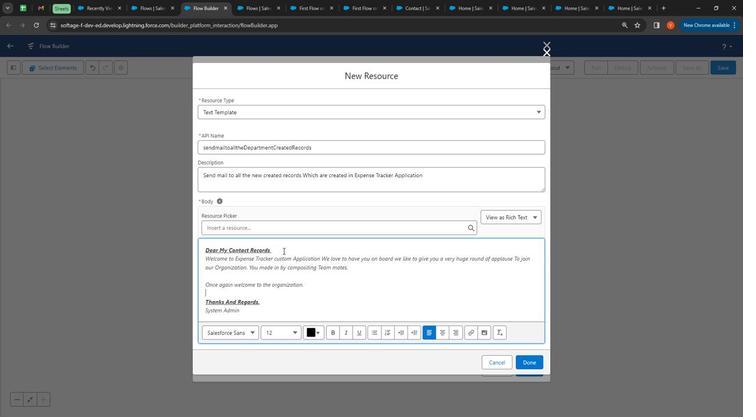 
Action: Mouse moved to (275, 246)
Screenshot: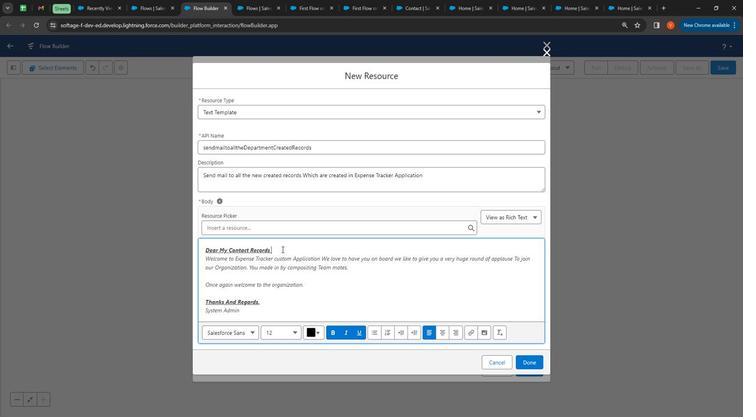 
Action: Key pressed <Key.enter>
Screenshot: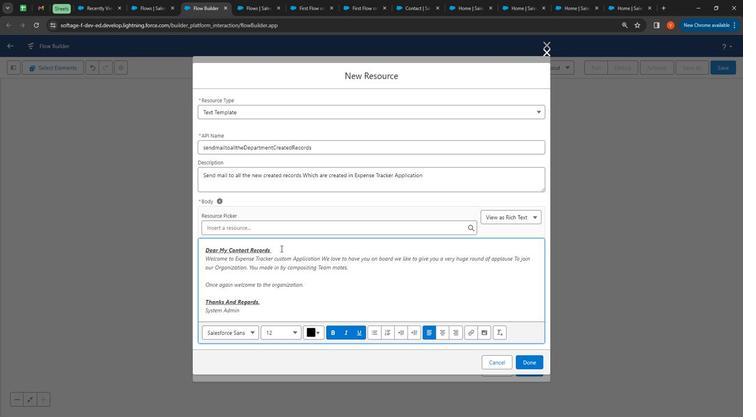 
Action: Mouse moved to (265, 281)
Screenshot: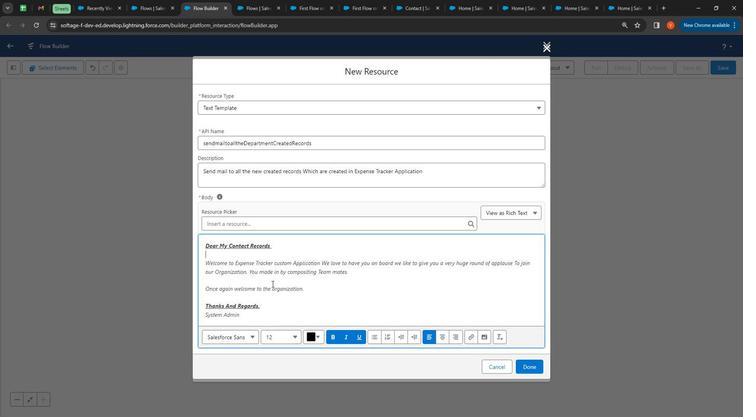 
Action: Mouse pressed left at (265, 281)
Screenshot: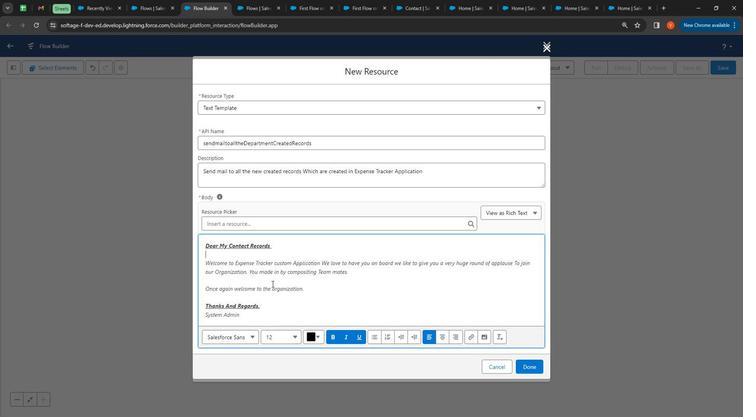 
Action: Mouse moved to (267, 207)
Screenshot: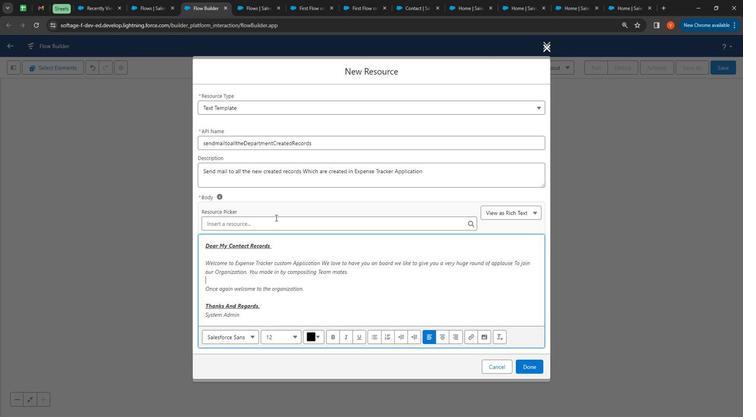 
Action: Key pressed <Key.shift>Department<Key.space><Key.shift>NAme<Key.backspace><Key.backspace><Key.backspace>ame
Screenshot: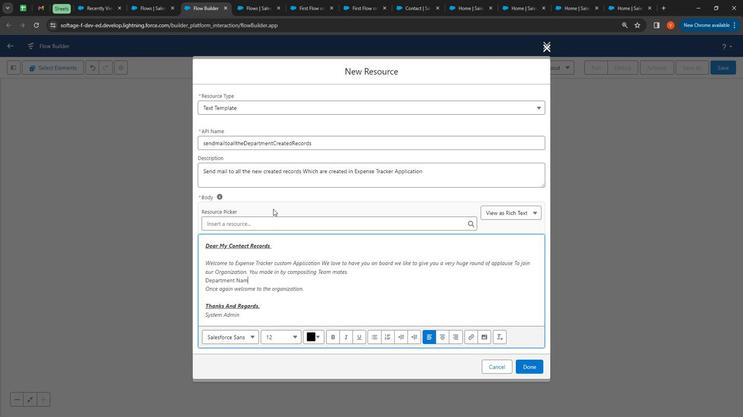 
Action: Mouse moved to (261, 219)
Screenshot: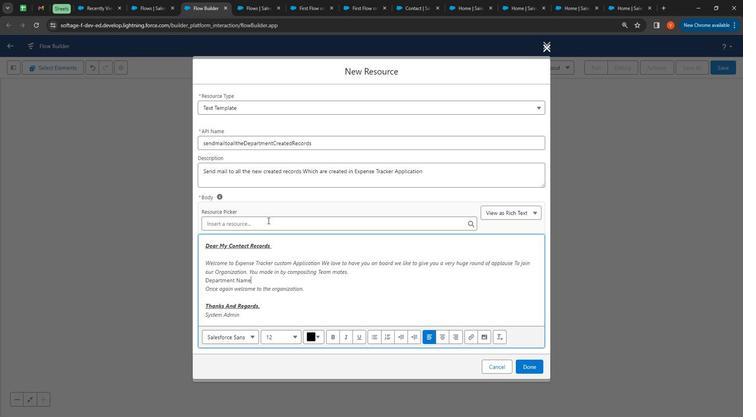 
Action: Mouse pressed left at (261, 219)
Screenshot: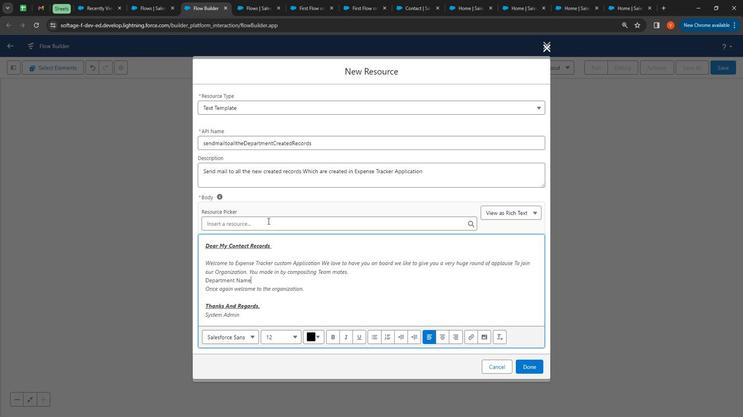
Action: Mouse moved to (246, 254)
Screenshot: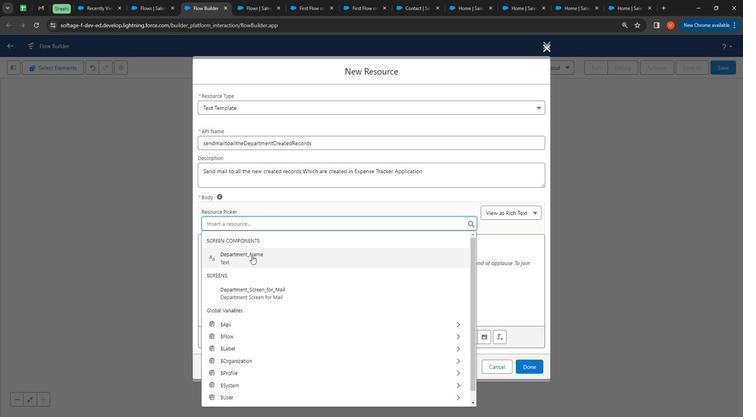 
Action: Mouse pressed left at (246, 254)
Screenshot: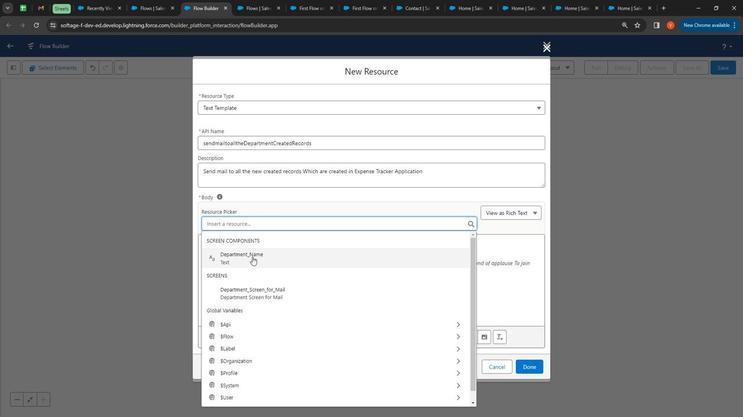 
Action: Mouse moved to (243, 276)
Screenshot: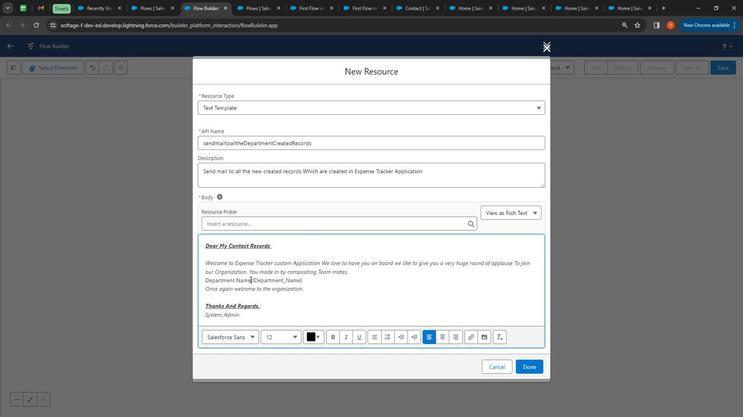 
Action: Mouse pressed left at (243, 276)
Screenshot: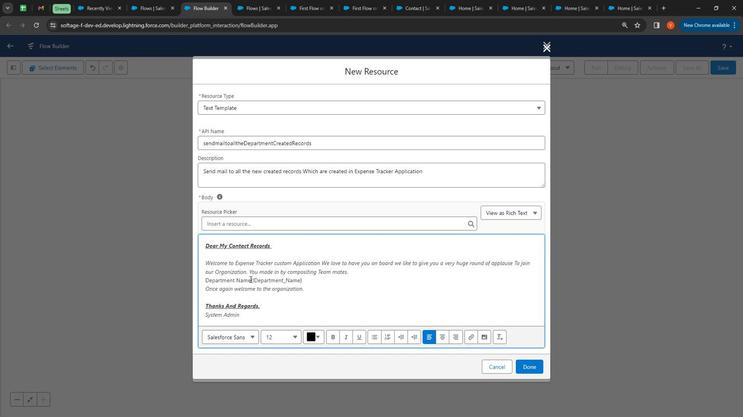 
Action: Mouse moved to (259, 290)
Screenshot: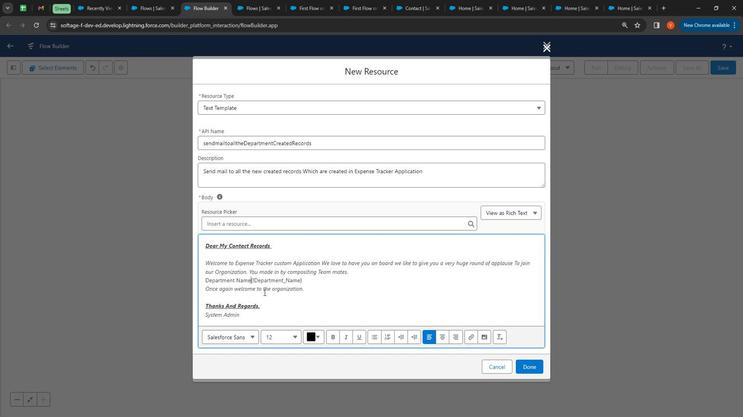 
Action: Key pressed <Key.space>=<Key.space>
Screenshot: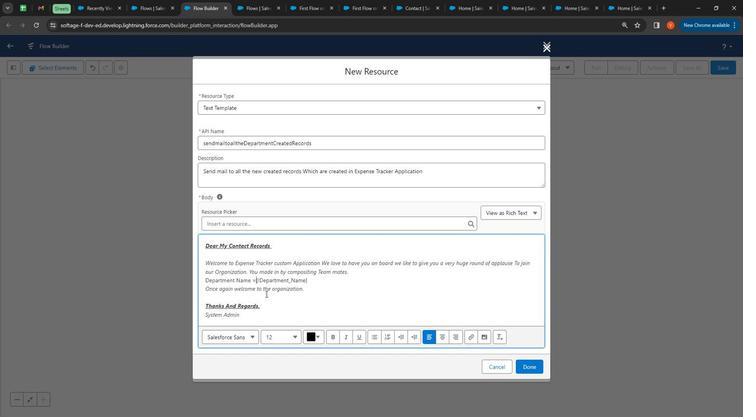 
Action: Mouse moved to (311, 280)
Screenshot: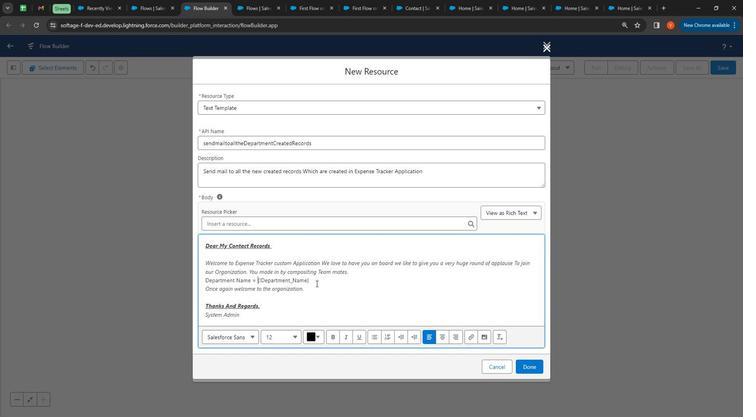 
Action: Mouse pressed left at (311, 280)
Screenshot: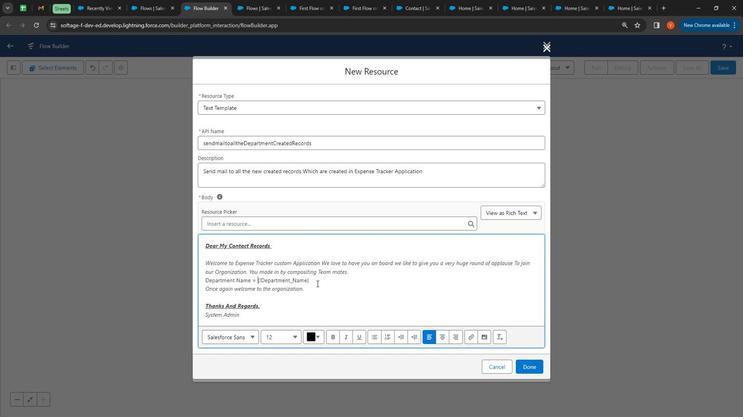 
Action: Mouse moved to (314, 276)
Screenshot: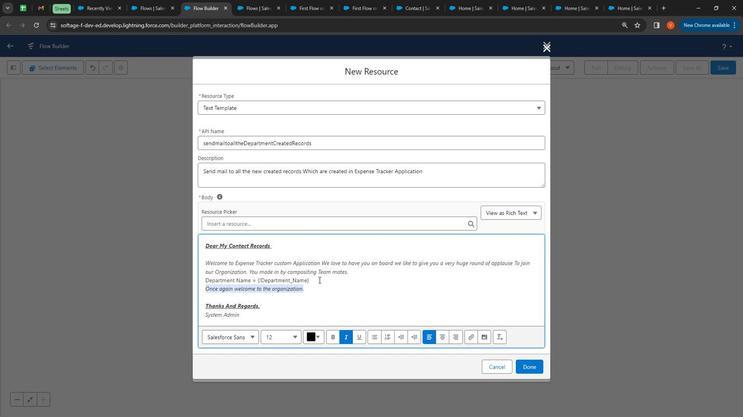 
Action: Mouse pressed left at (314, 276)
Screenshot: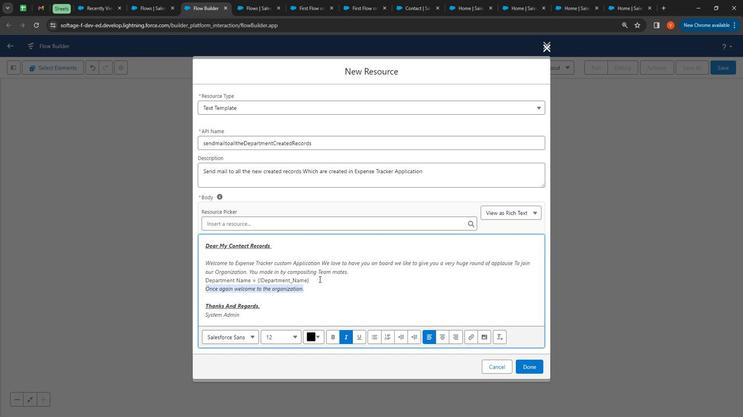 
Action: Mouse moved to (244, 224)
Screenshot: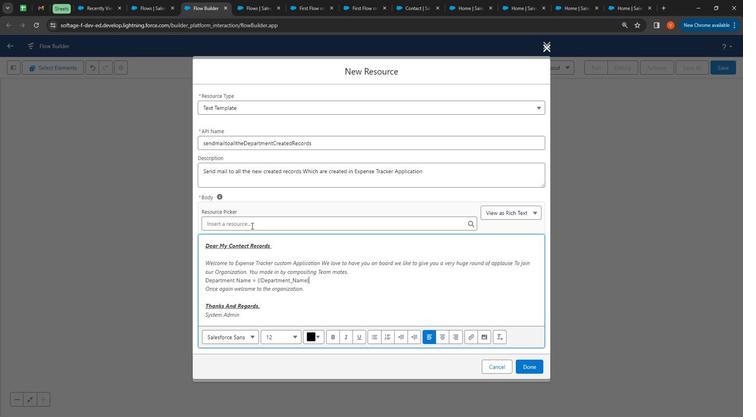 
Action: Mouse pressed left at (244, 224)
Screenshot: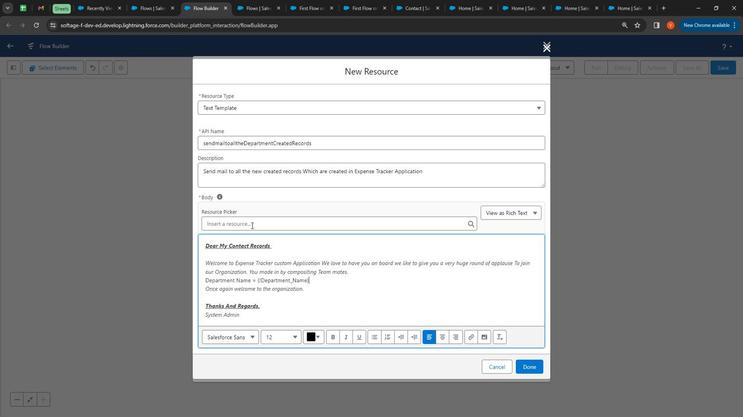 
Action: Mouse moved to (427, 316)
Screenshot: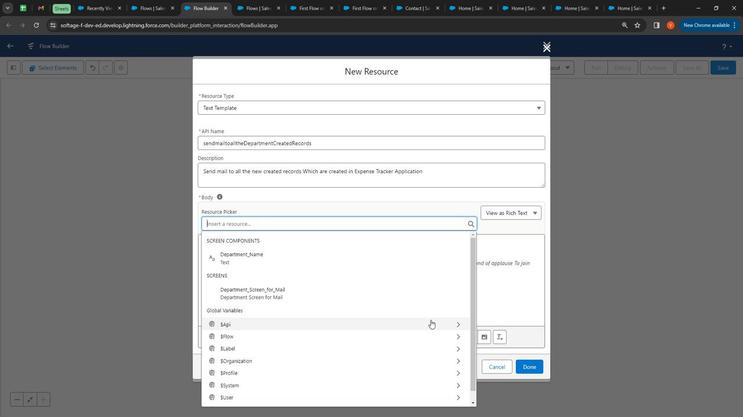 
Action: Mouse pressed left at (427, 316)
Screenshot: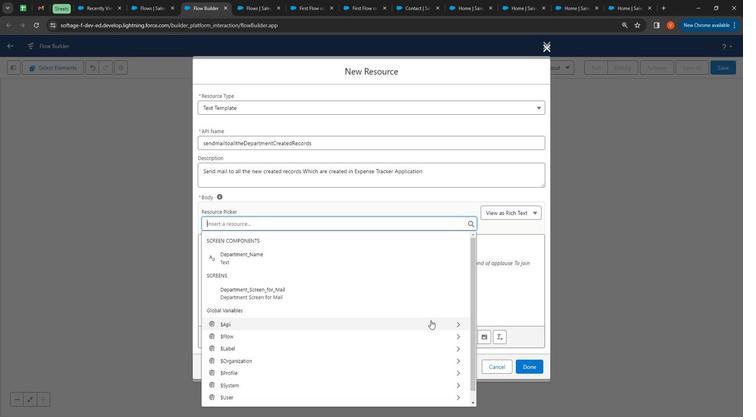 
Action: Mouse moved to (302, 319)
Screenshot: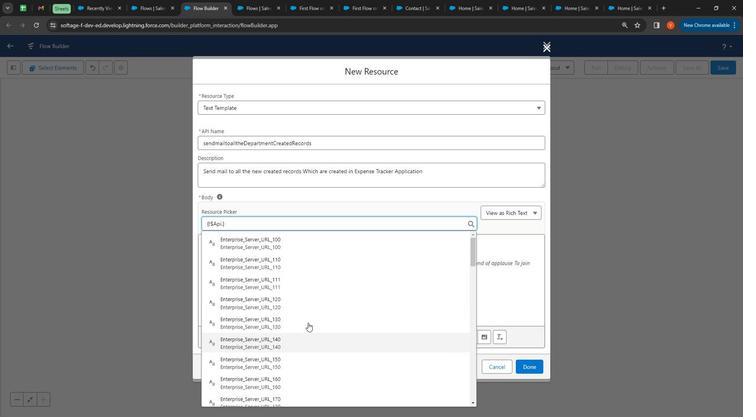 
Action: Mouse scrolled (302, 318) with delta (0, 0)
Screenshot: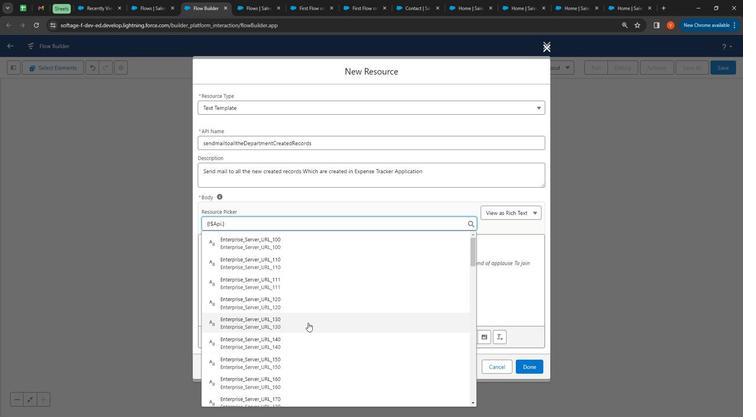 
Action: Mouse moved to (302, 319)
Screenshot: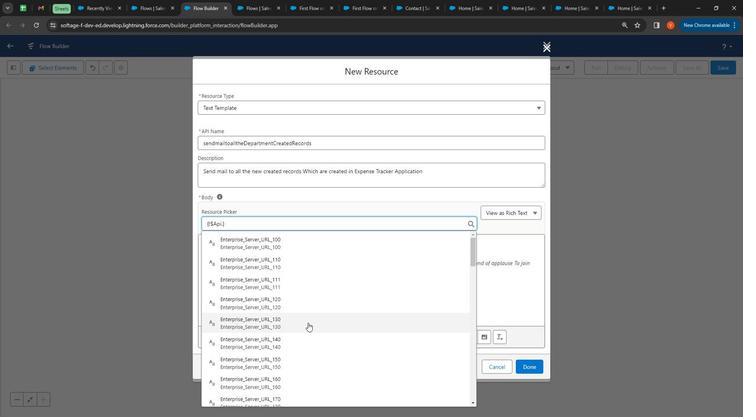
Action: Mouse scrolled (302, 318) with delta (0, 0)
Screenshot: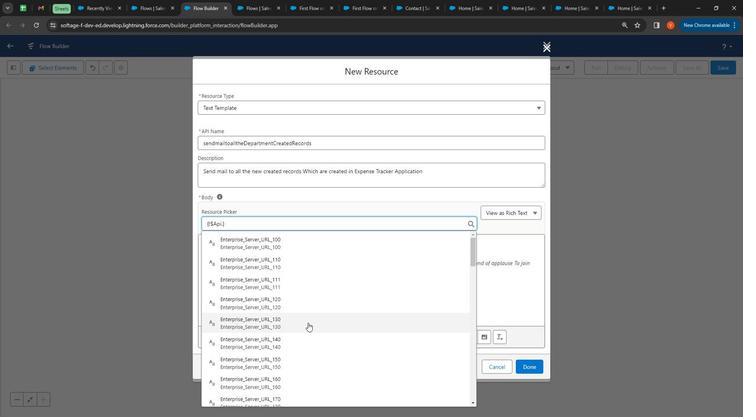 
Action: Mouse moved to (303, 319)
Screenshot: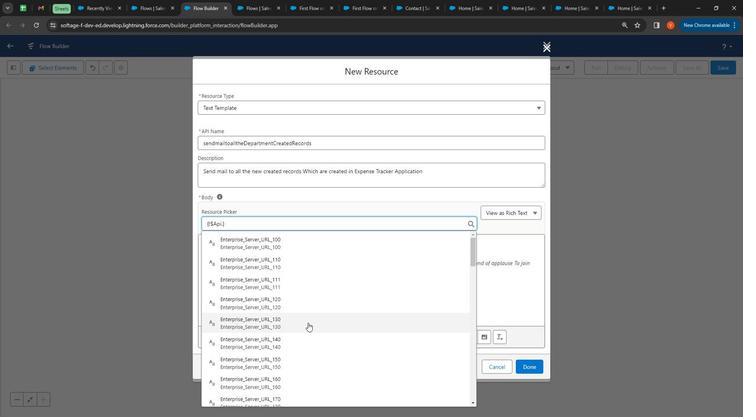 
Action: Mouse scrolled (303, 318) with delta (0, 0)
Screenshot: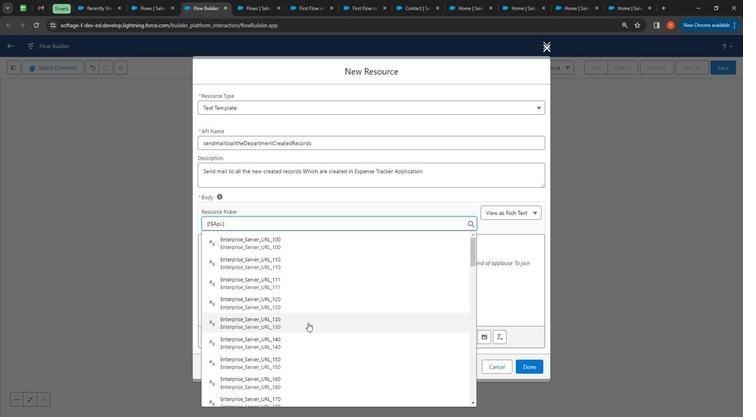 
Action: Mouse moved to (304, 319)
Screenshot: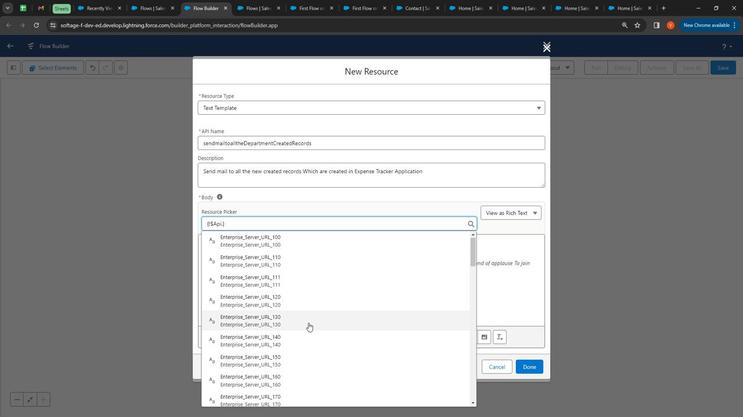 
Action: Mouse scrolled (304, 318) with delta (0, 0)
Screenshot: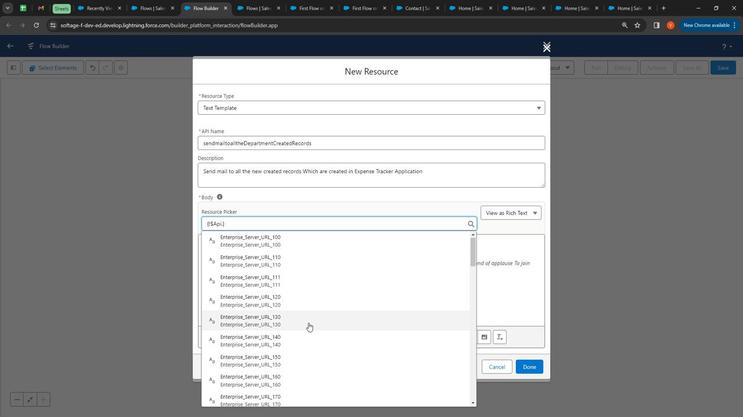 
Action: Mouse moved to (309, 314)
Screenshot: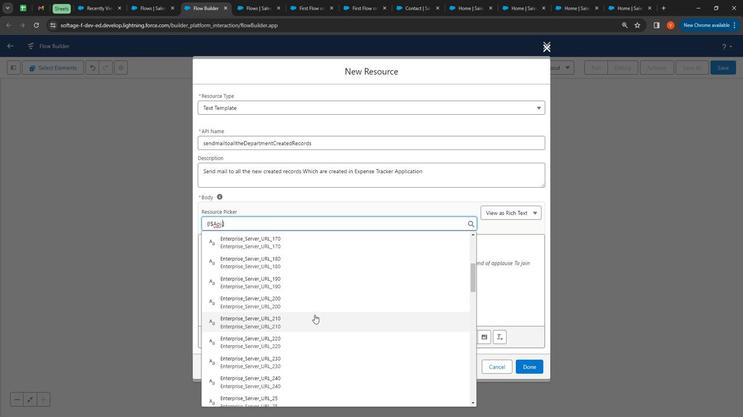 
Action: Mouse scrolled (309, 313) with delta (0, 0)
Screenshot: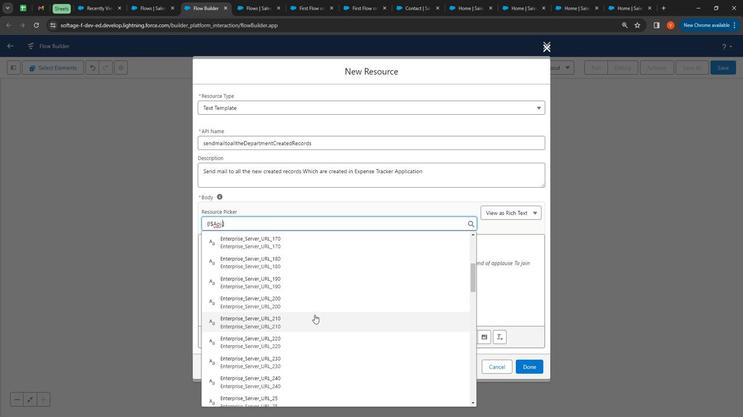 
Action: Mouse moved to (309, 320)
Screenshot: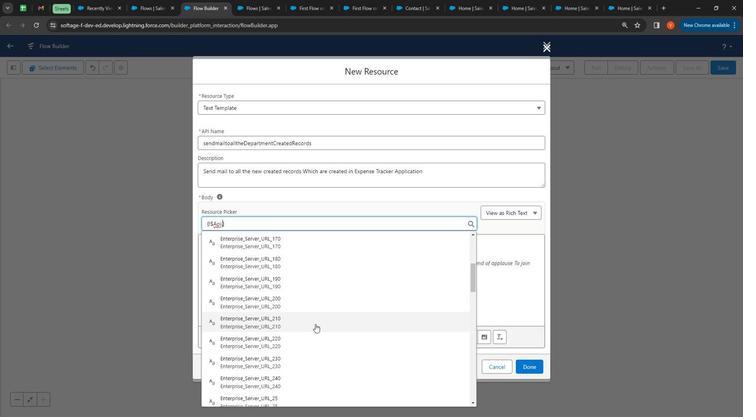 
Action: Mouse scrolled (309, 319) with delta (0, 0)
Screenshot: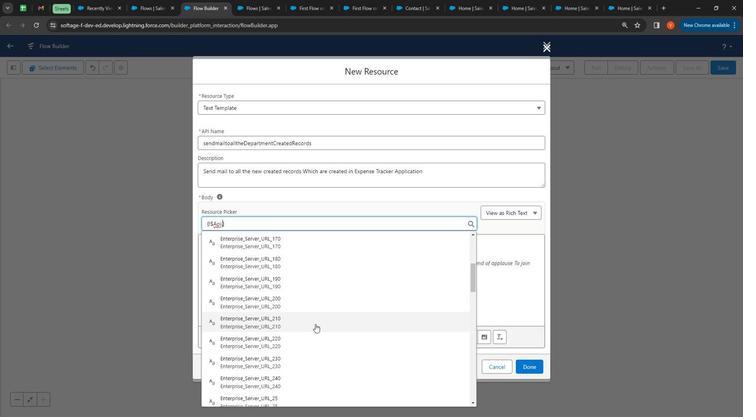 
Action: Mouse moved to (309, 324)
Screenshot: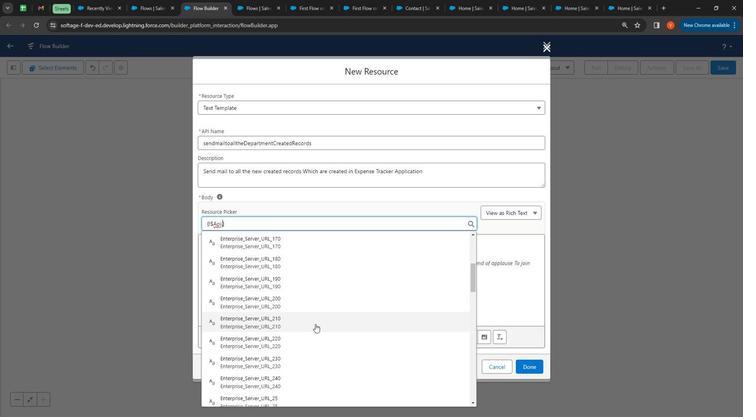 
Action: Mouse scrolled (309, 323) with delta (0, 0)
Screenshot: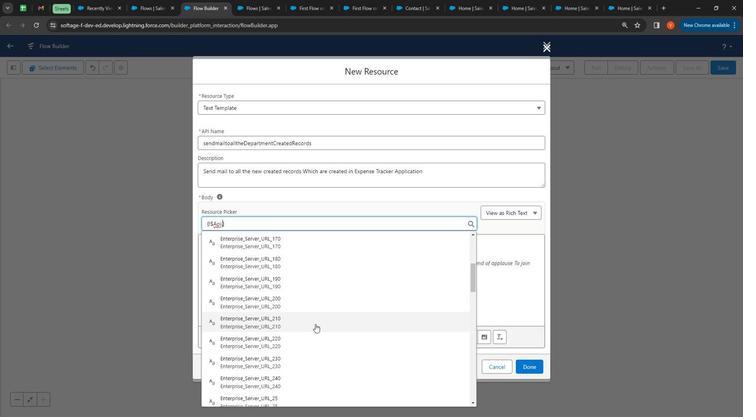
Action: Mouse moved to (314, 322)
Screenshot: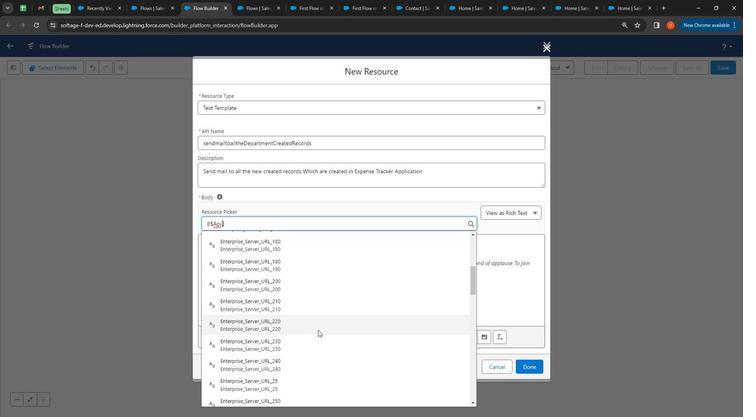 
Action: Mouse scrolled (314, 322) with delta (0, 0)
Screenshot: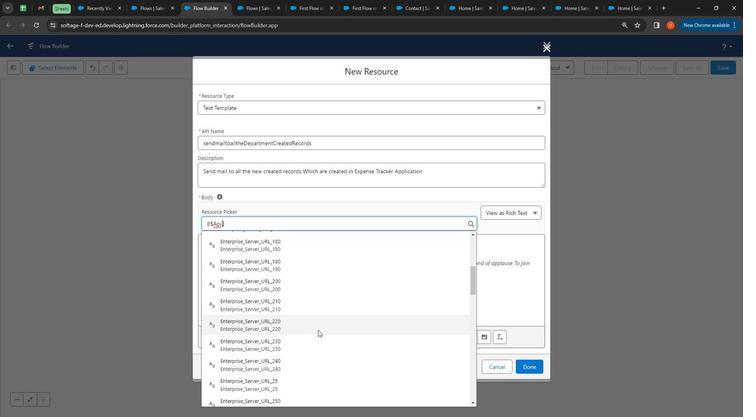 
Action: Mouse moved to (318, 313)
Screenshot: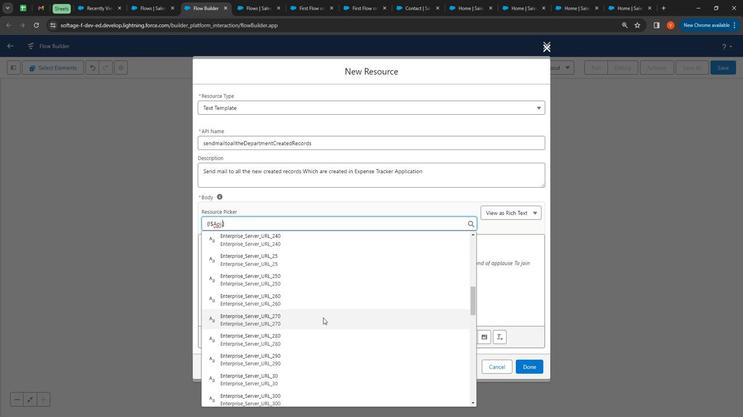 
Action: Mouse scrolled (318, 314) with delta (0, 0)
Screenshot: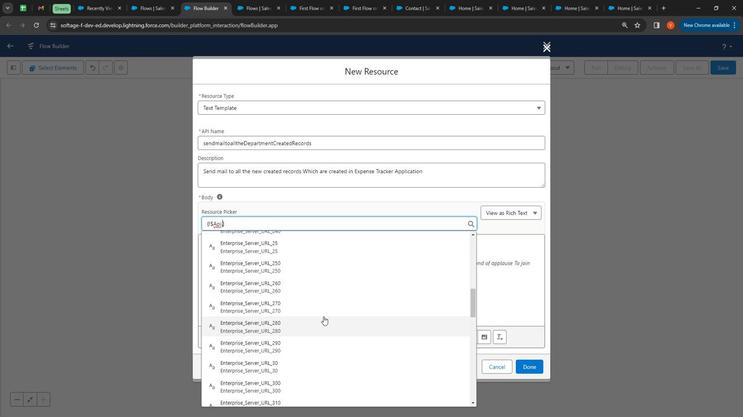 
Action: Mouse moved to (318, 319)
